 Task: Look for Airbnb properties in Pezinok, Slovakia from 6th December, 2023 to 15th December, 2023 for 6 adults.6 bedrooms having 6 beds and 6 bathrooms. Property type can be house. Amenities needed are: wifi, TV, free parkinig on premises, gym, breakfast. Booking option can be shelf check-in. Look for 3 properties as per requirement.
Action: Mouse moved to (405, 89)
Screenshot: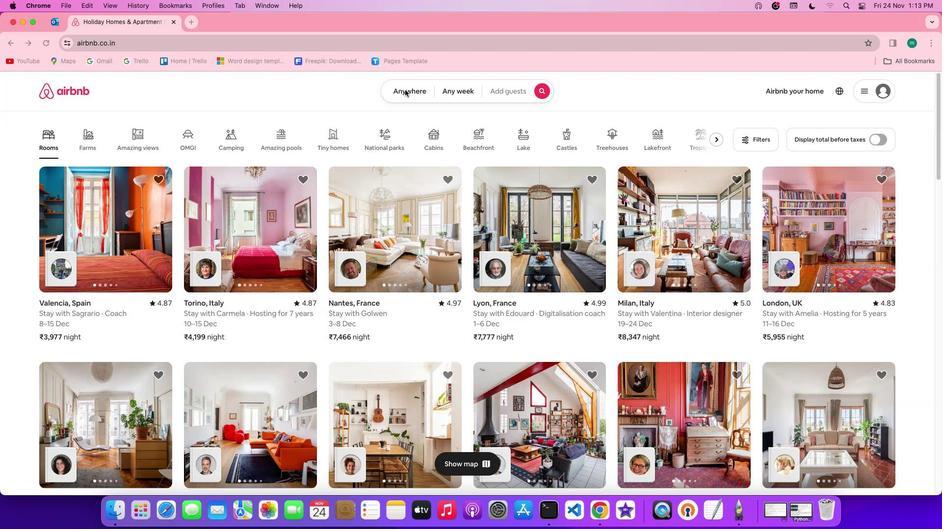 
Action: Mouse pressed left at (405, 89)
Screenshot: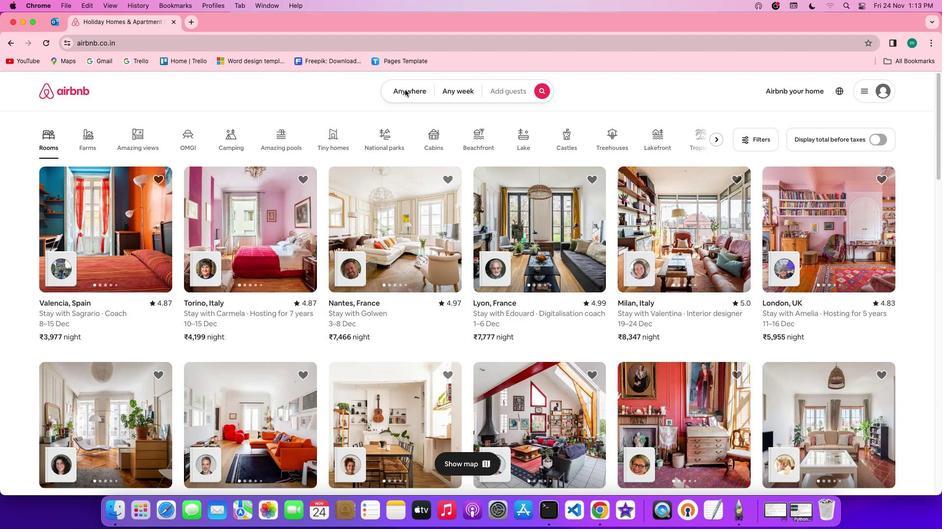 
Action: Mouse pressed left at (405, 89)
Screenshot: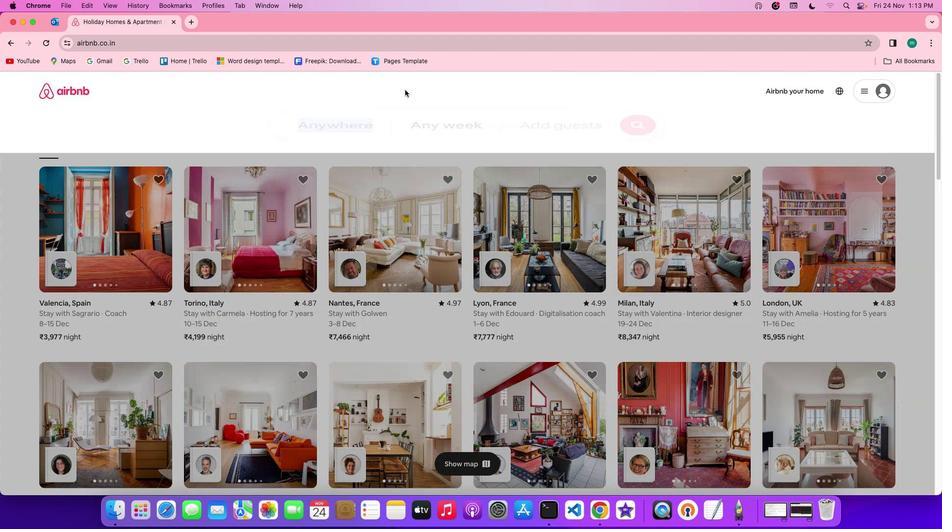 
Action: Mouse moved to (362, 133)
Screenshot: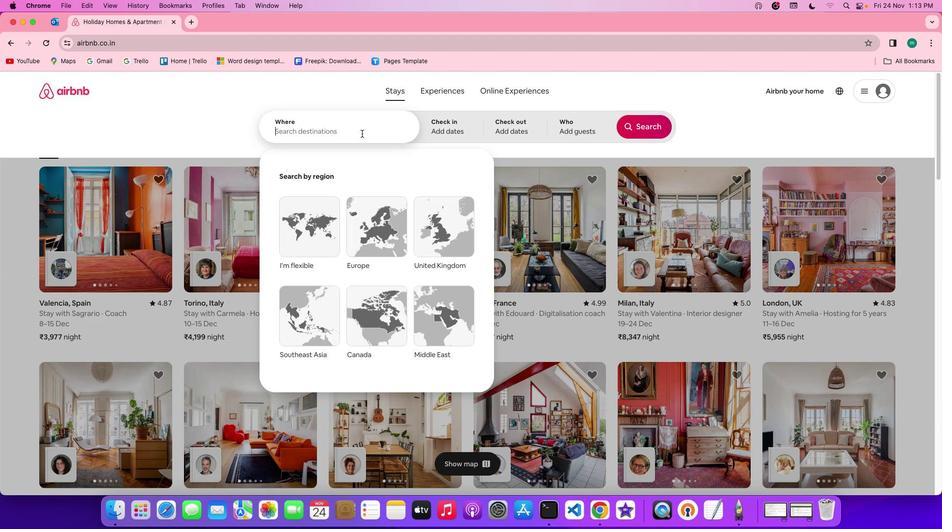 
Action: Mouse pressed left at (362, 133)
Screenshot: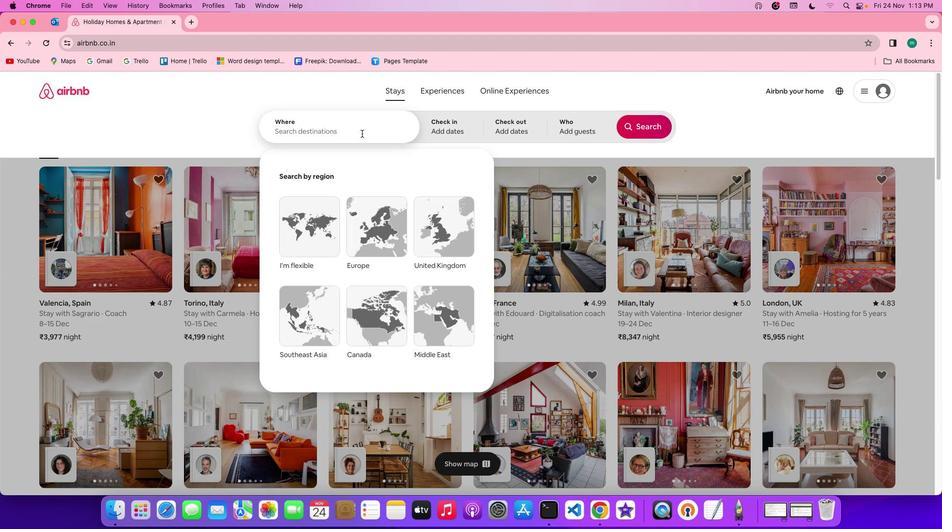 
Action: Mouse moved to (364, 134)
Screenshot: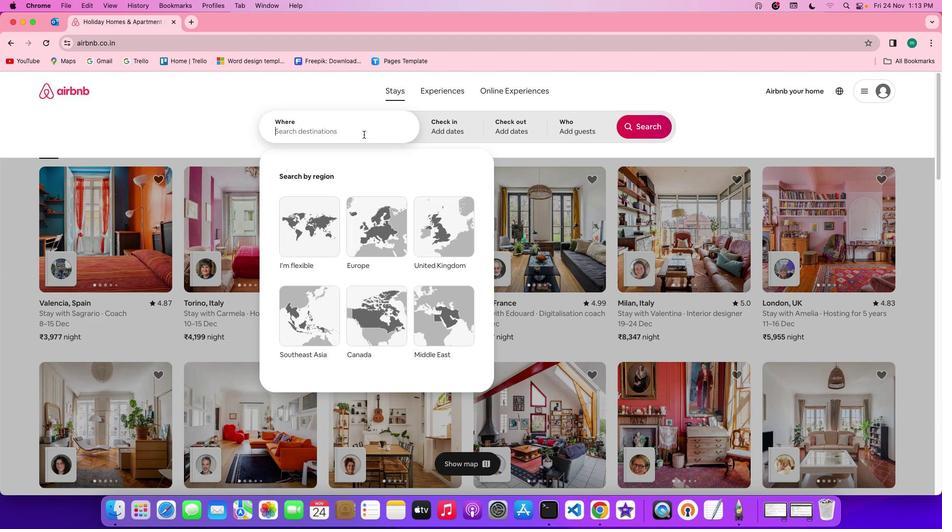 
Action: Key pressed Key.shift'P''e''z''i''n''o''k'','Key.spaceKey.shift's''z''l''o''v''a''k''i''a'
Screenshot: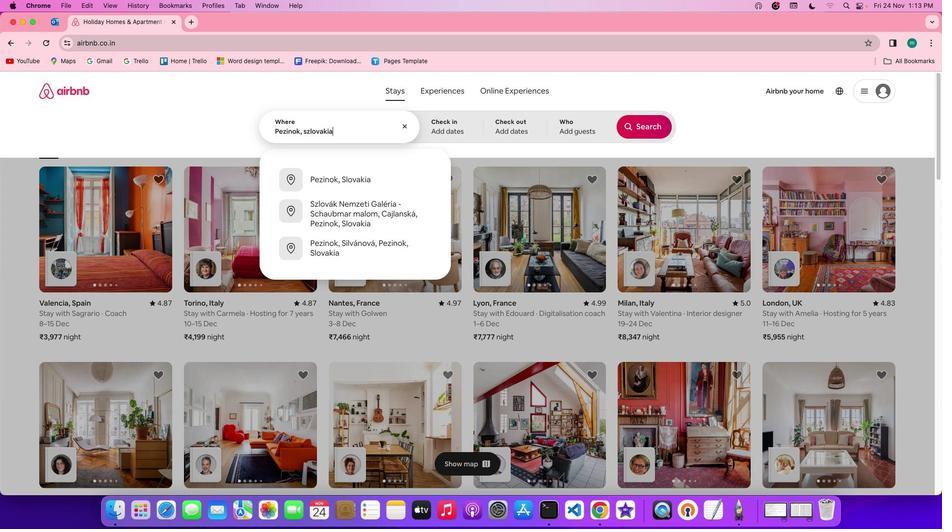 
Action: Mouse moved to (461, 130)
Screenshot: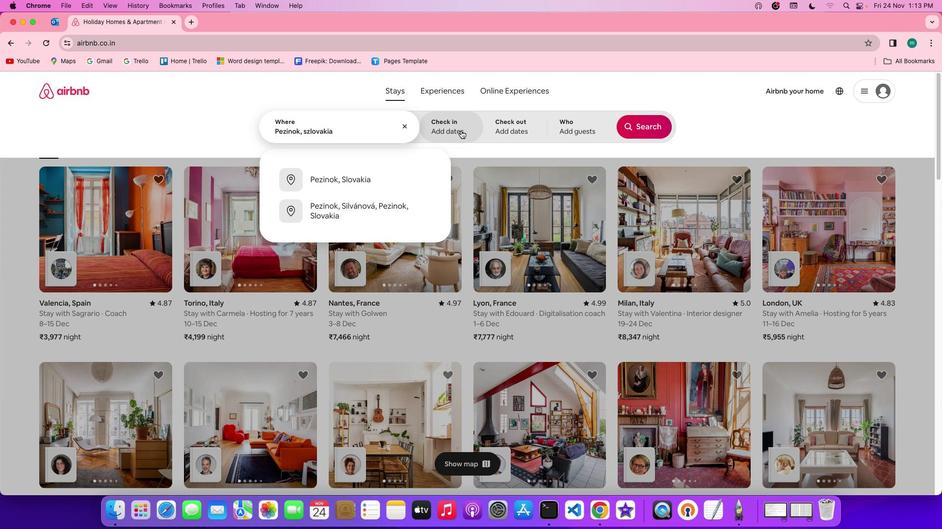 
Action: Mouse pressed left at (461, 130)
Screenshot: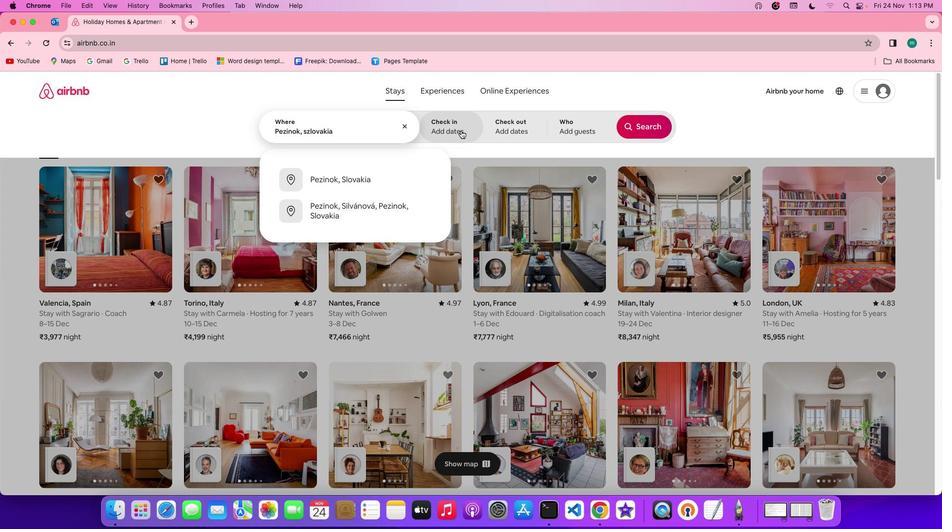 
Action: Mouse moved to (562, 275)
Screenshot: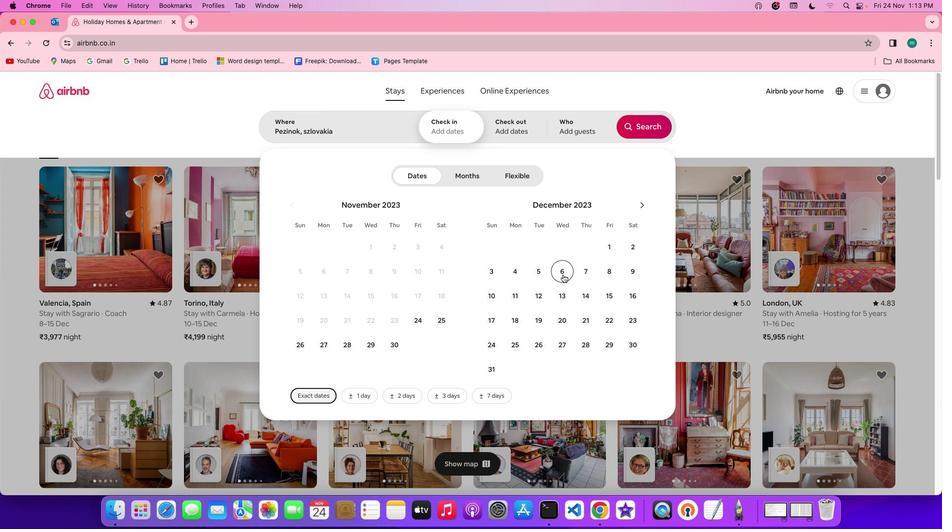 
Action: Mouse pressed left at (562, 275)
Screenshot: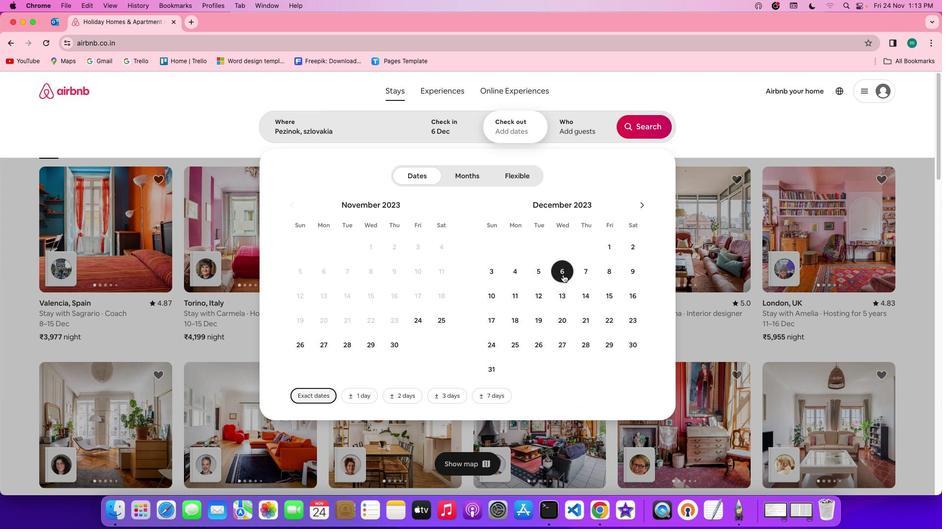 
Action: Mouse moved to (598, 299)
Screenshot: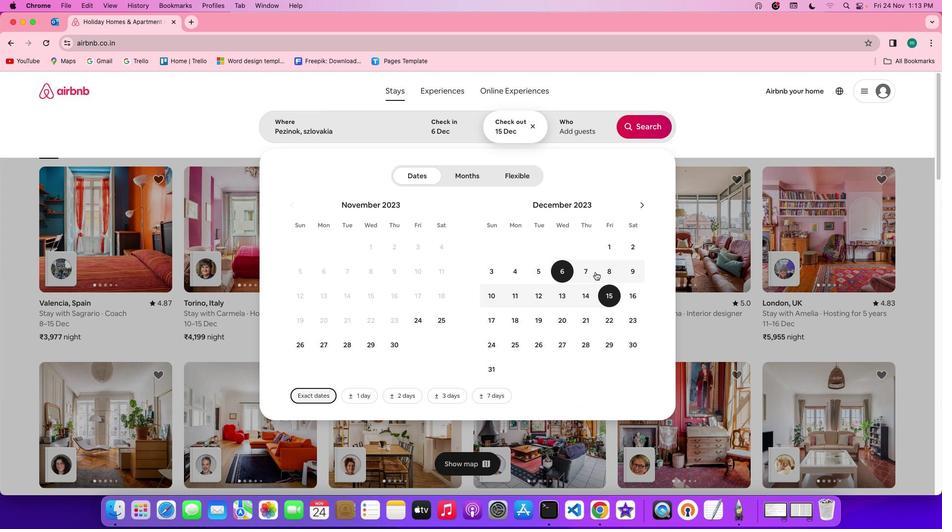 
Action: Mouse pressed left at (598, 299)
Screenshot: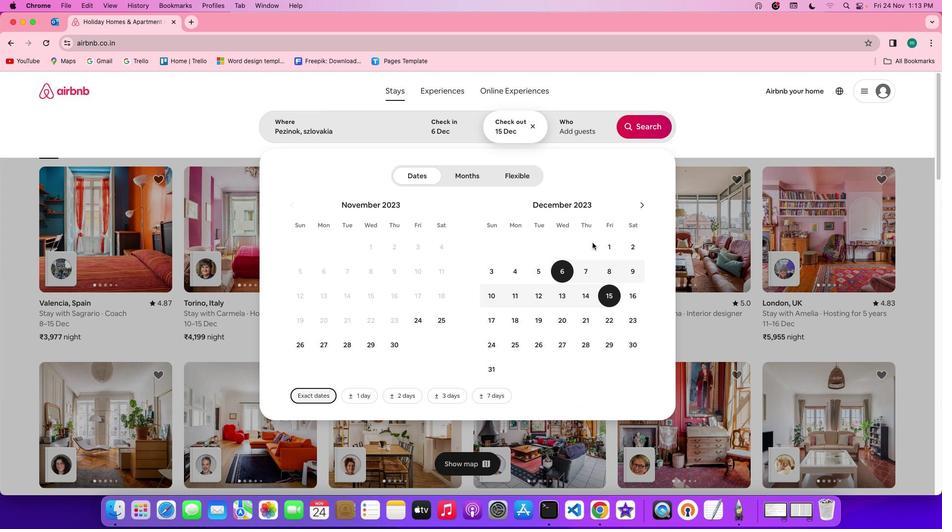 
Action: Mouse moved to (580, 121)
Screenshot: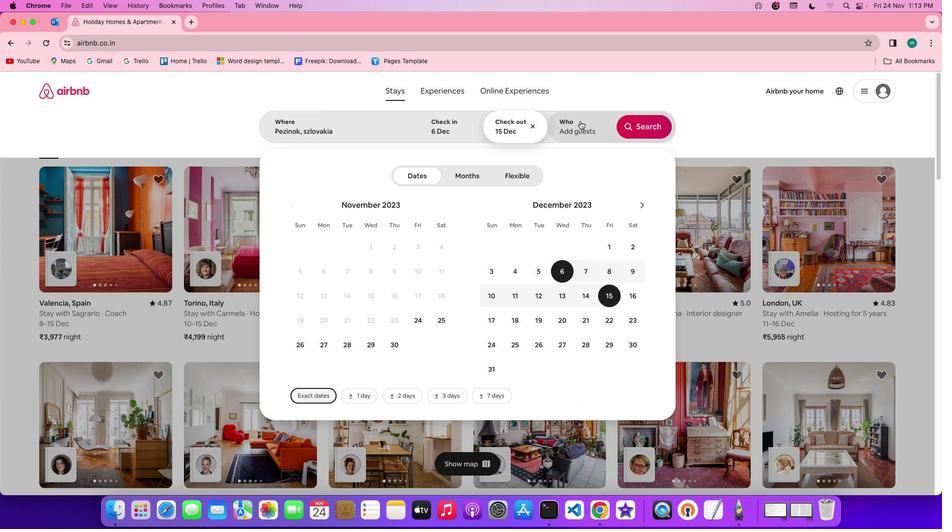 
Action: Mouse pressed left at (580, 121)
Screenshot: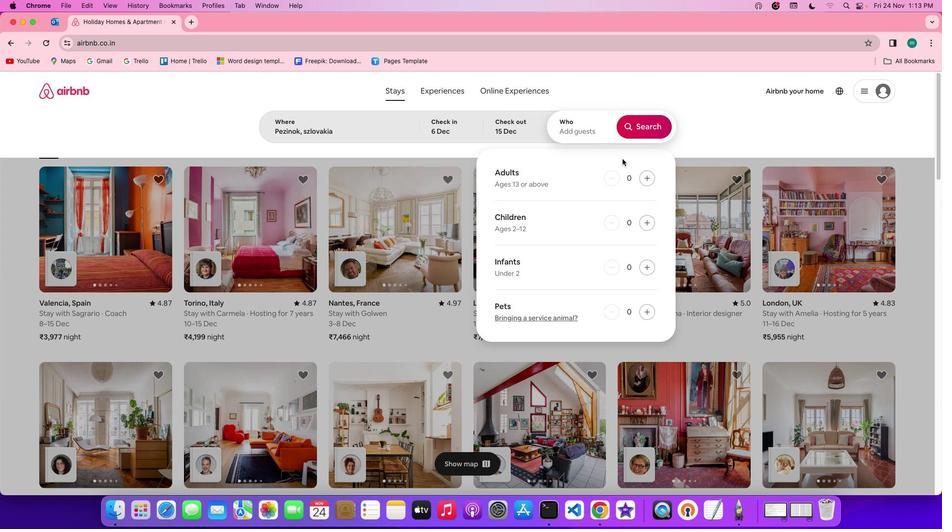
Action: Mouse moved to (648, 183)
Screenshot: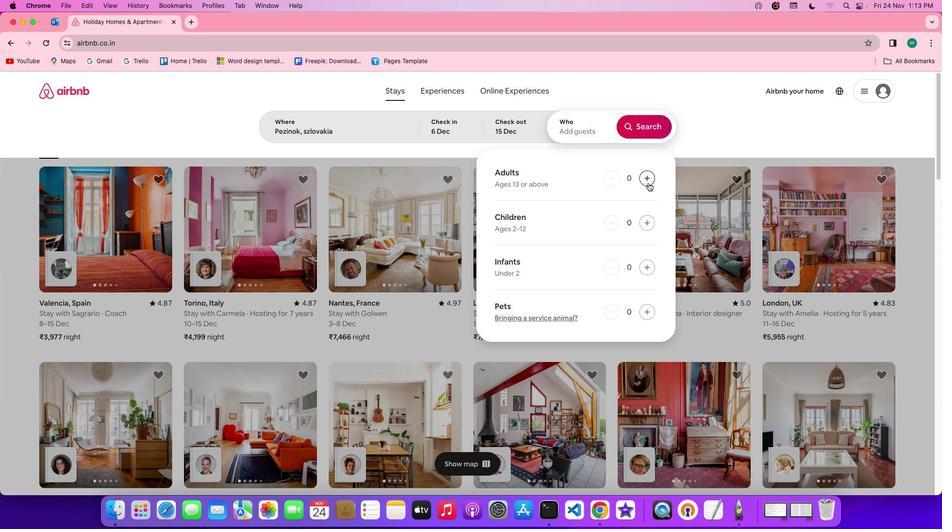 
Action: Mouse pressed left at (648, 183)
Screenshot: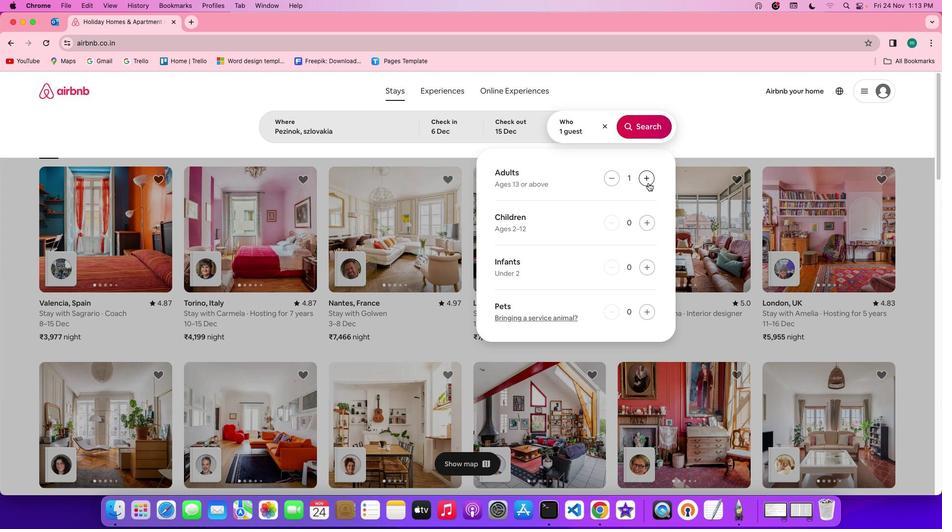 
Action: Mouse pressed left at (648, 183)
Screenshot: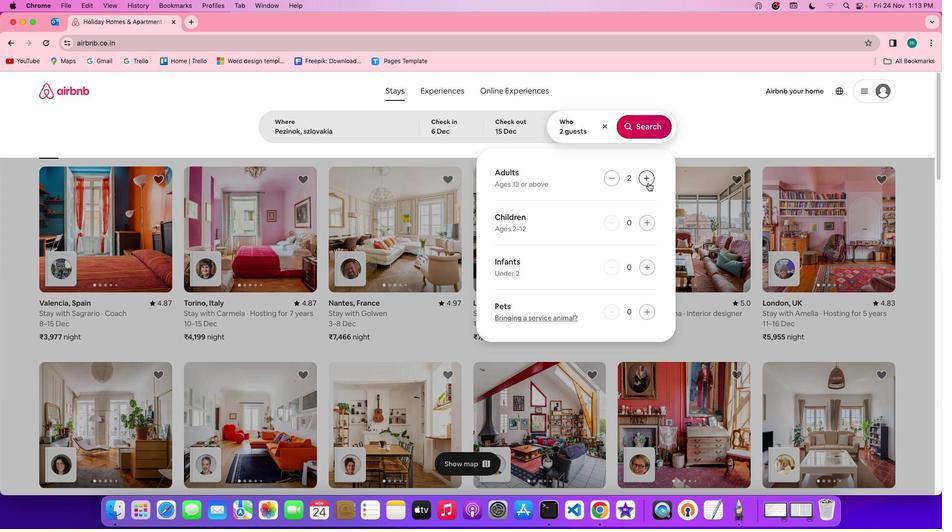 
Action: Mouse pressed left at (648, 183)
Screenshot: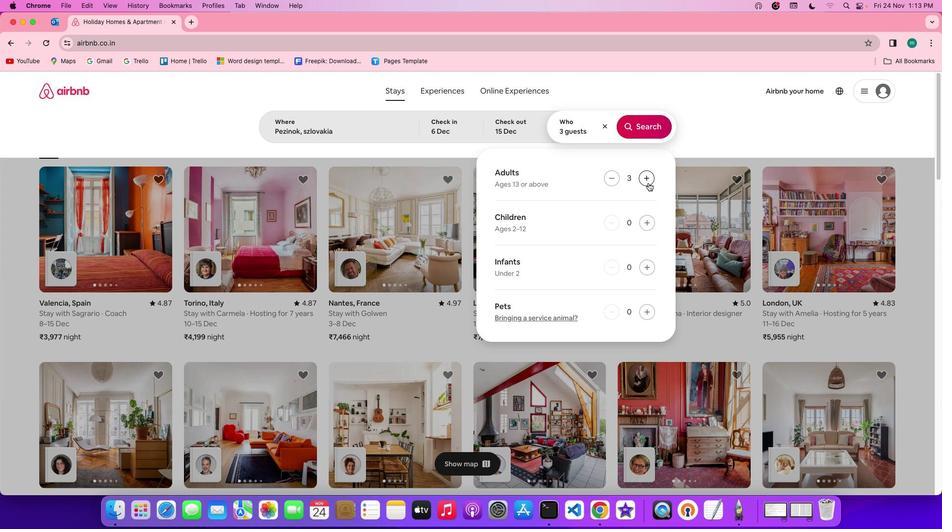 
Action: Mouse pressed left at (648, 183)
Screenshot: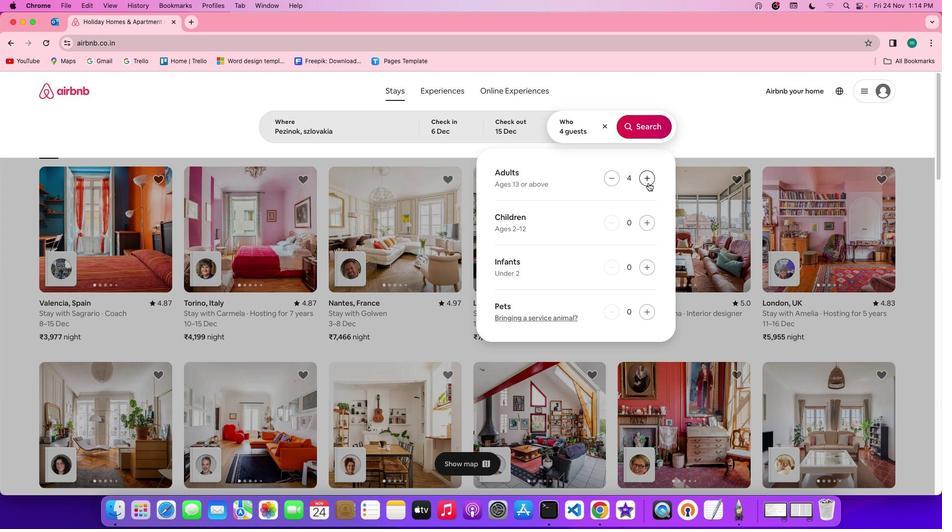 
Action: Mouse pressed left at (648, 183)
Screenshot: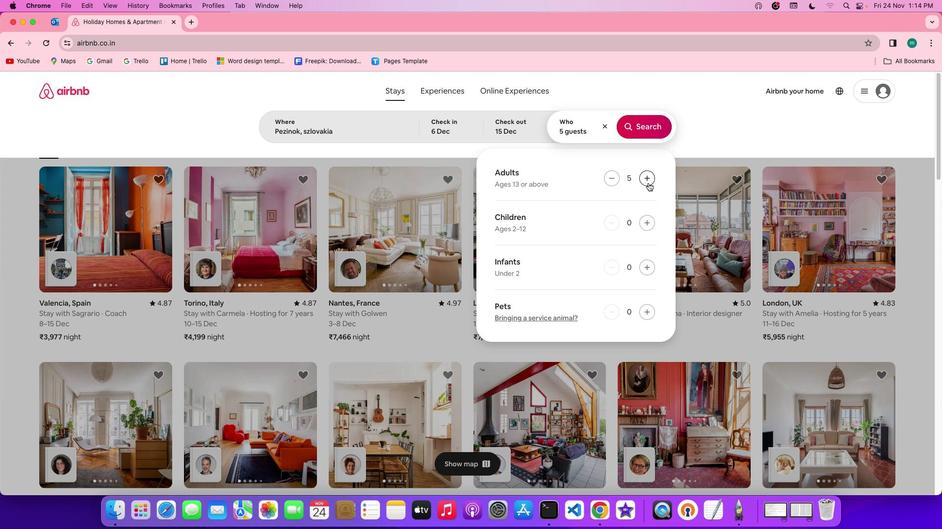
Action: Mouse pressed left at (648, 183)
Screenshot: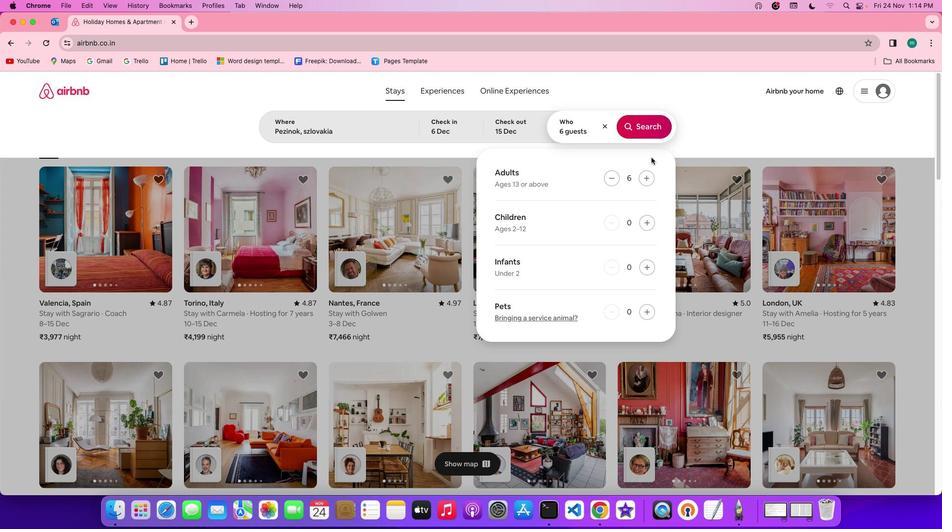 
Action: Mouse moved to (651, 127)
Screenshot: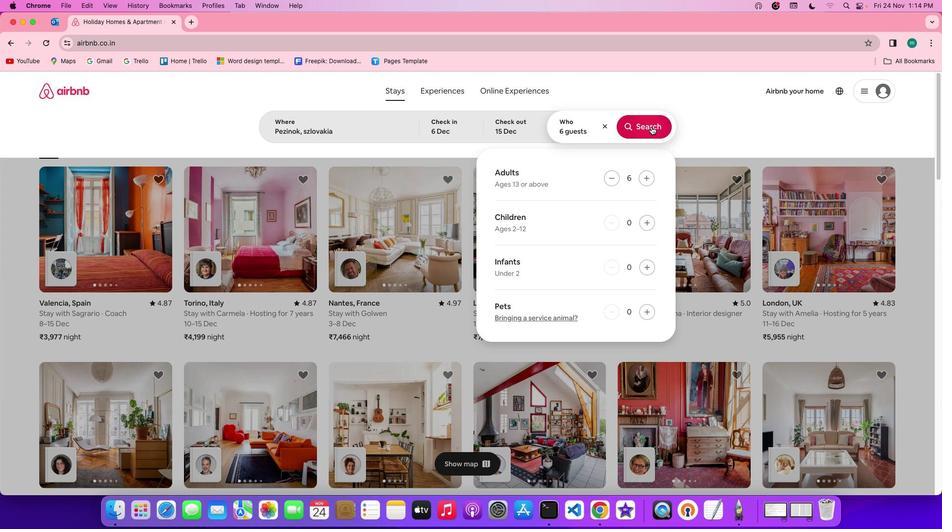 
Action: Mouse pressed left at (651, 127)
Screenshot: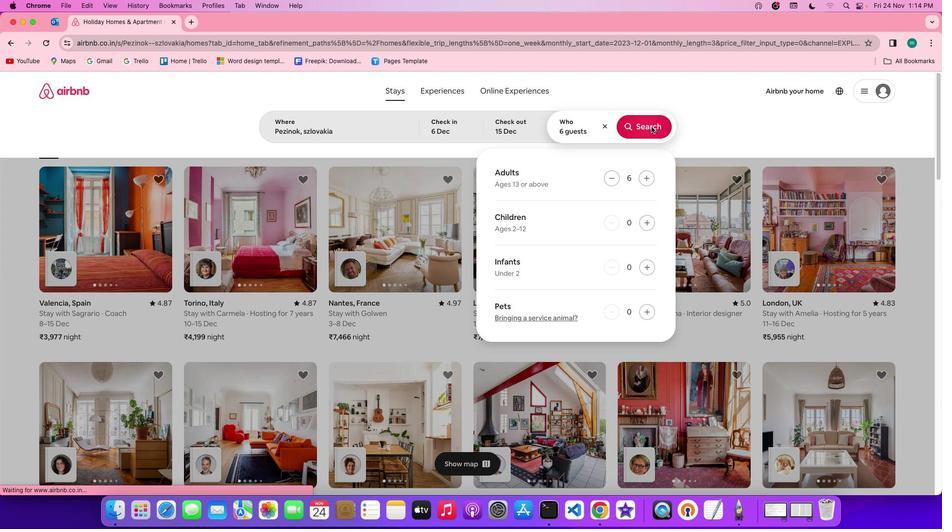 
Action: Mouse moved to (776, 131)
Screenshot: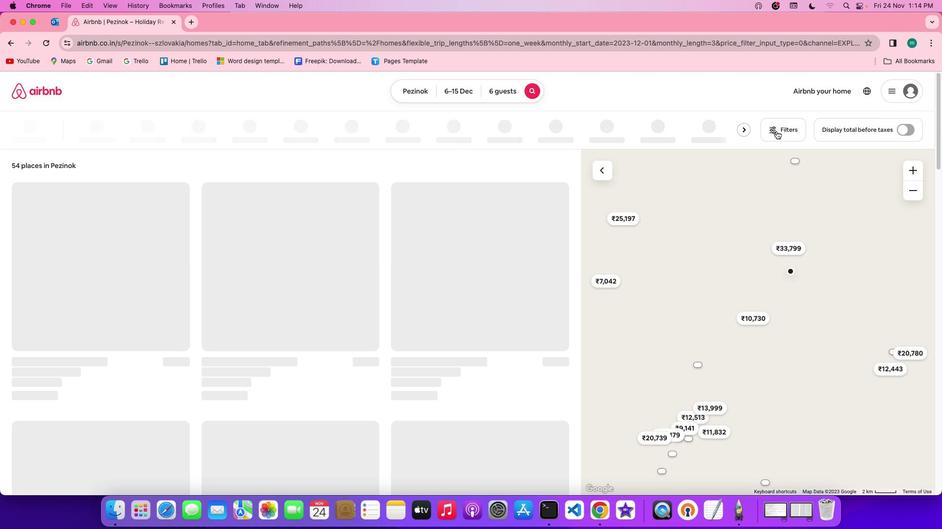 
Action: Mouse pressed left at (776, 131)
Screenshot: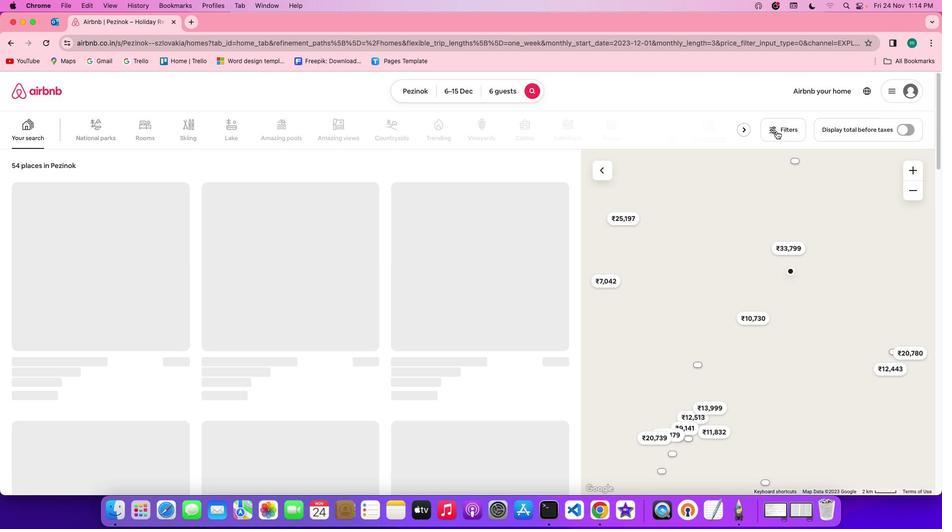 
Action: Mouse moved to (542, 265)
Screenshot: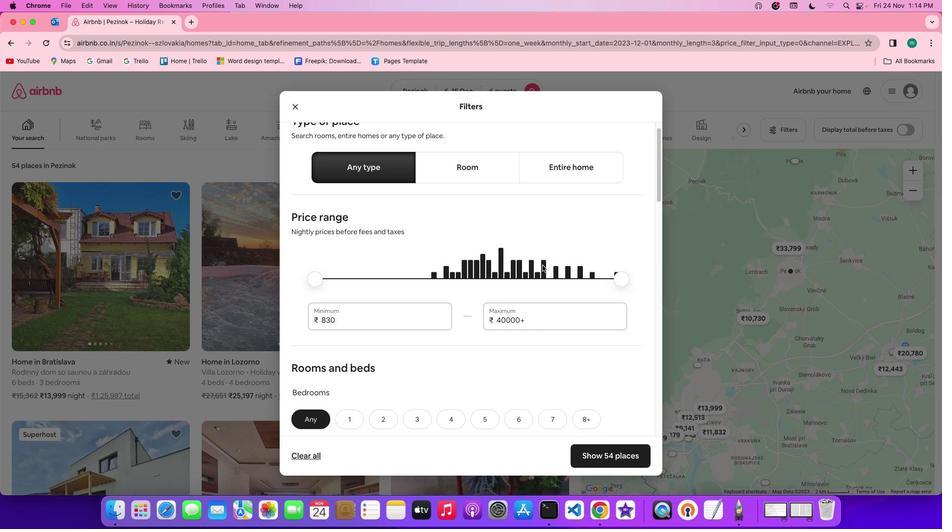 
Action: Mouse scrolled (542, 265) with delta (0, 0)
Screenshot: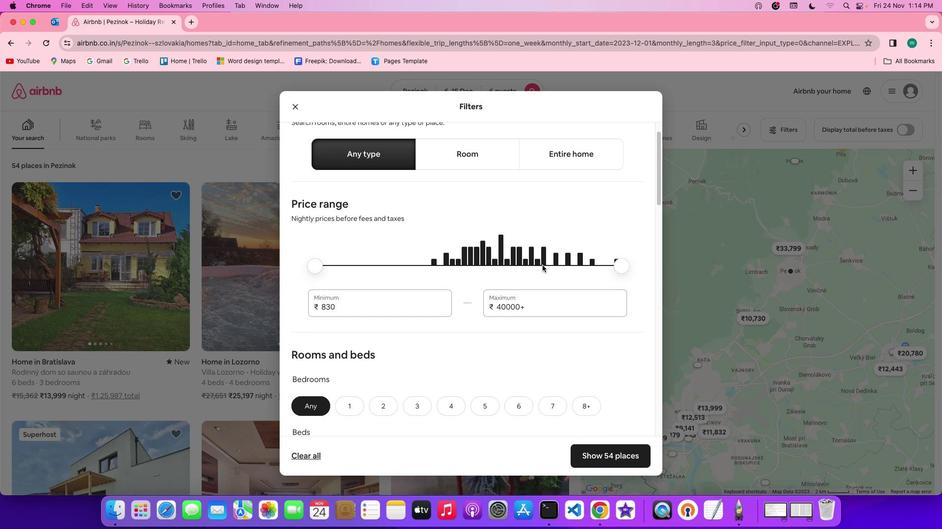 
Action: Mouse scrolled (542, 265) with delta (0, 0)
Screenshot: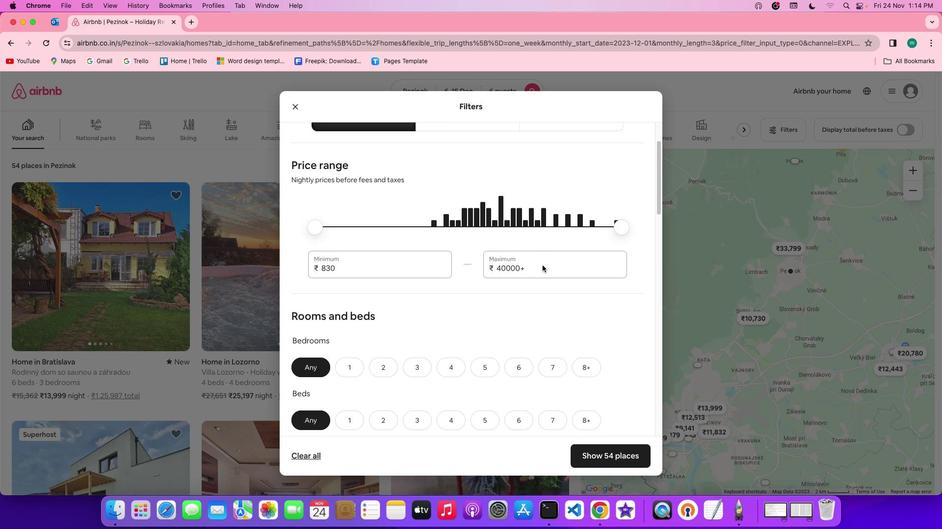 
Action: Mouse scrolled (542, 265) with delta (0, 0)
Screenshot: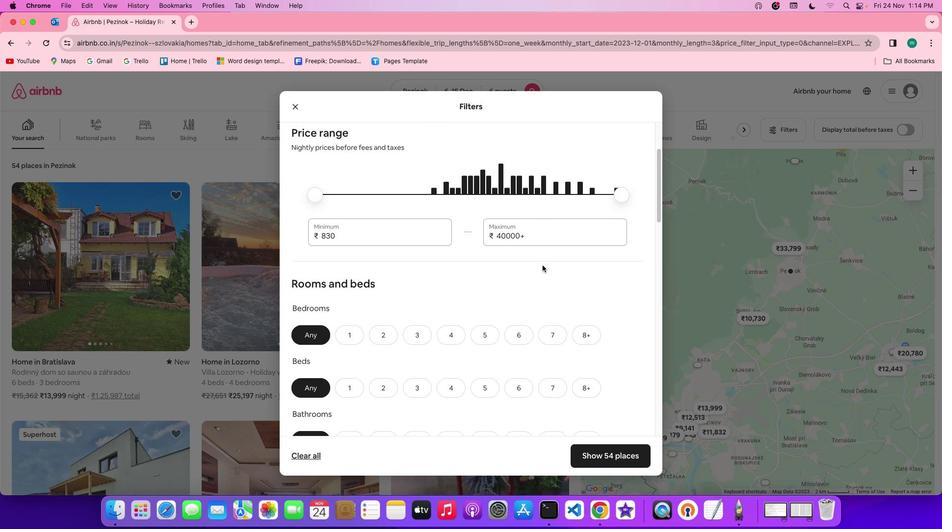 
Action: Mouse scrolled (542, 265) with delta (0, 0)
Screenshot: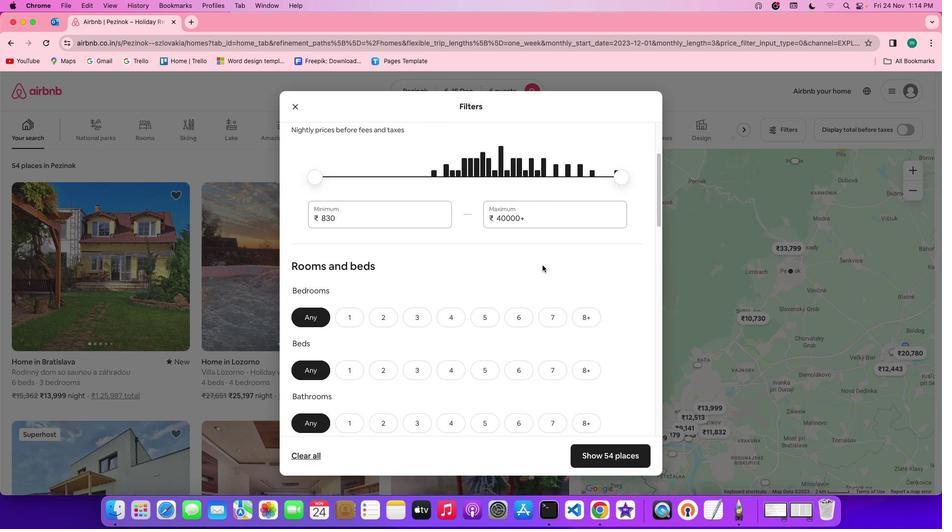 
Action: Mouse scrolled (542, 265) with delta (0, 0)
Screenshot: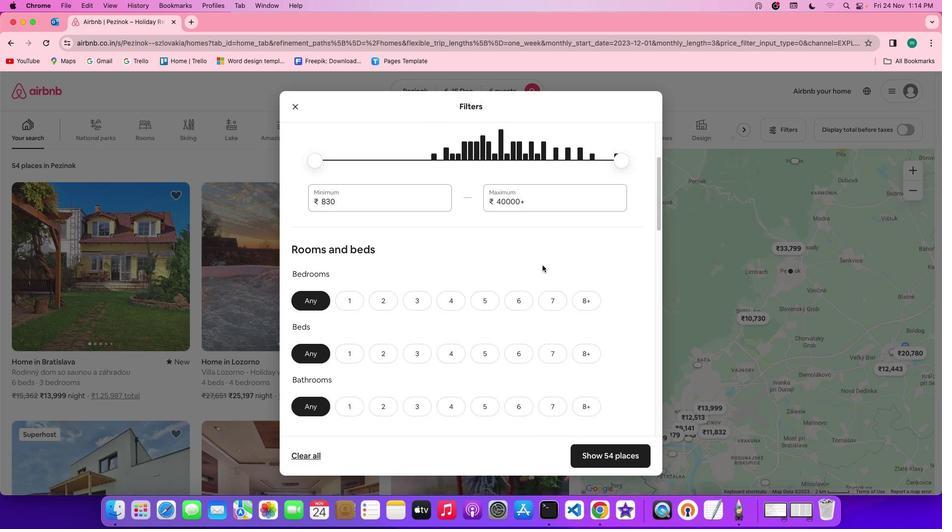 
Action: Mouse scrolled (542, 265) with delta (0, 0)
Screenshot: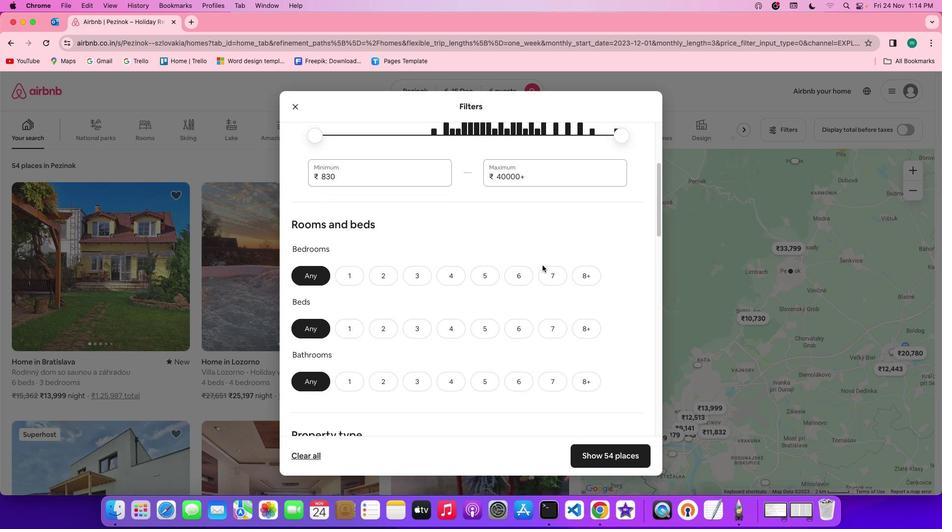 
Action: Mouse scrolled (542, 265) with delta (0, 0)
Screenshot: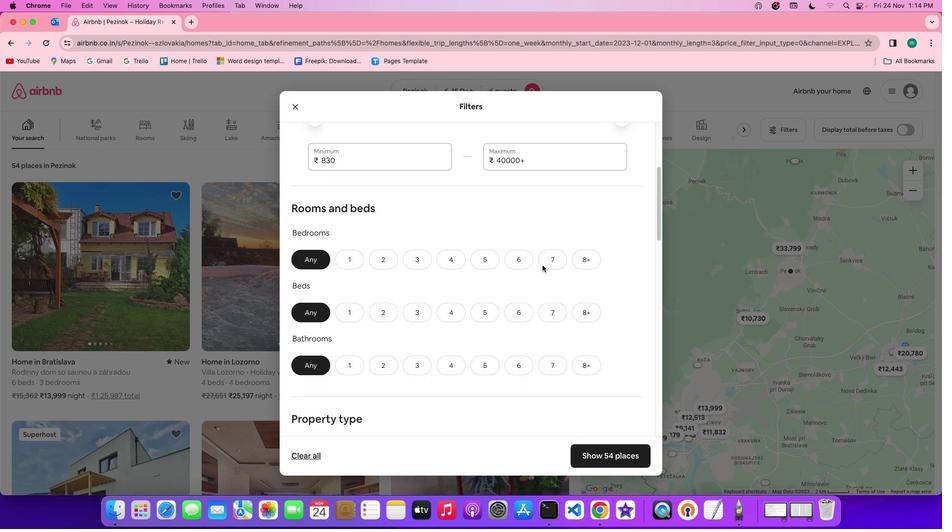 
Action: Mouse scrolled (542, 265) with delta (0, 0)
Screenshot: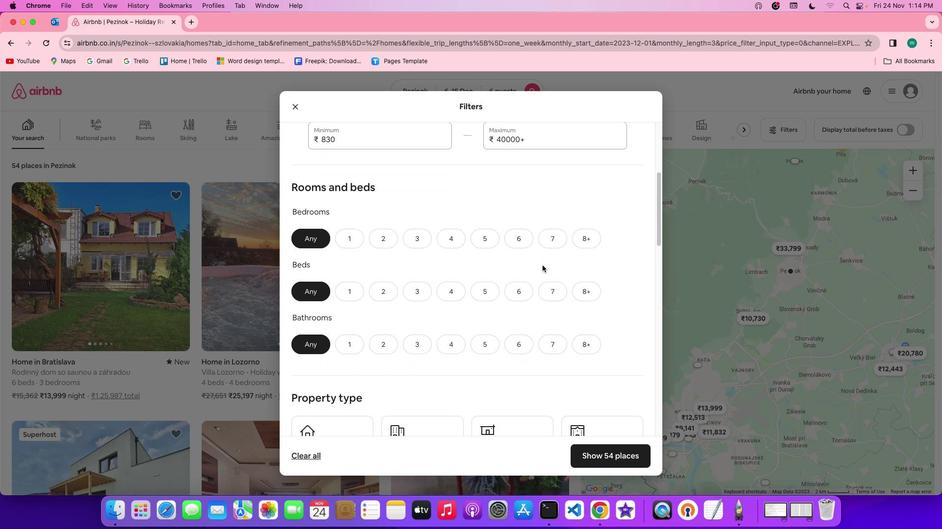 
Action: Mouse scrolled (542, 265) with delta (0, 0)
Screenshot: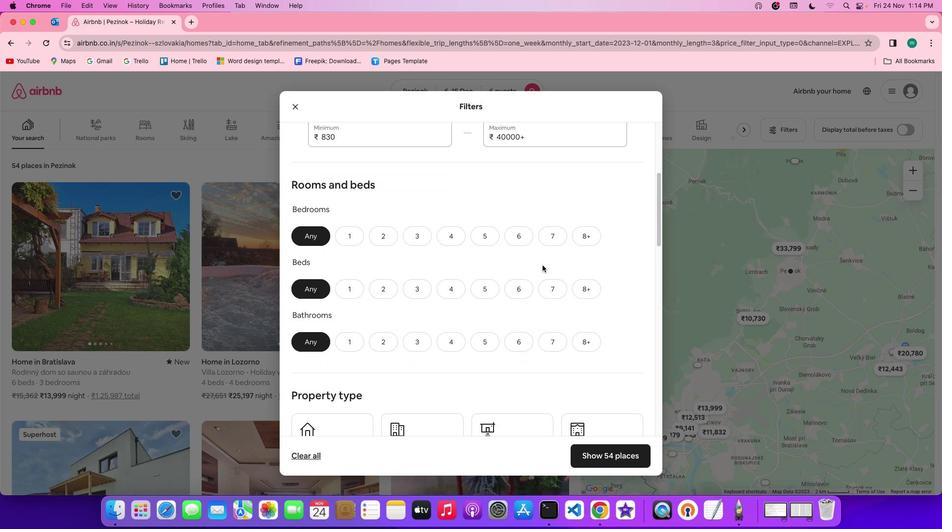 
Action: Mouse scrolled (542, 265) with delta (0, 0)
Screenshot: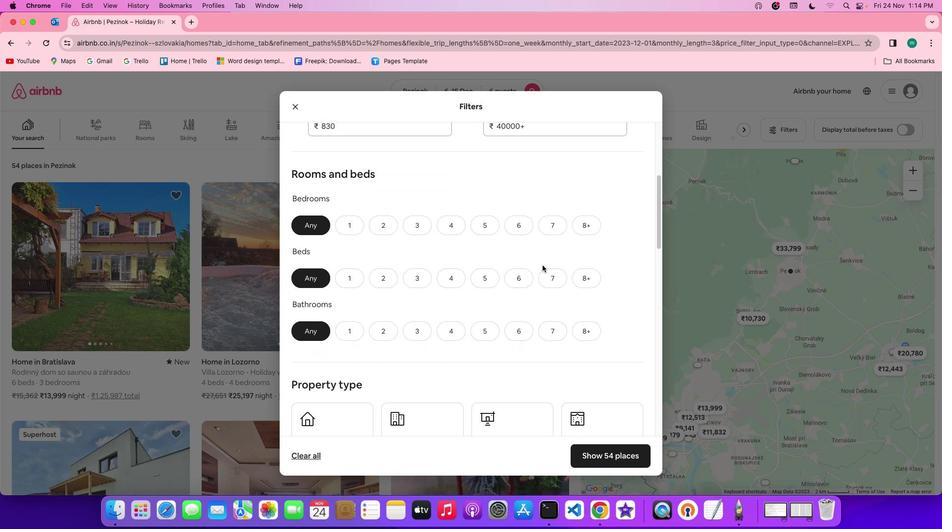 
Action: Mouse scrolled (542, 265) with delta (0, 0)
Screenshot: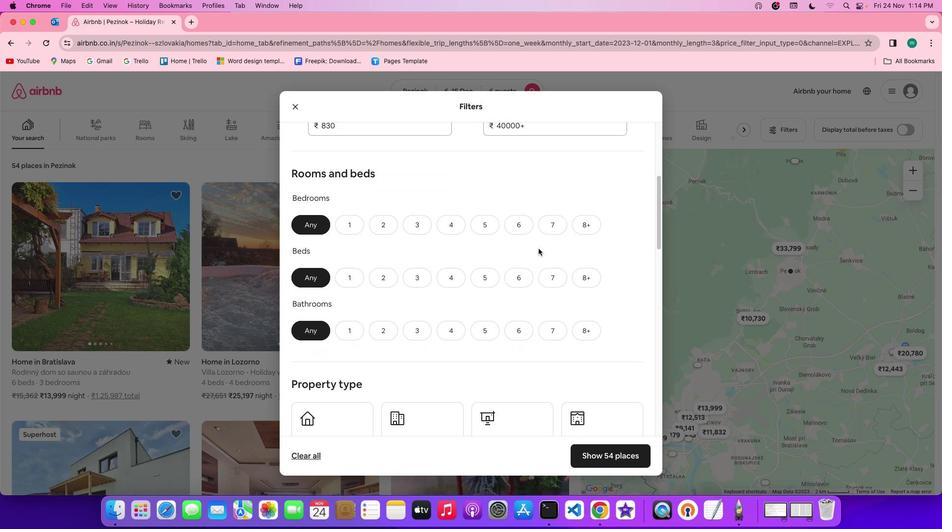 
Action: Mouse moved to (528, 224)
Screenshot: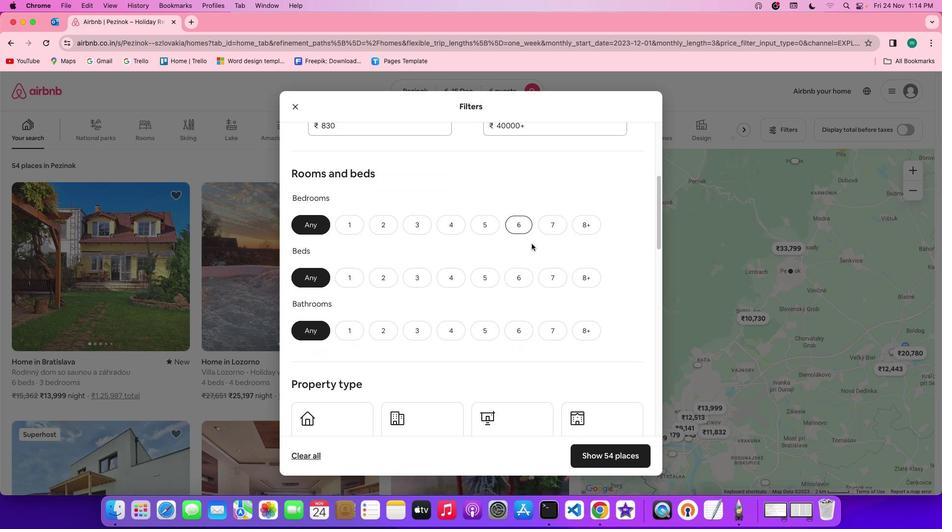 
Action: Mouse pressed left at (528, 224)
Screenshot: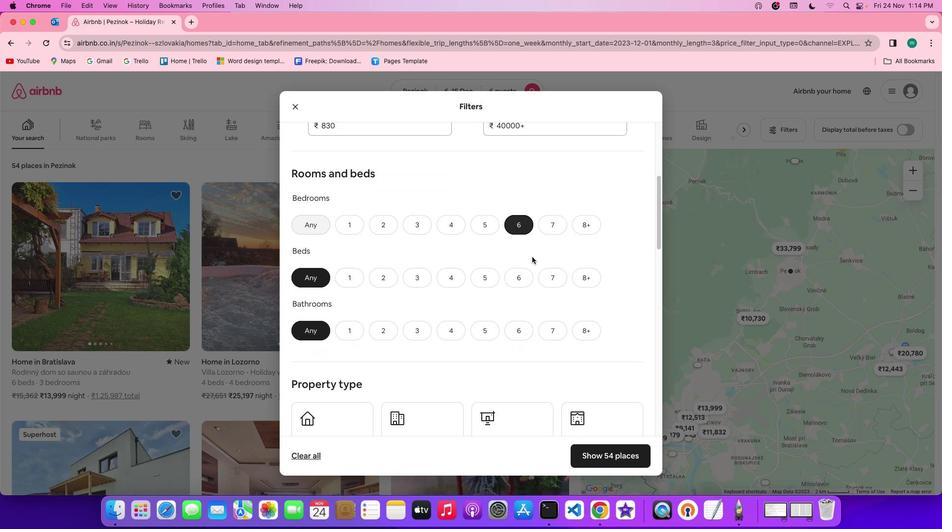 
Action: Mouse moved to (522, 280)
Screenshot: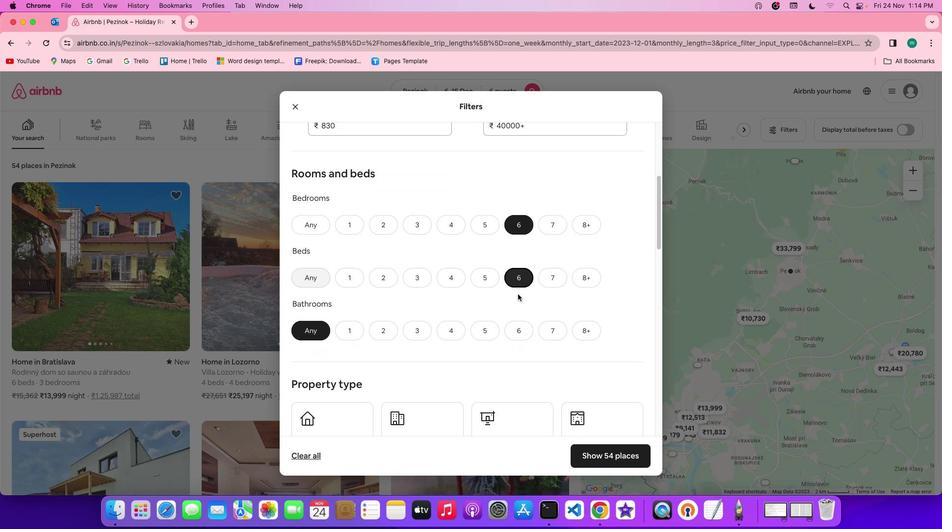 
Action: Mouse pressed left at (522, 280)
Screenshot: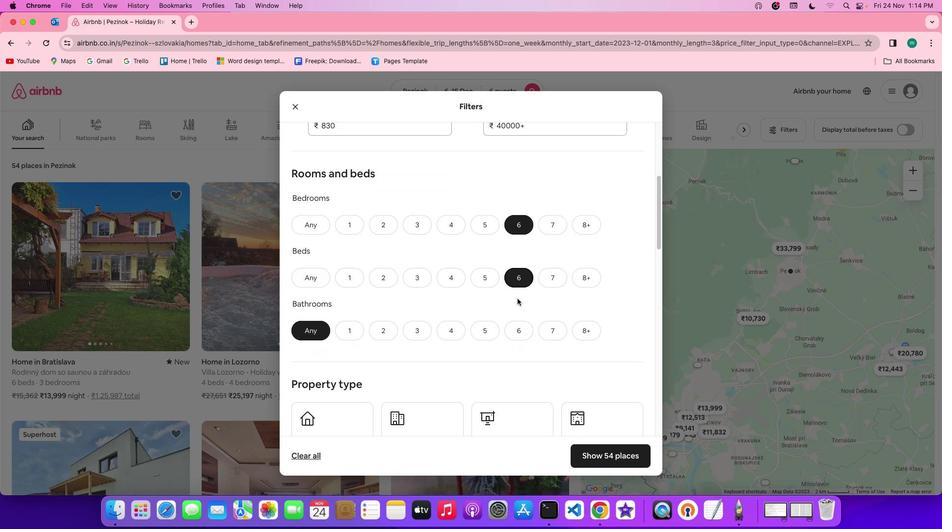 
Action: Mouse moved to (515, 327)
Screenshot: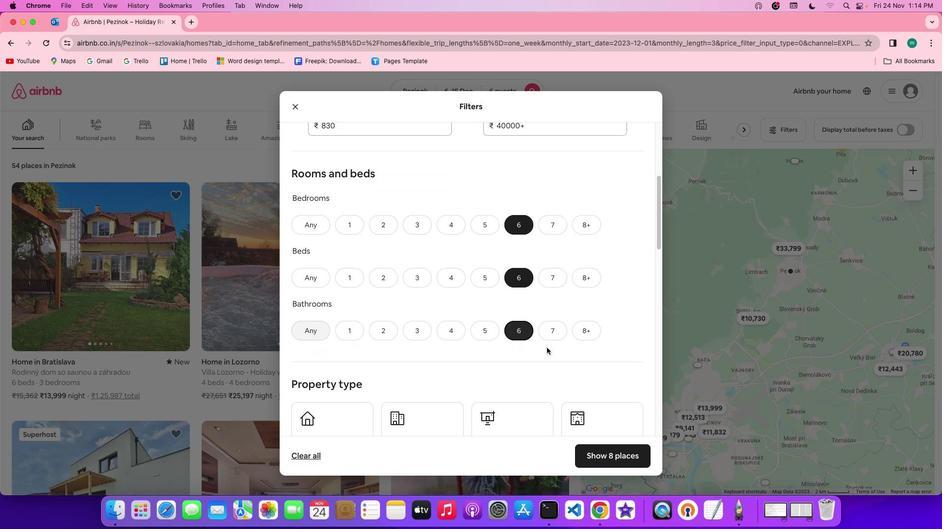 
Action: Mouse pressed left at (515, 327)
Screenshot: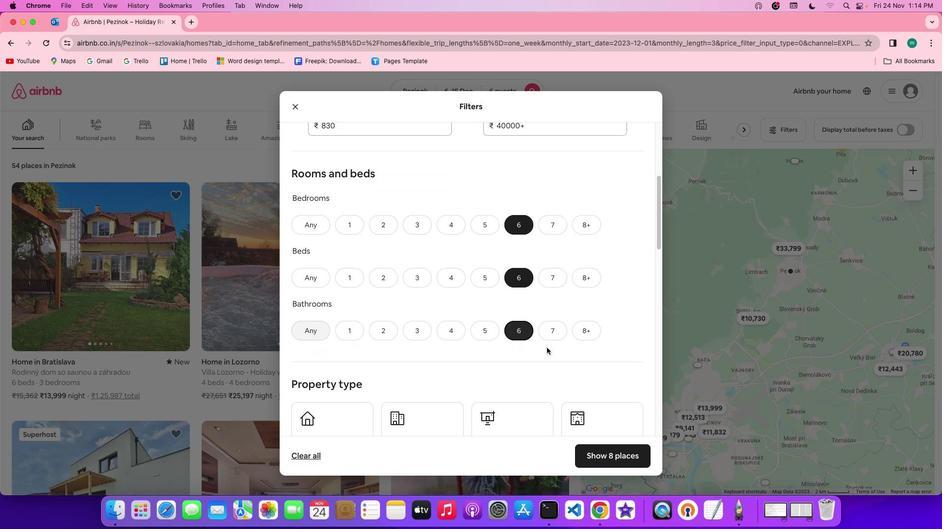 
Action: Mouse moved to (558, 347)
Screenshot: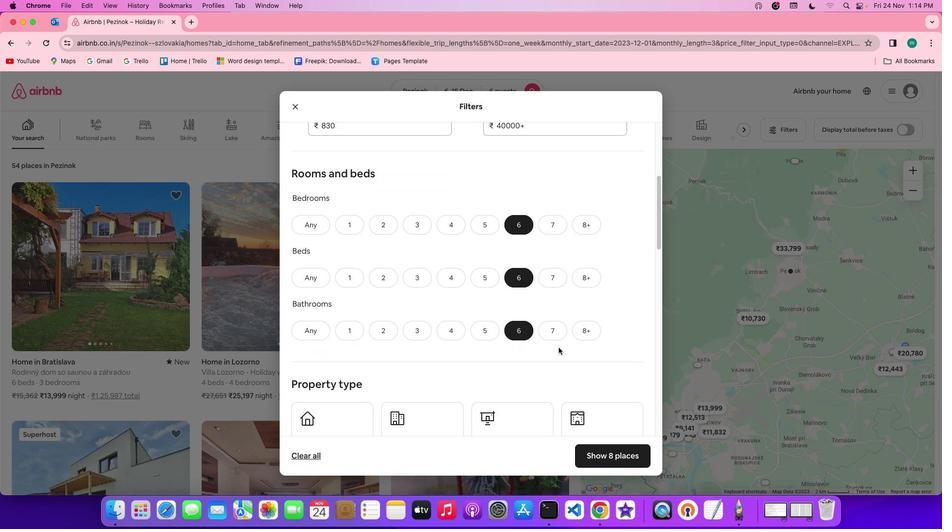 
Action: Mouse scrolled (558, 347) with delta (0, 0)
Screenshot: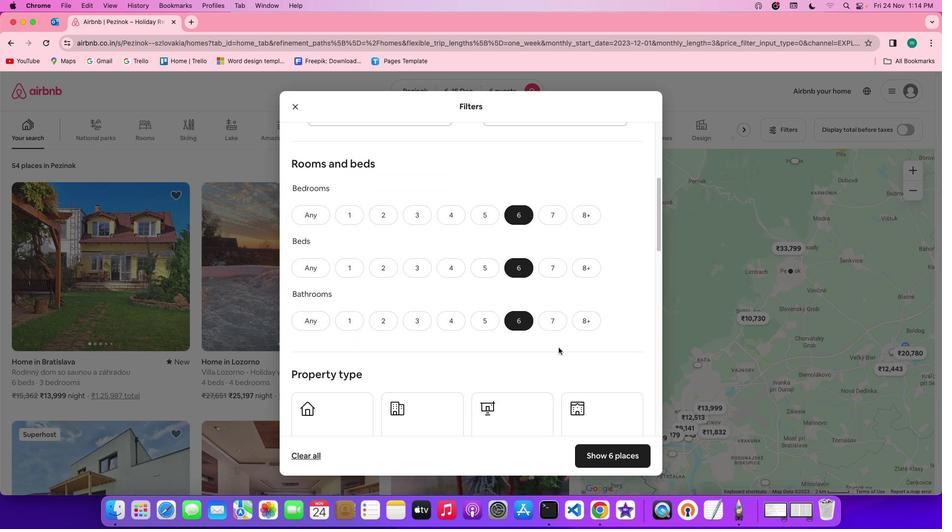
Action: Mouse scrolled (558, 347) with delta (0, 0)
Screenshot: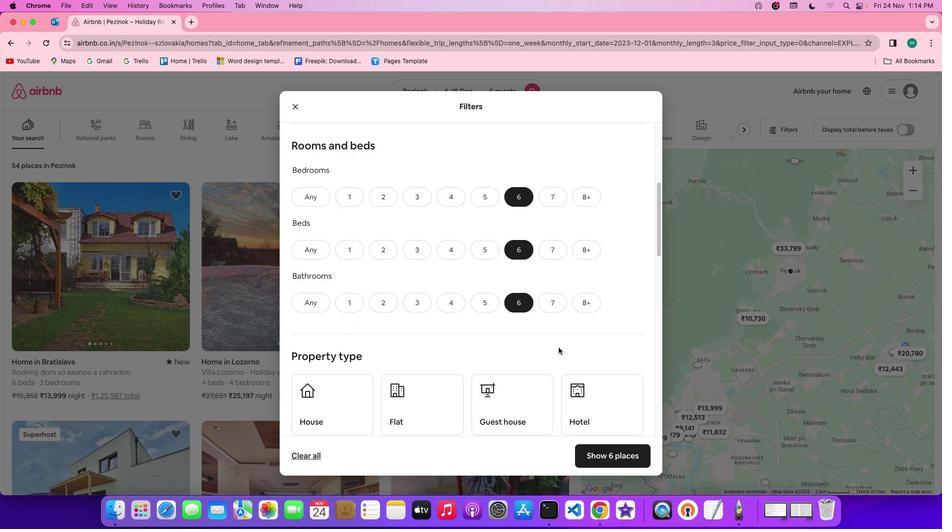 
Action: Mouse scrolled (558, 347) with delta (0, 0)
Screenshot: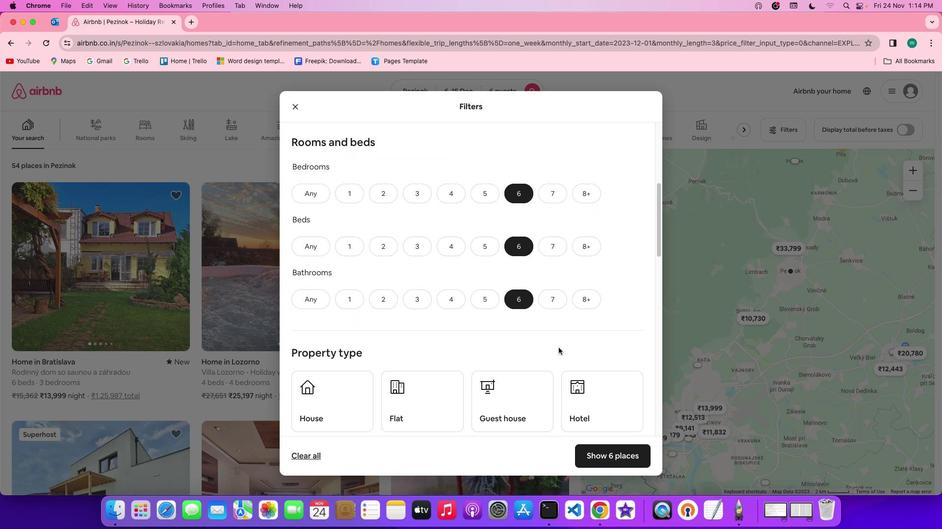 
Action: Mouse scrolled (558, 347) with delta (0, 0)
Screenshot: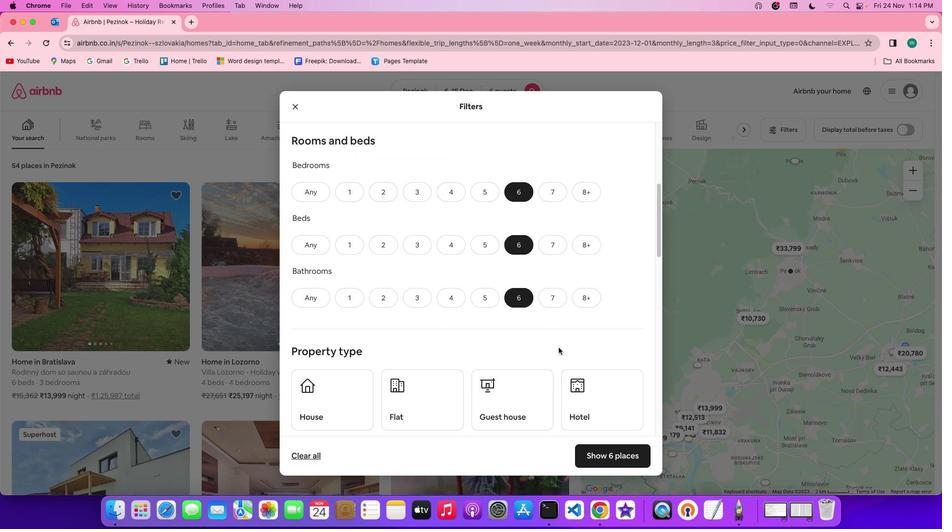 
Action: Mouse scrolled (558, 347) with delta (0, 0)
Screenshot: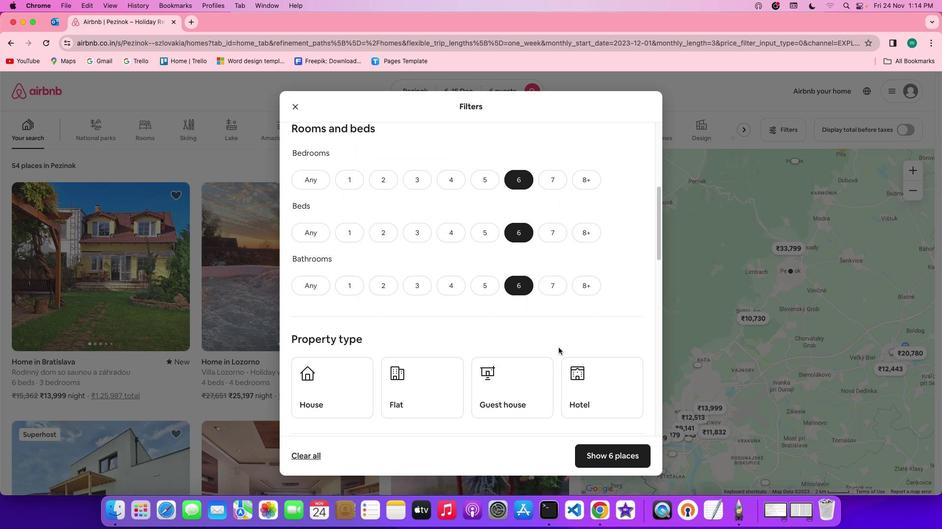 
Action: Mouse scrolled (558, 347) with delta (0, 0)
Screenshot: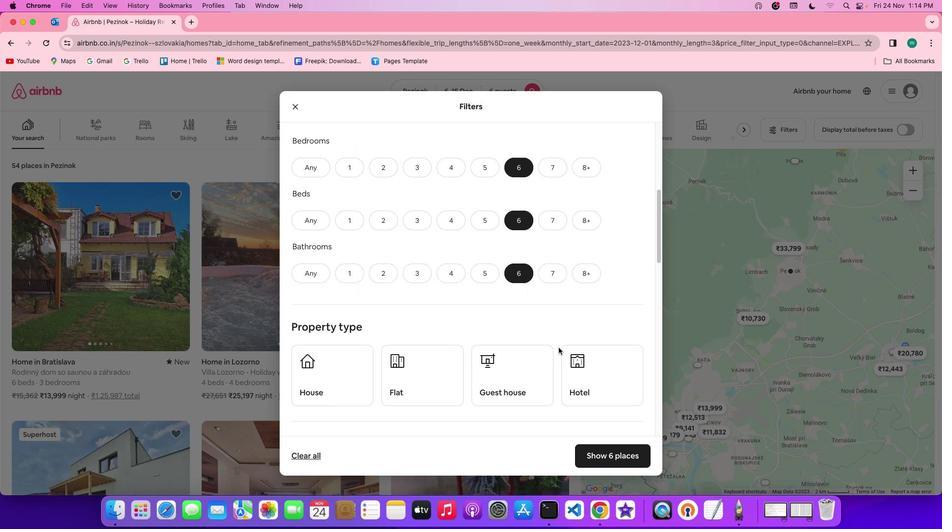 
Action: Mouse scrolled (558, 347) with delta (0, 0)
Screenshot: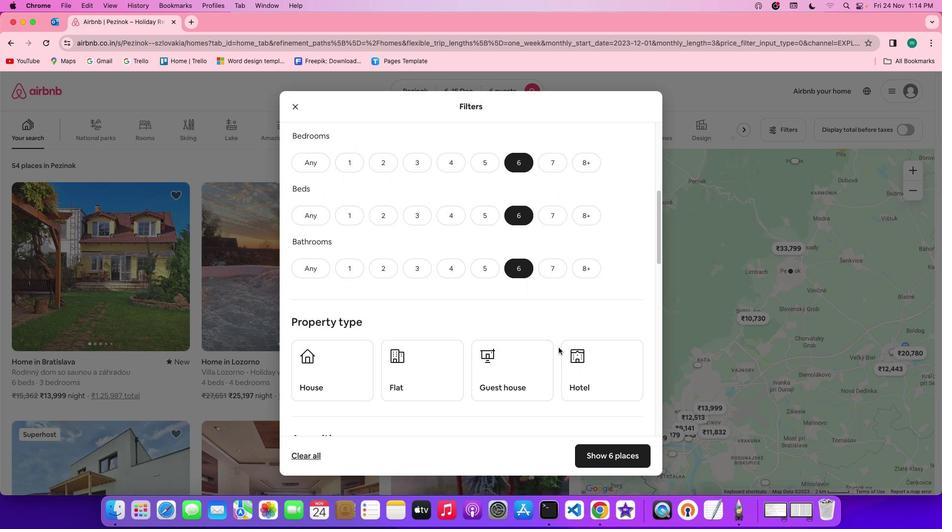 
Action: Mouse scrolled (558, 347) with delta (0, 0)
Screenshot: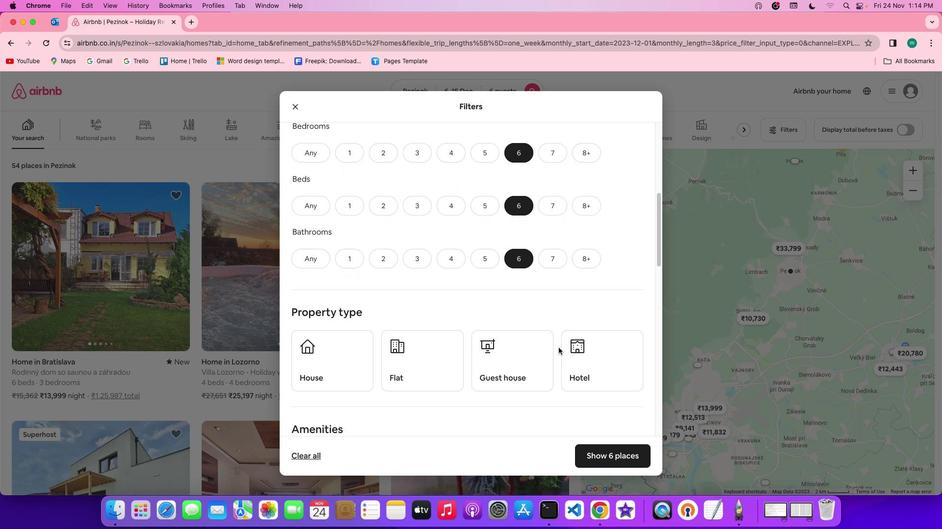 
Action: Mouse scrolled (558, 347) with delta (0, 0)
Screenshot: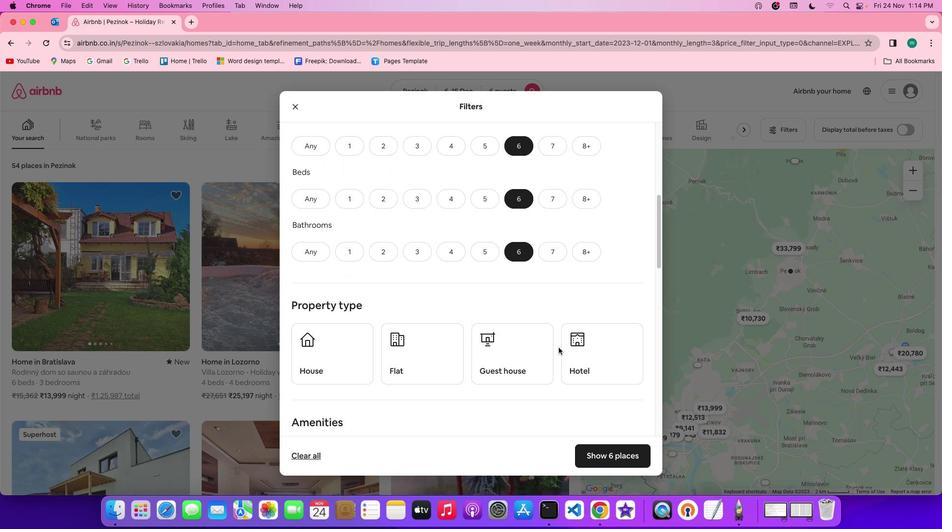 
Action: Mouse scrolled (558, 347) with delta (0, 0)
Screenshot: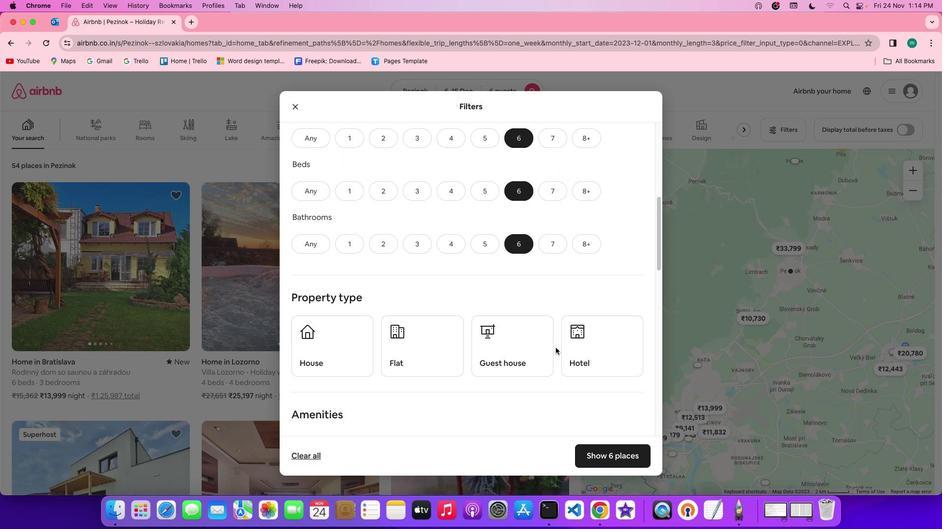 
Action: Mouse moved to (346, 346)
Screenshot: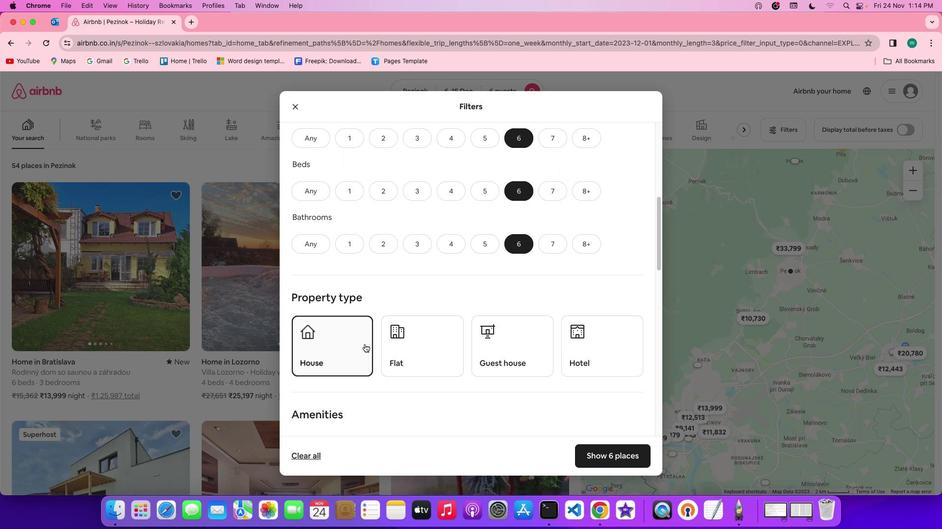 
Action: Mouse pressed left at (346, 346)
Screenshot: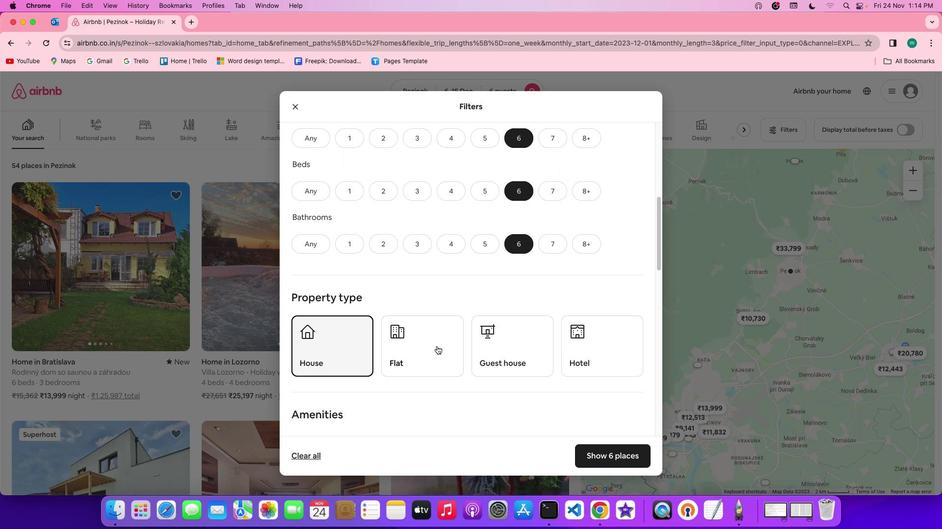 
Action: Mouse moved to (460, 347)
Screenshot: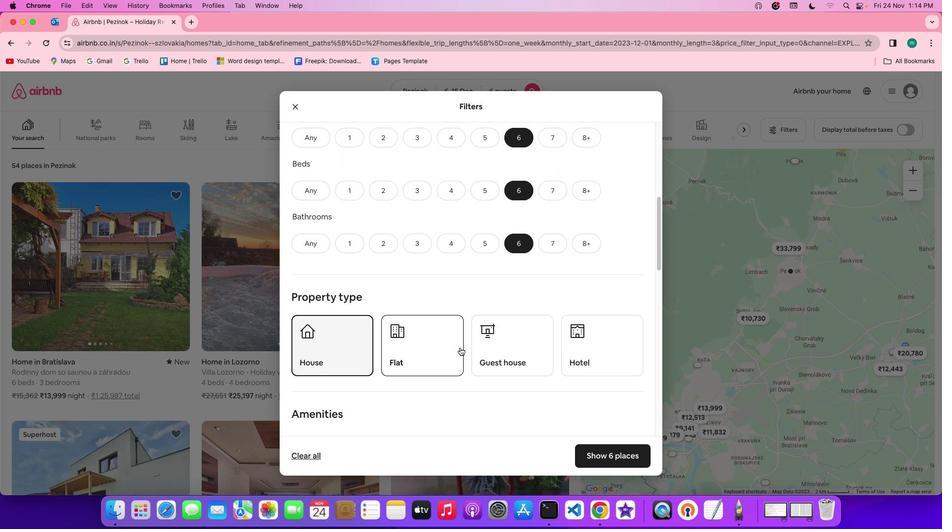 
Action: Mouse scrolled (460, 347) with delta (0, 0)
Screenshot: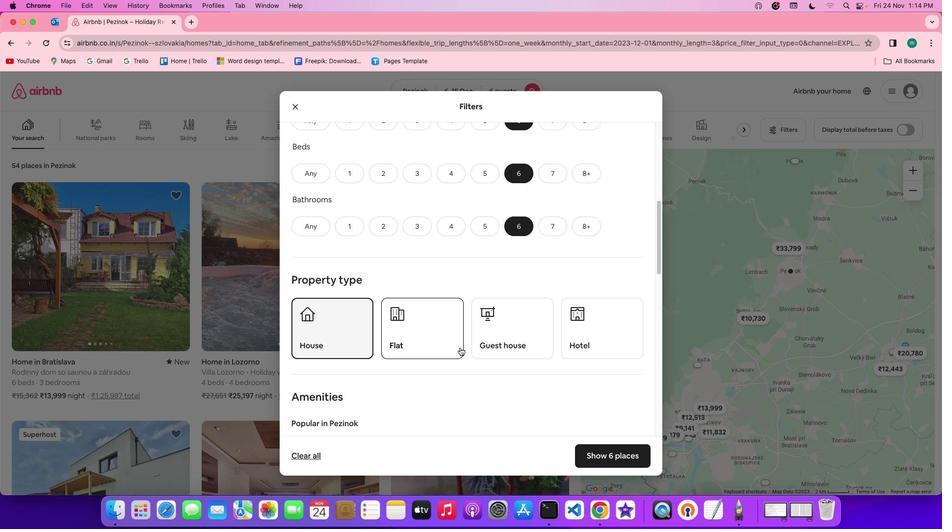 
Action: Mouse scrolled (460, 347) with delta (0, 0)
Screenshot: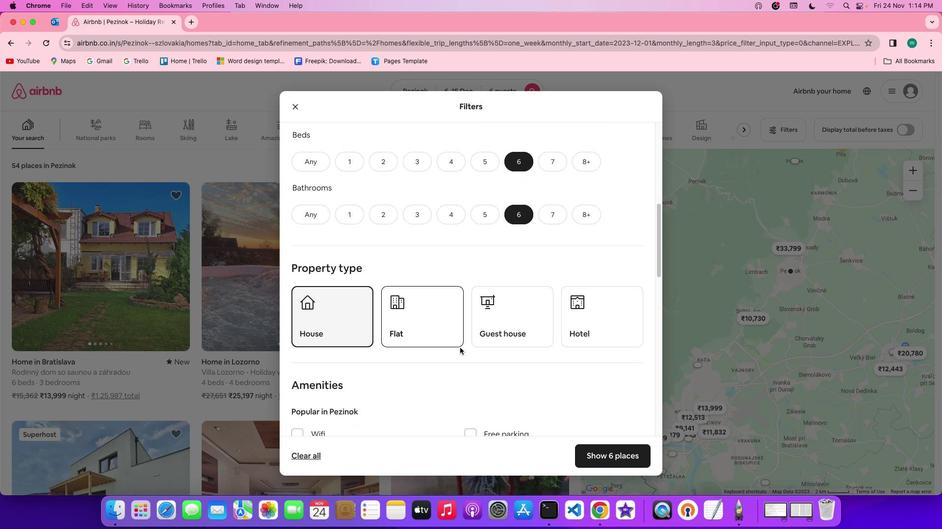 
Action: Mouse scrolled (460, 347) with delta (0, 0)
Screenshot: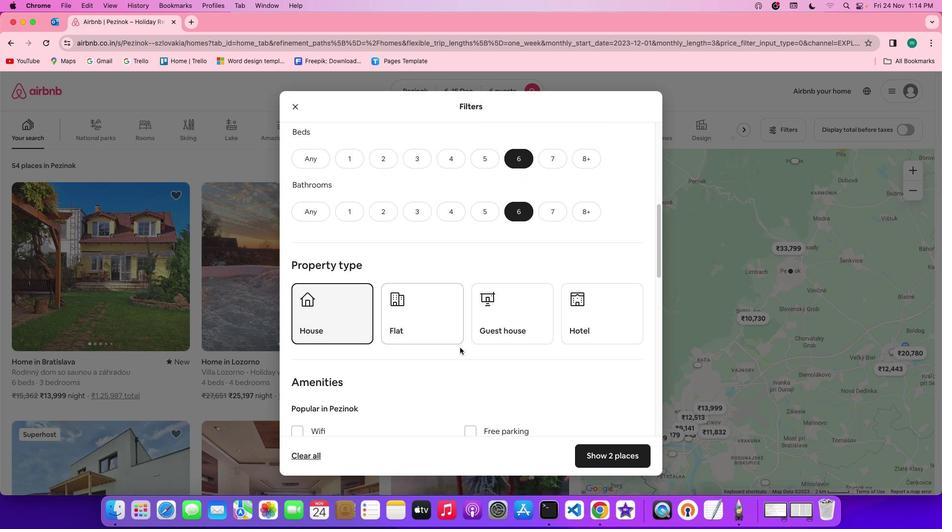 
Action: Mouse scrolled (460, 347) with delta (0, 0)
Screenshot: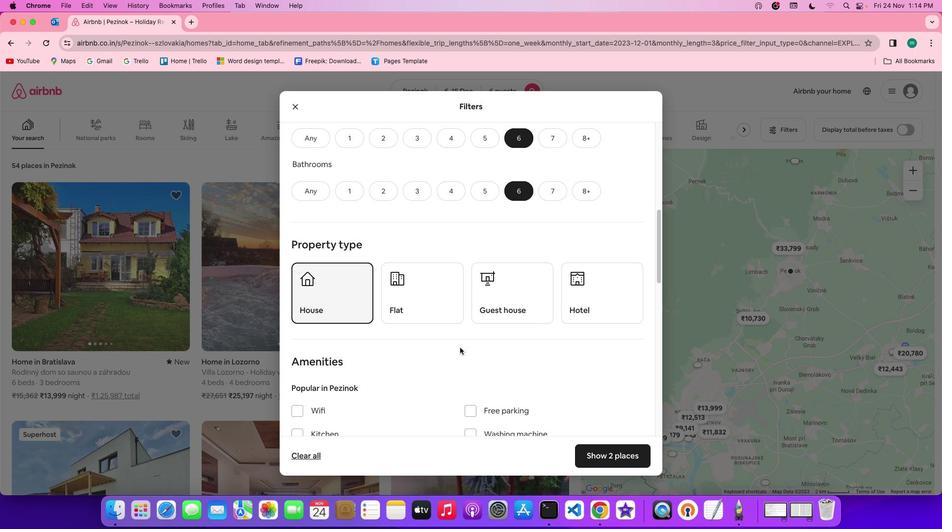
Action: Mouse scrolled (460, 347) with delta (0, 0)
Screenshot: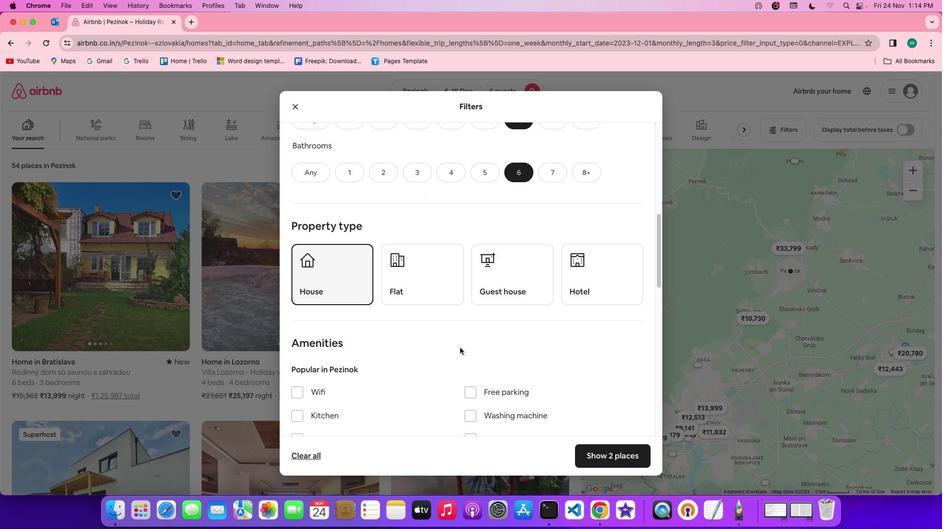 
Action: Mouse scrolled (460, 347) with delta (0, 0)
Screenshot: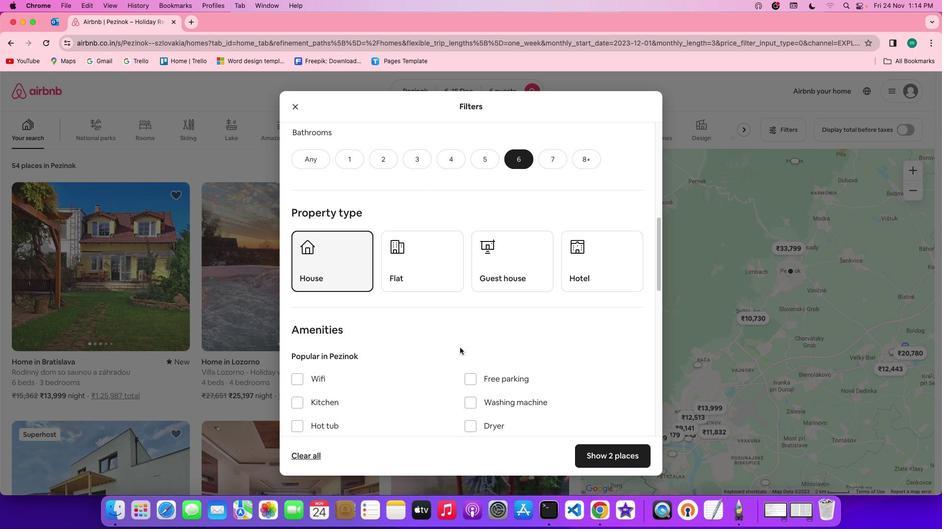 
Action: Mouse scrolled (460, 347) with delta (0, 0)
Screenshot: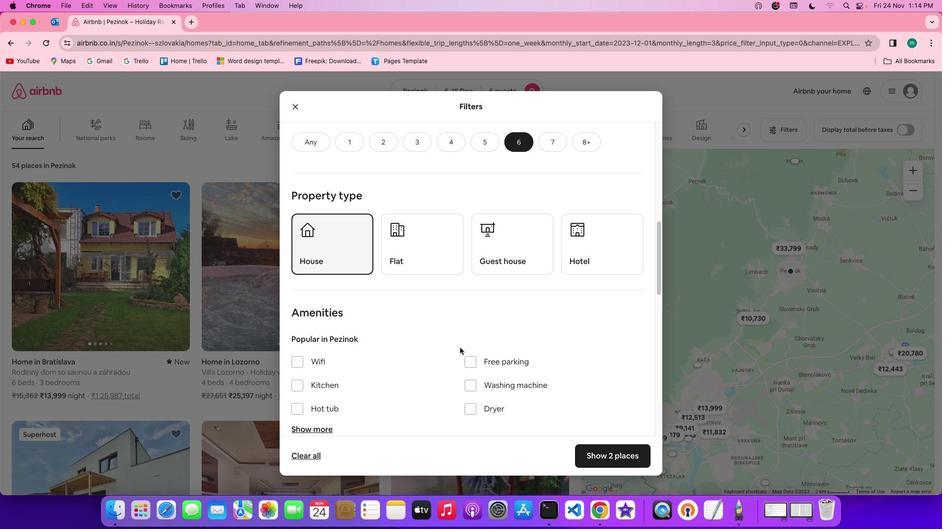 
Action: Mouse scrolled (460, 347) with delta (0, 0)
Screenshot: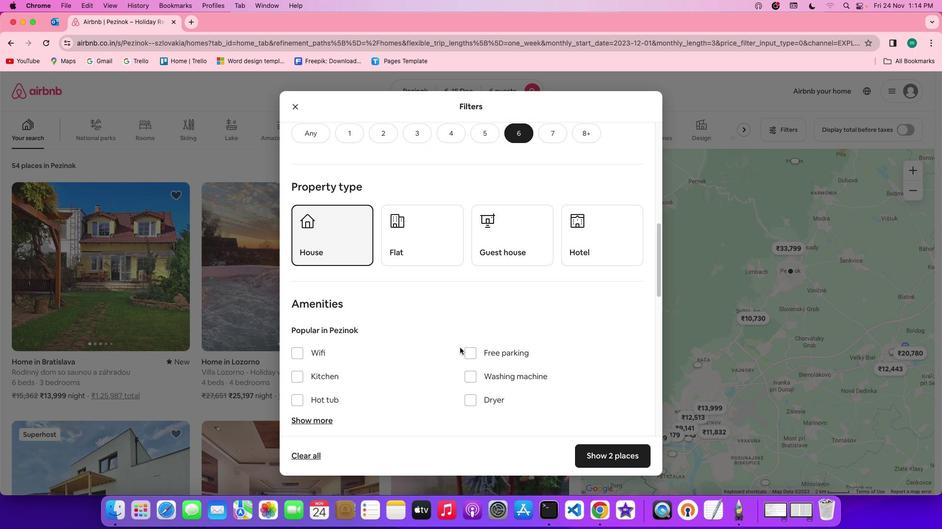 
Action: Mouse scrolled (460, 347) with delta (0, 0)
Screenshot: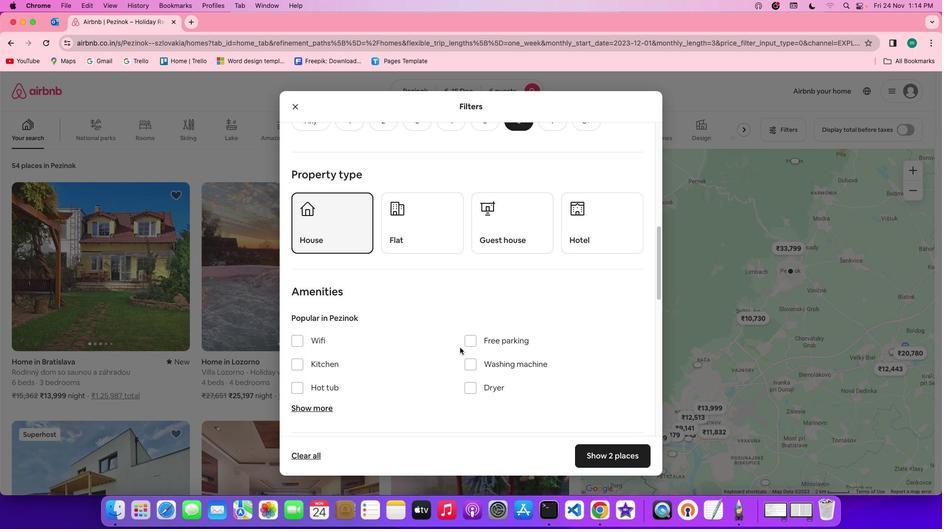 
Action: Mouse scrolled (460, 347) with delta (0, 0)
Screenshot: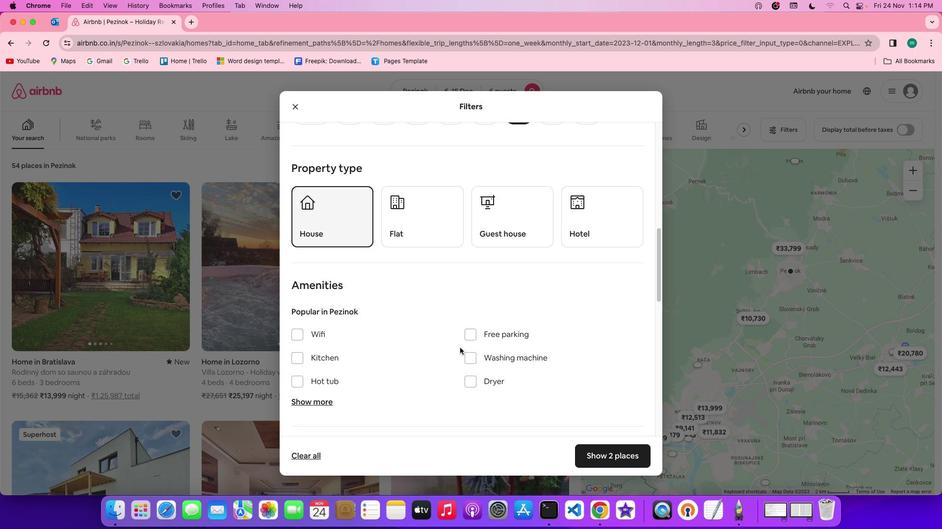 
Action: Mouse scrolled (460, 347) with delta (0, 0)
Screenshot: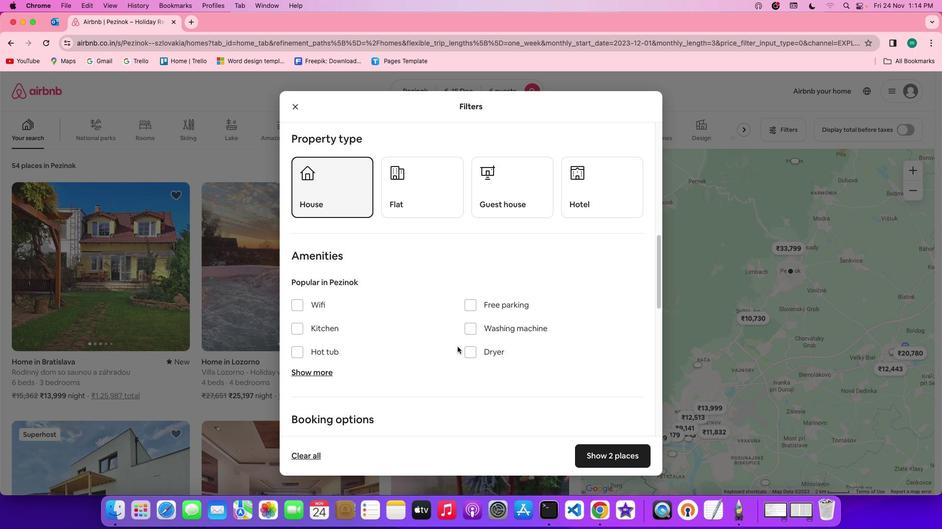 
Action: Mouse scrolled (460, 347) with delta (0, 0)
Screenshot: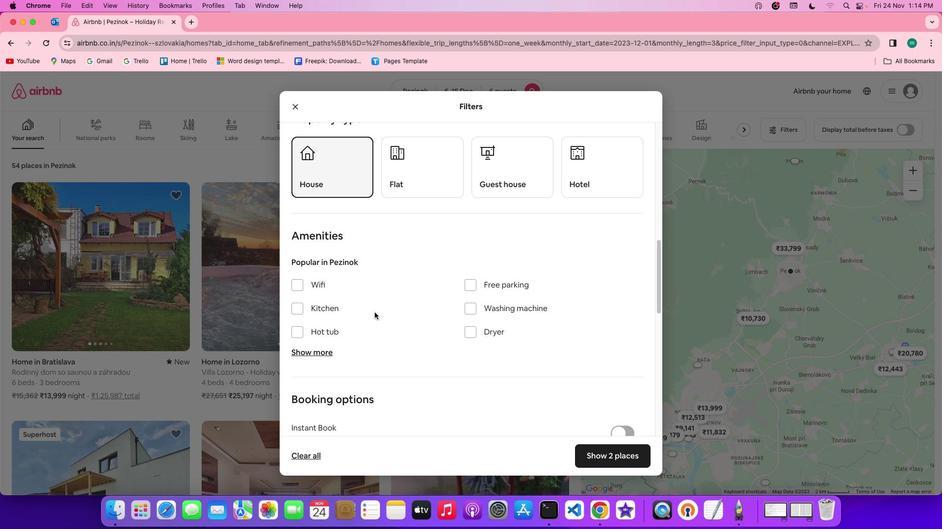 
Action: Mouse scrolled (460, 347) with delta (0, 0)
Screenshot: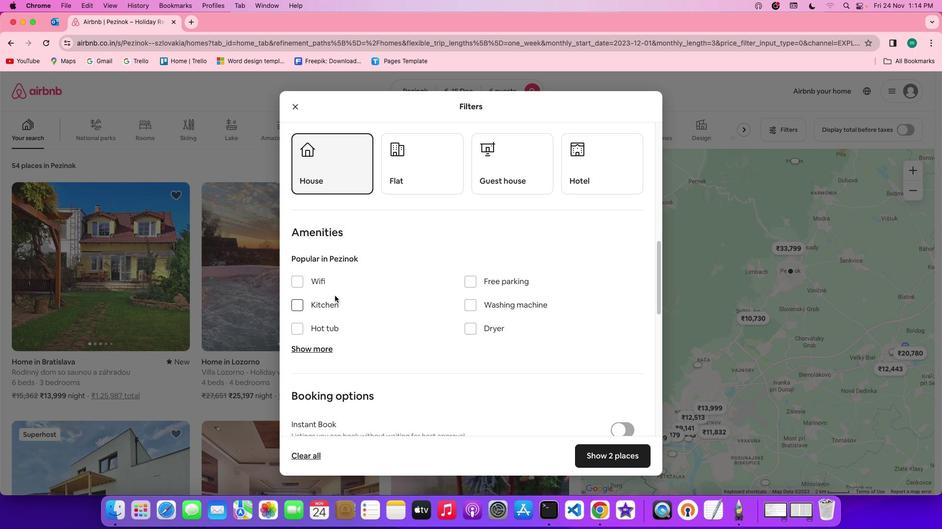 
Action: Mouse moved to (297, 278)
Screenshot: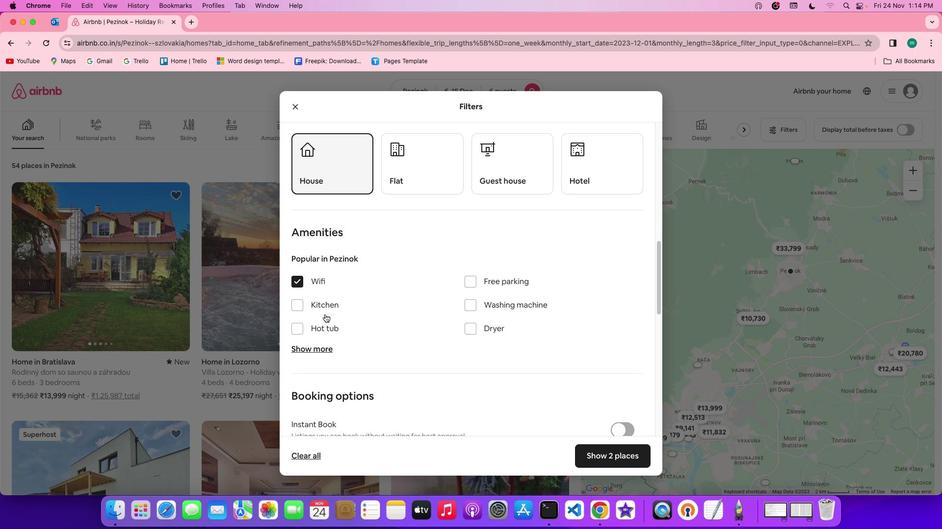 
Action: Mouse pressed left at (297, 278)
Screenshot: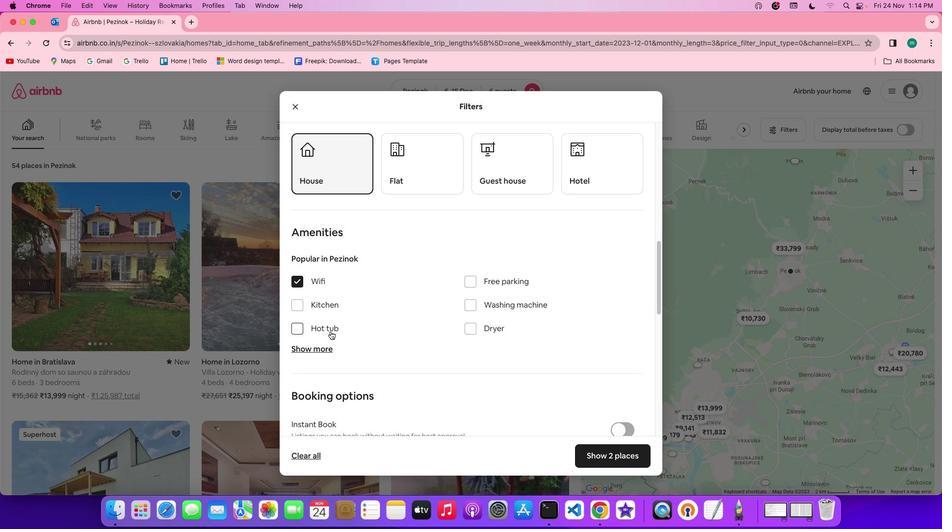 
Action: Mouse moved to (319, 350)
Screenshot: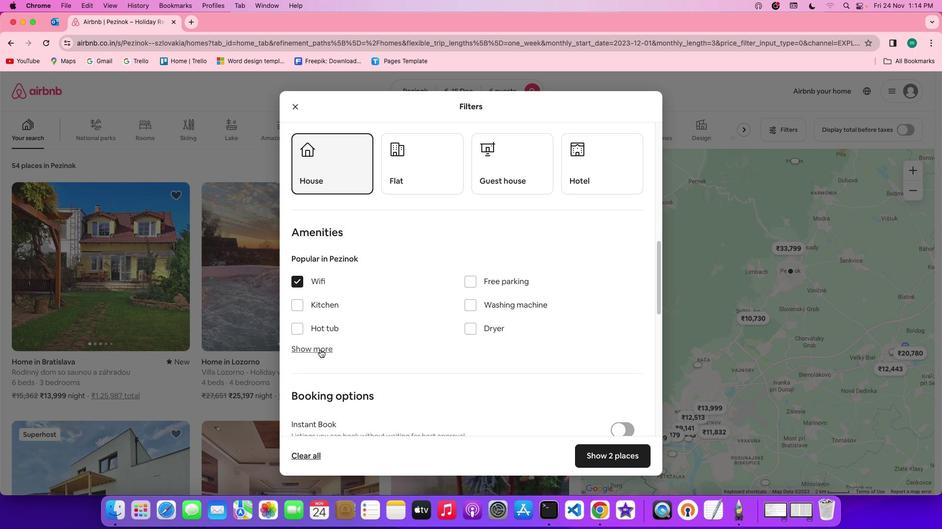
Action: Mouse pressed left at (319, 350)
Screenshot: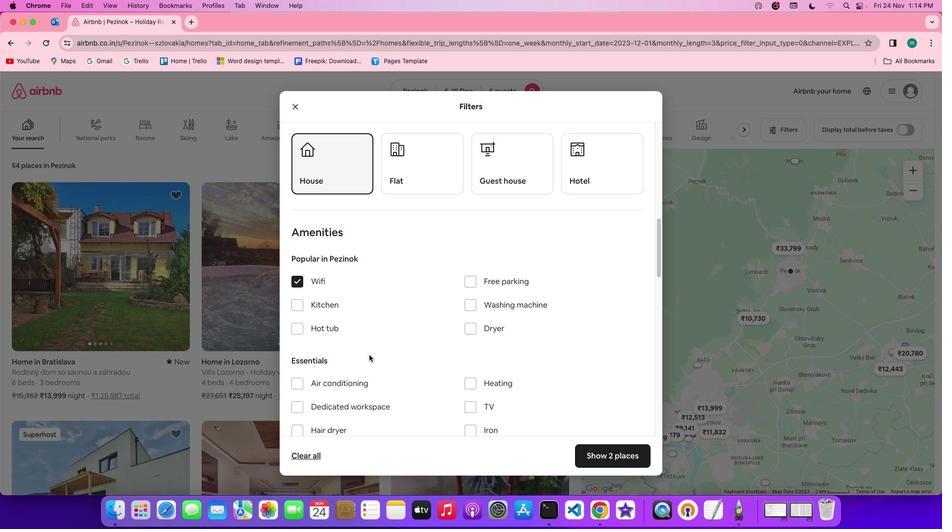 
Action: Mouse moved to (417, 358)
Screenshot: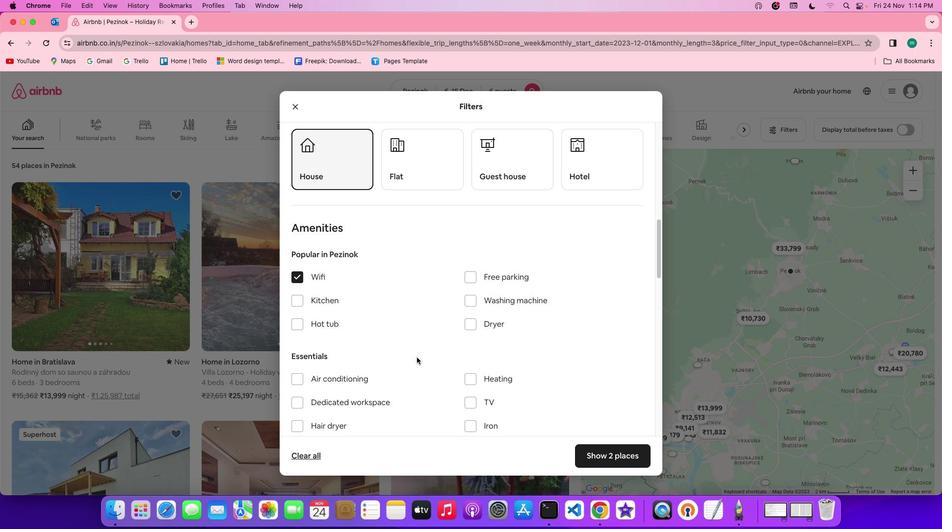 
Action: Mouse scrolled (417, 358) with delta (0, 0)
Screenshot: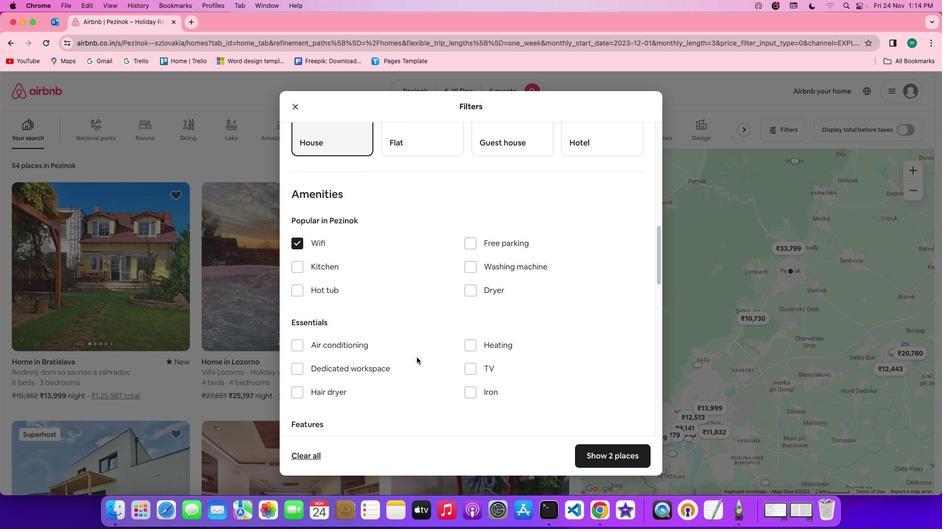 
Action: Mouse scrolled (417, 358) with delta (0, 0)
Screenshot: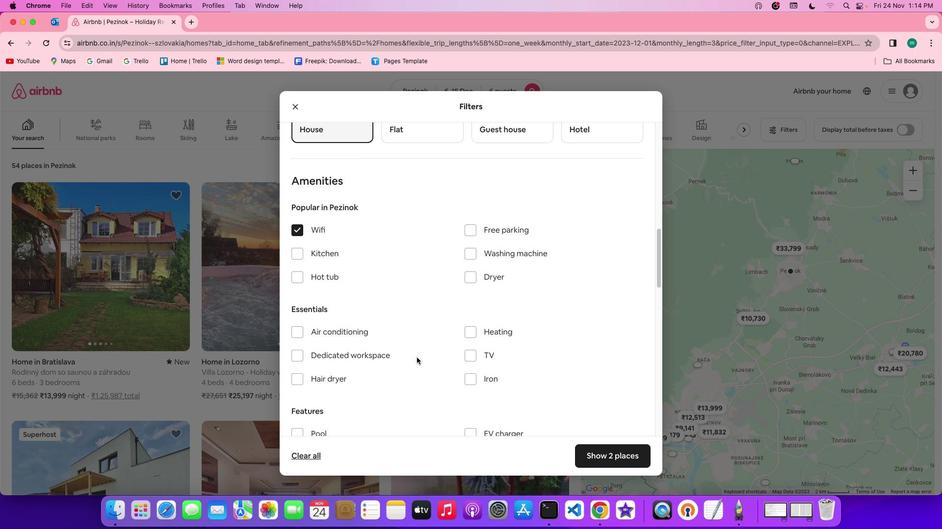 
Action: Mouse scrolled (417, 358) with delta (0, 0)
Screenshot: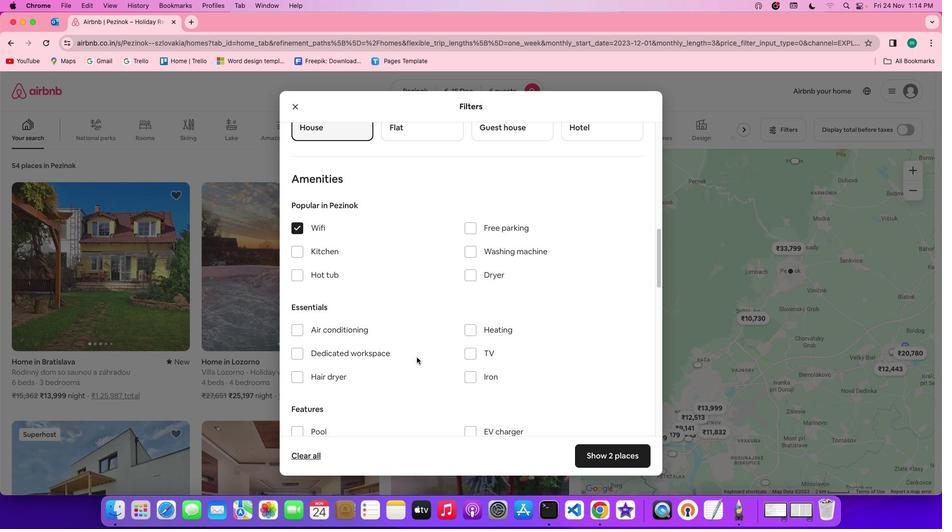 
Action: Mouse moved to (468, 355)
Screenshot: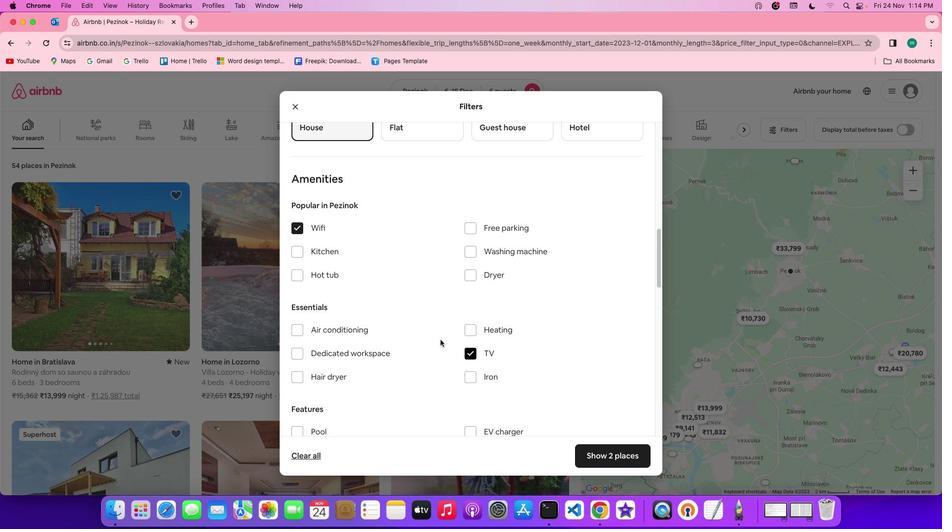 
Action: Mouse pressed left at (468, 355)
Screenshot: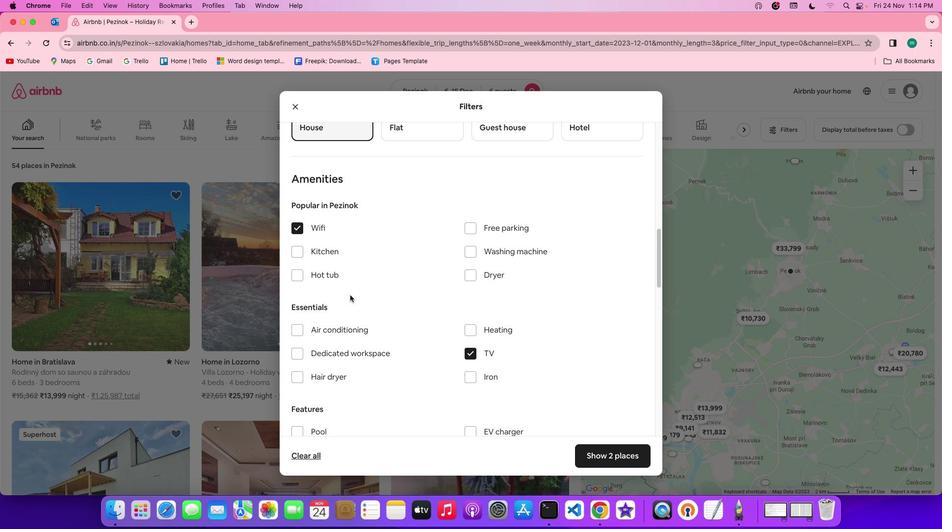 
Action: Mouse moved to (474, 224)
Screenshot: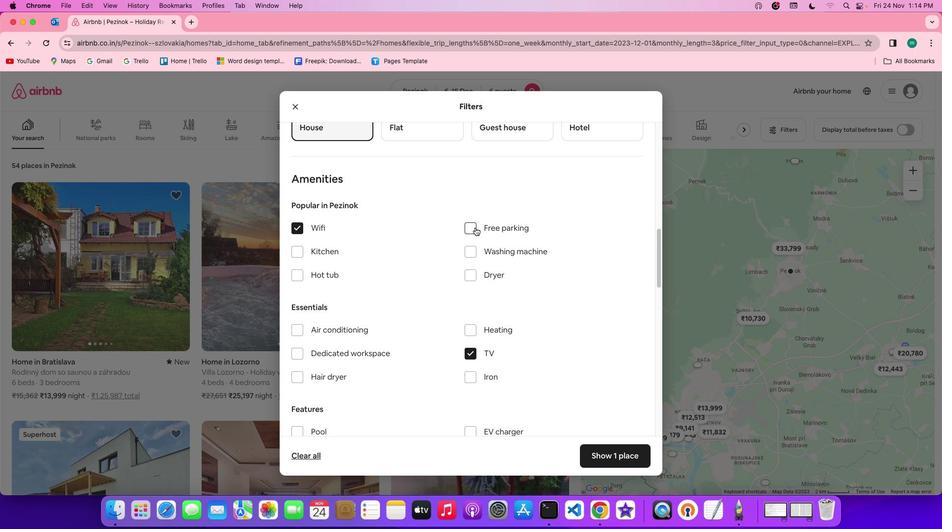 
Action: Mouse pressed left at (474, 224)
Screenshot: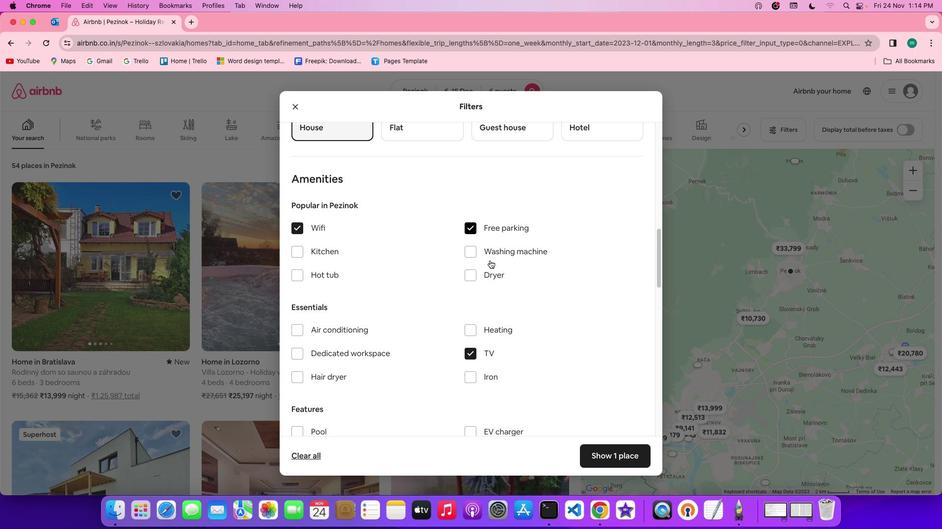 
Action: Mouse moved to (512, 321)
Screenshot: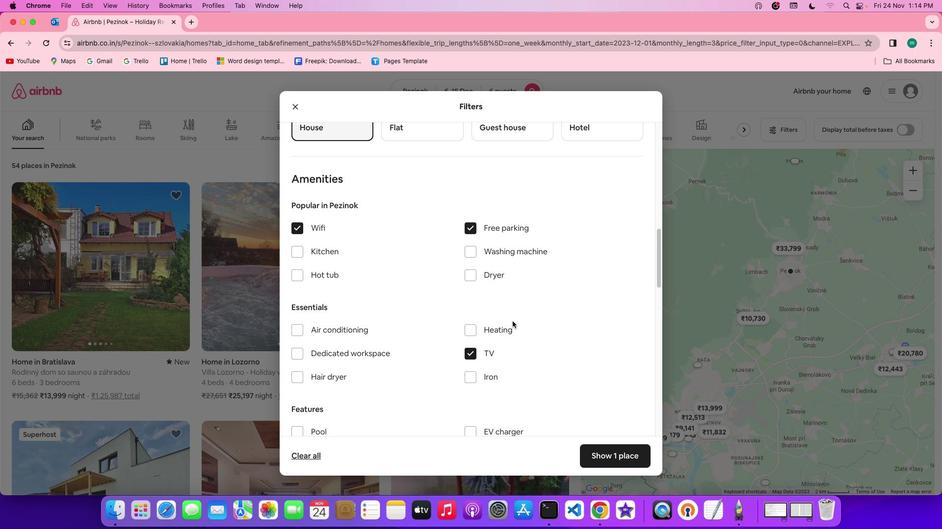 
Action: Mouse scrolled (512, 321) with delta (0, 0)
Screenshot: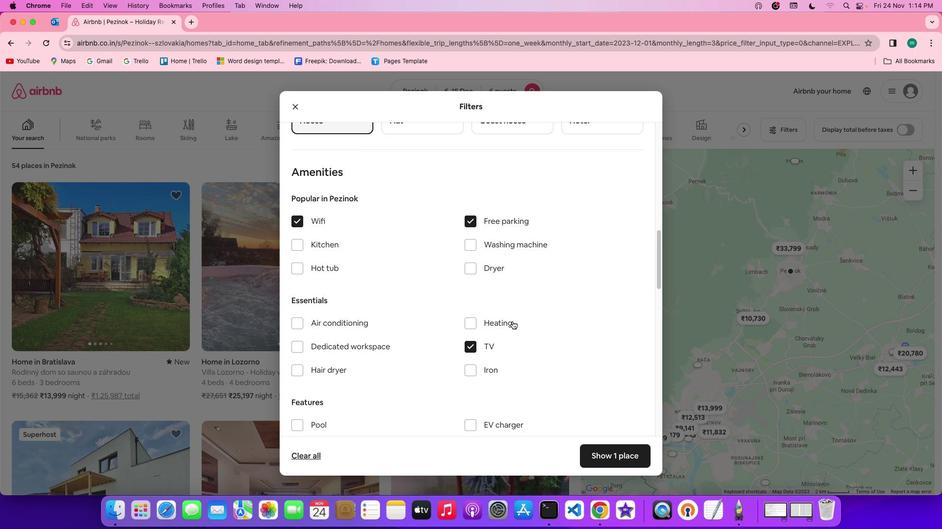 
Action: Mouse scrolled (512, 321) with delta (0, 0)
Screenshot: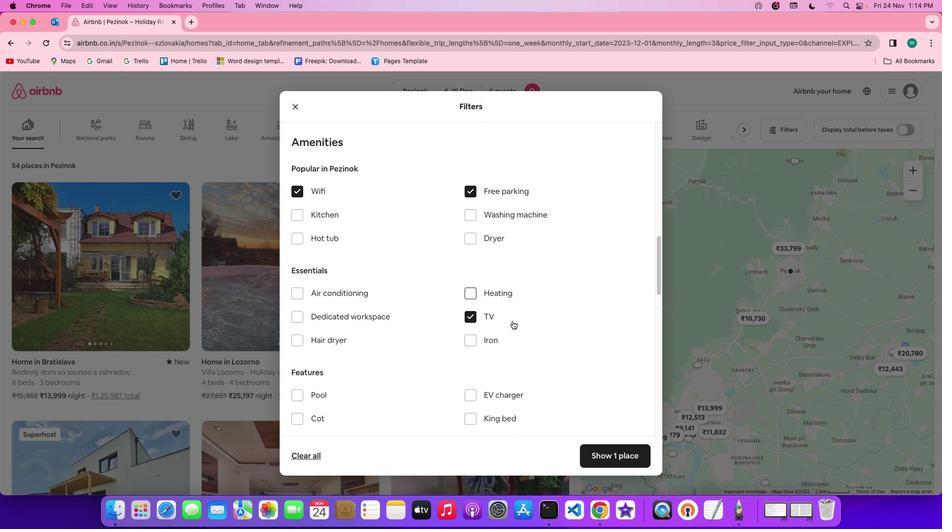 
Action: Mouse scrolled (512, 321) with delta (0, 0)
Screenshot: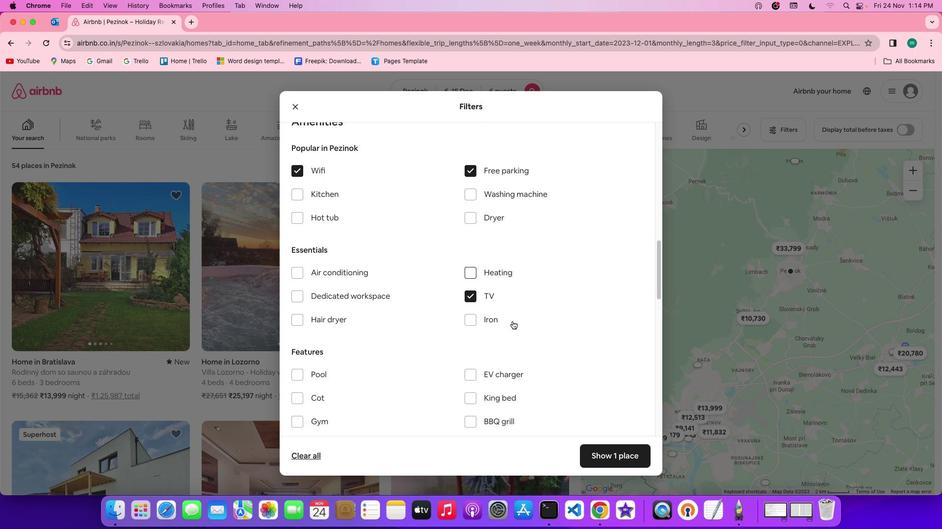 
Action: Mouse scrolled (512, 321) with delta (0, 0)
Screenshot: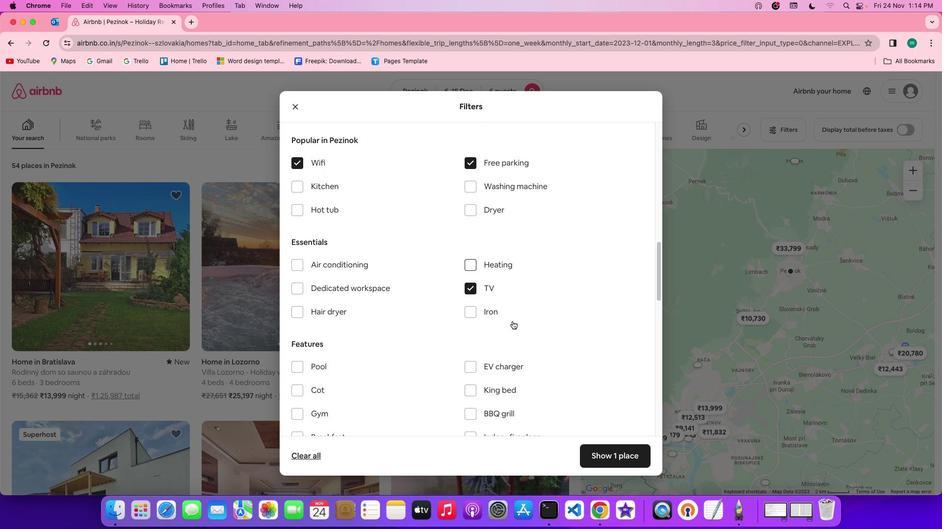 
Action: Mouse scrolled (512, 321) with delta (0, 0)
Screenshot: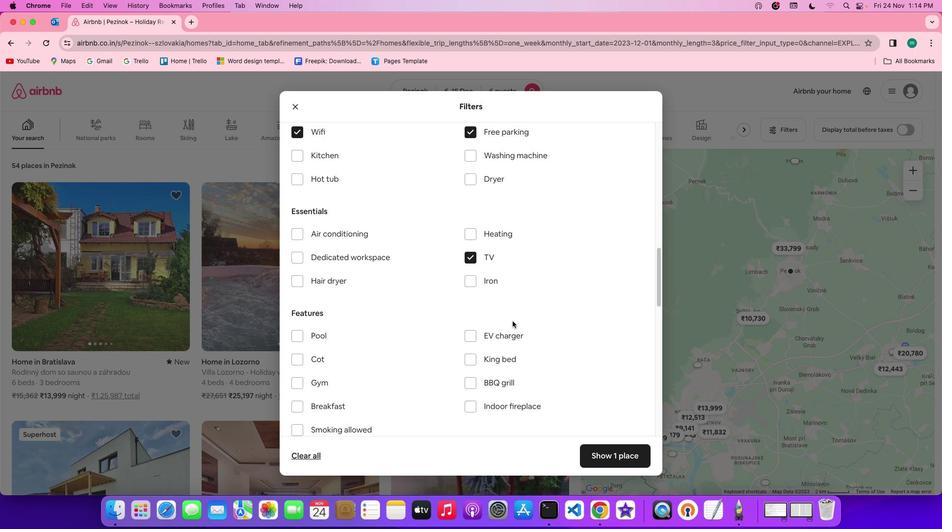 
Action: Mouse scrolled (512, 321) with delta (0, 0)
Screenshot: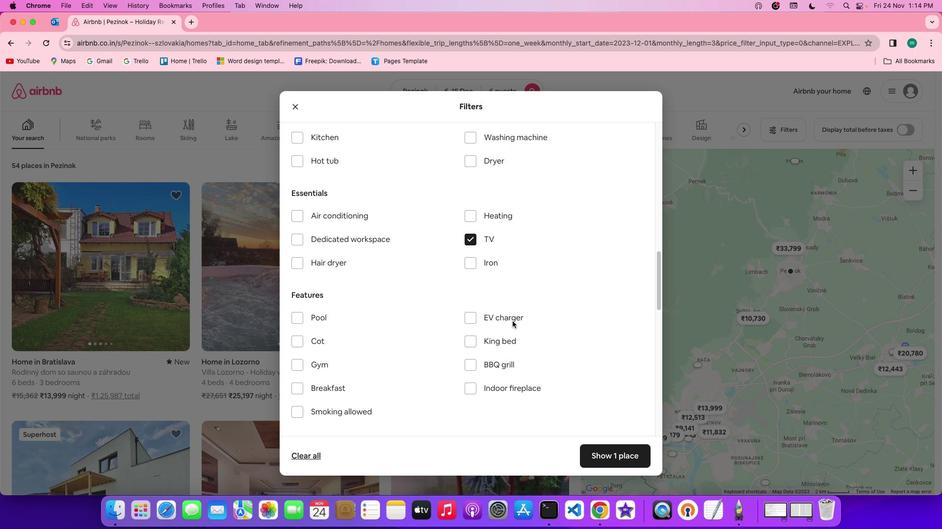 
Action: Mouse scrolled (512, 321) with delta (0, 0)
Screenshot: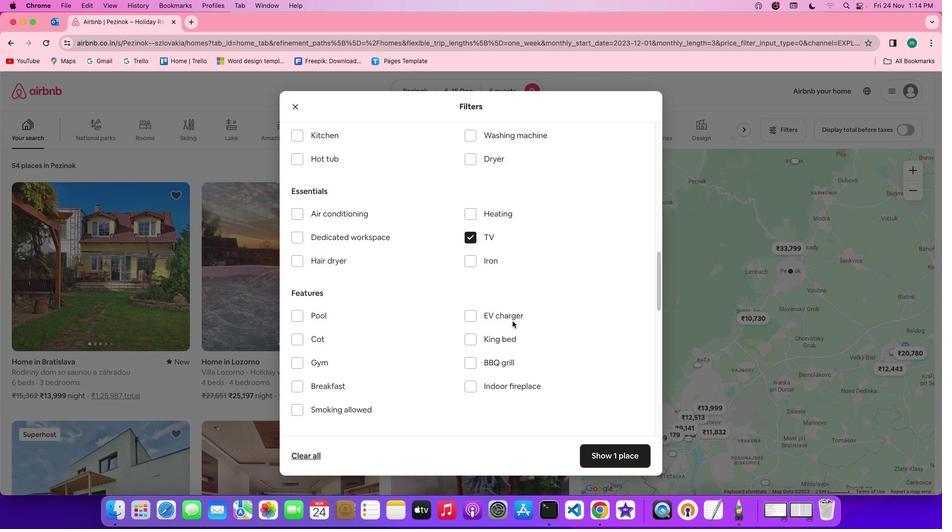 
Action: Mouse scrolled (512, 321) with delta (0, 0)
Screenshot: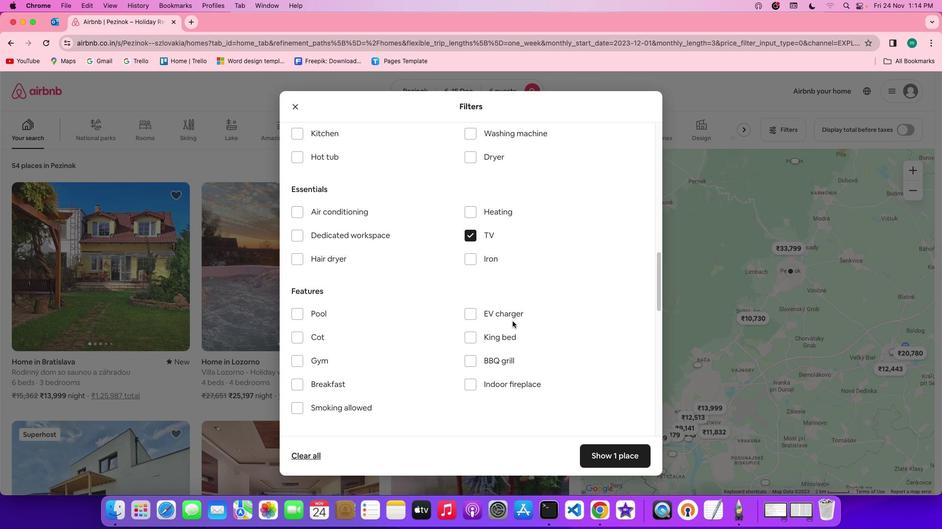 
Action: Mouse scrolled (512, 321) with delta (0, 0)
Screenshot: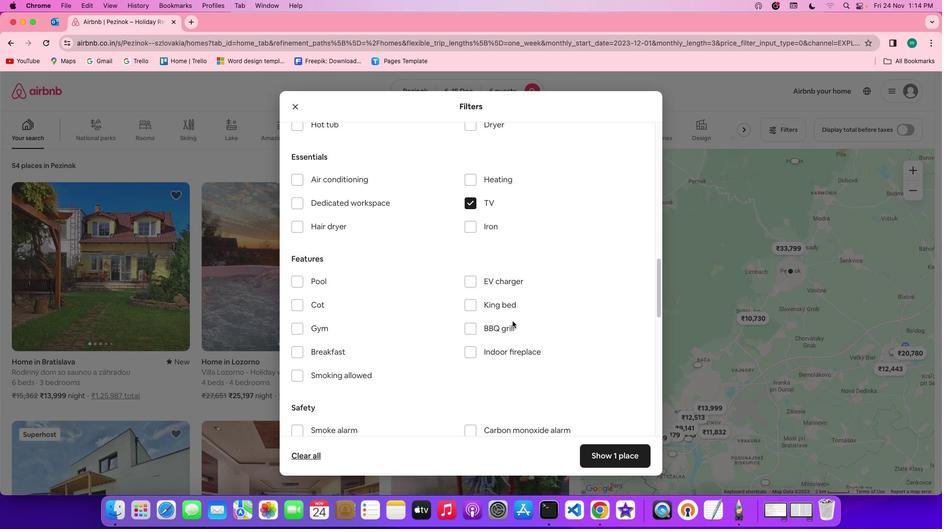 
Action: Mouse scrolled (512, 321) with delta (0, 0)
Screenshot: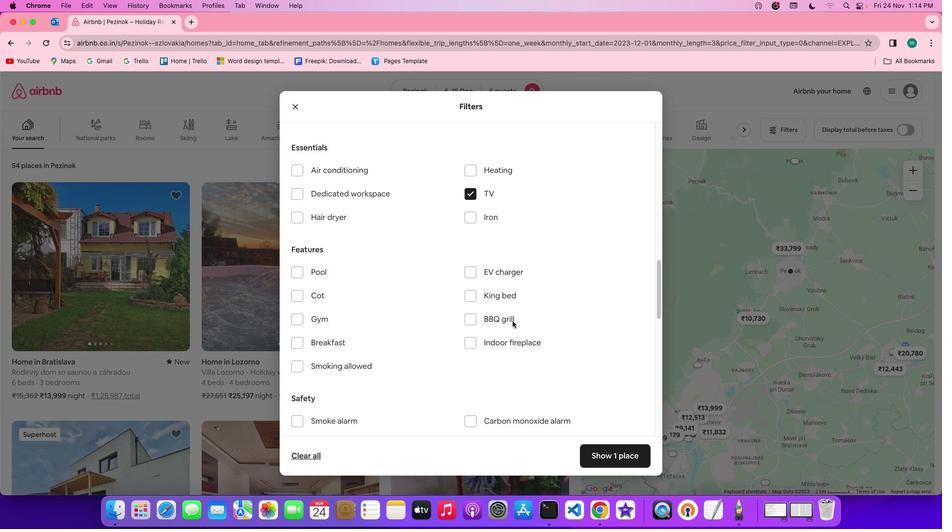
Action: Mouse scrolled (512, 321) with delta (0, 0)
Screenshot: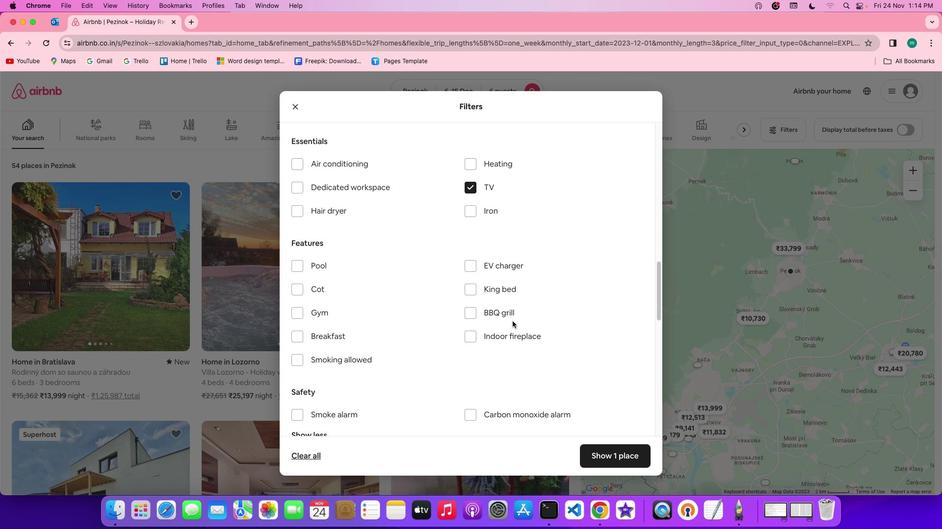 
Action: Mouse scrolled (512, 321) with delta (0, 0)
Screenshot: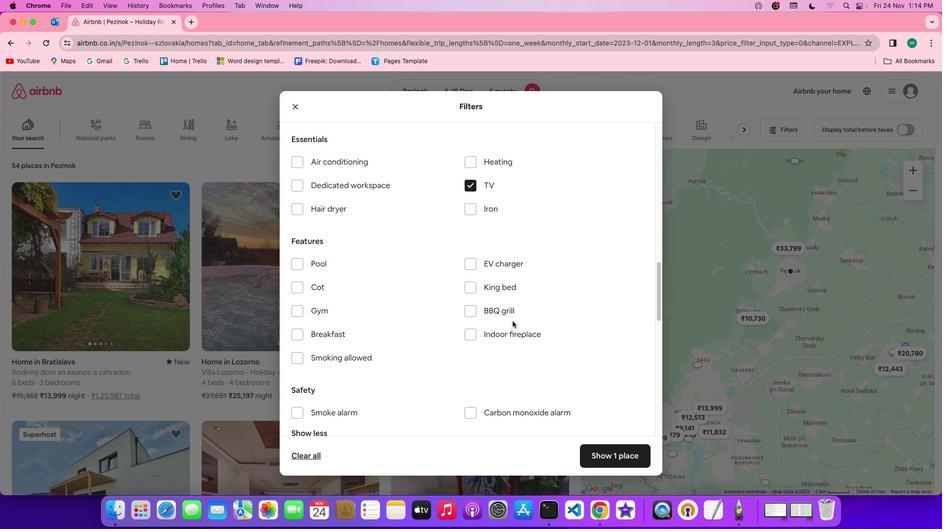 
Action: Mouse scrolled (512, 321) with delta (0, 0)
Screenshot: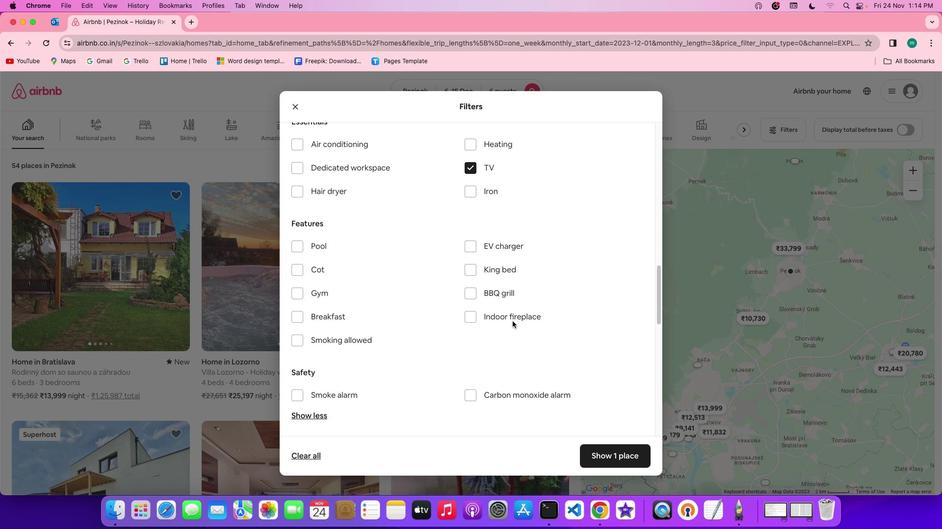 
Action: Mouse scrolled (512, 321) with delta (0, 0)
Screenshot: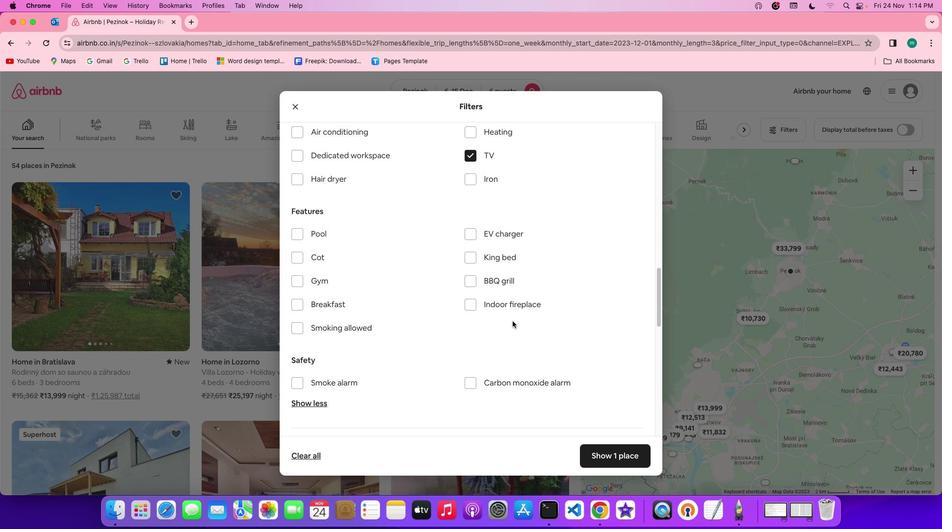 
Action: Mouse scrolled (512, 321) with delta (0, 0)
Screenshot: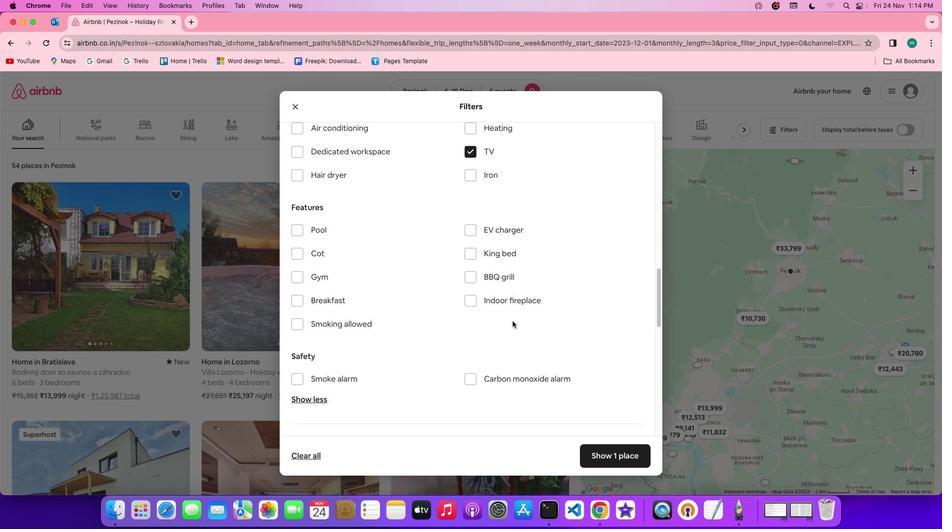 
Action: Mouse scrolled (512, 321) with delta (0, 0)
Screenshot: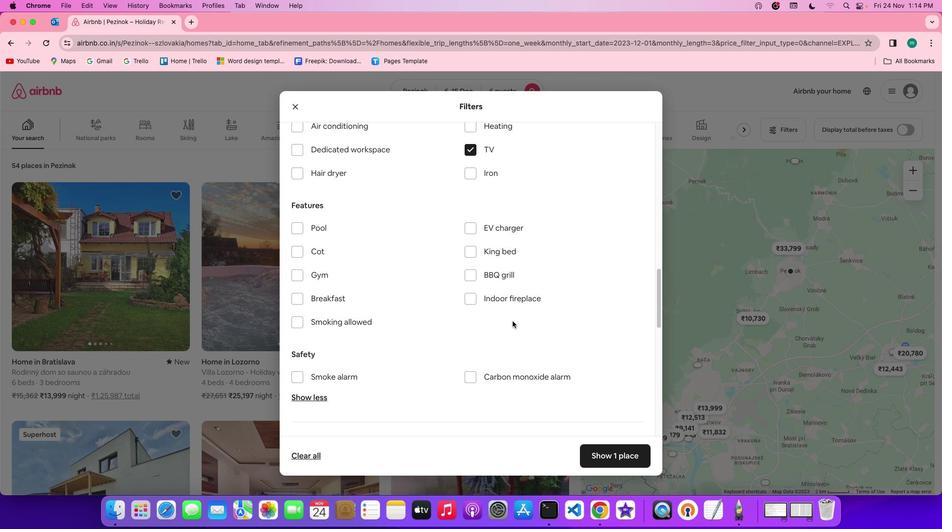 
Action: Mouse scrolled (512, 321) with delta (0, 0)
Screenshot: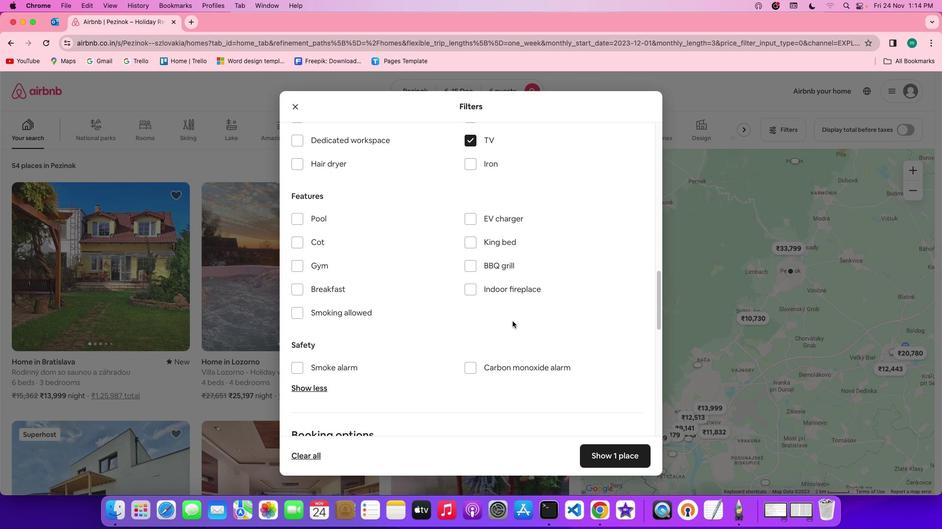 
Action: Mouse scrolled (512, 321) with delta (0, 0)
Screenshot: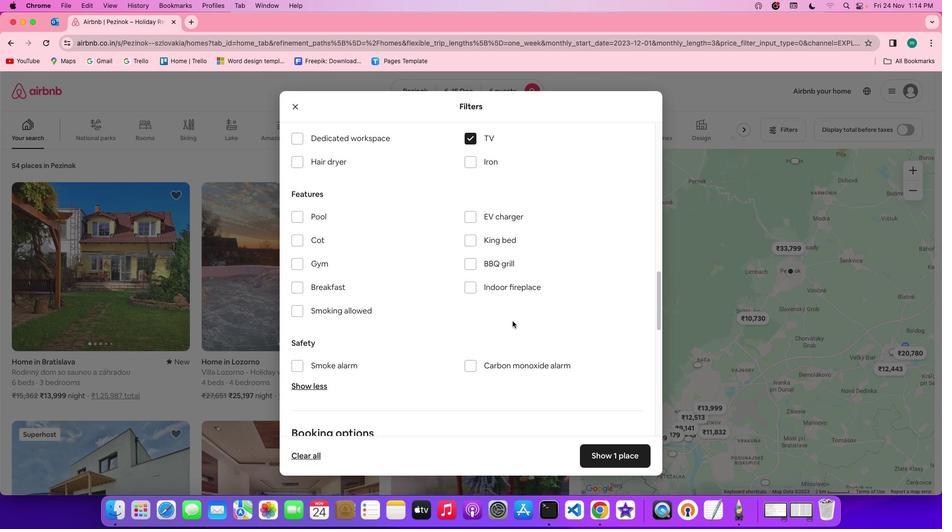 
Action: Mouse moved to (319, 264)
Screenshot: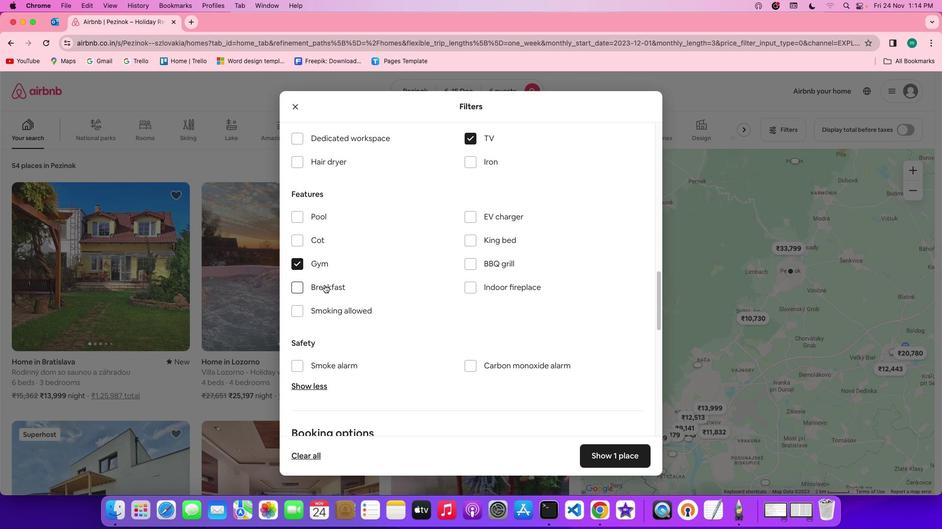 
Action: Mouse pressed left at (319, 264)
Screenshot: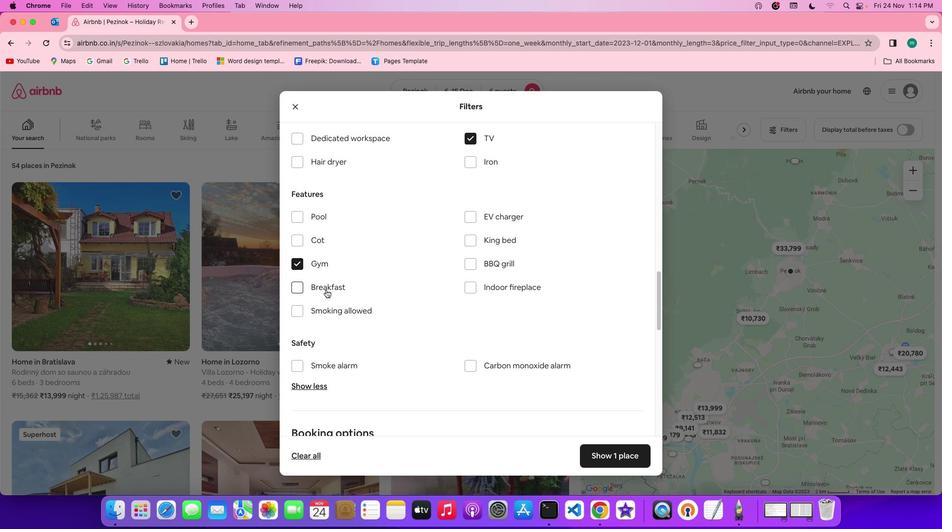 
Action: Mouse moved to (325, 290)
Screenshot: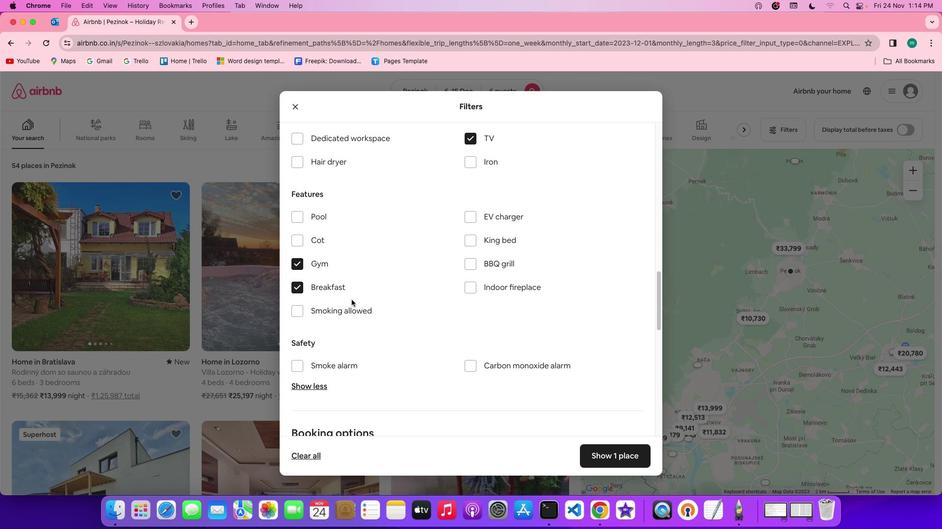 
Action: Mouse pressed left at (325, 290)
Screenshot: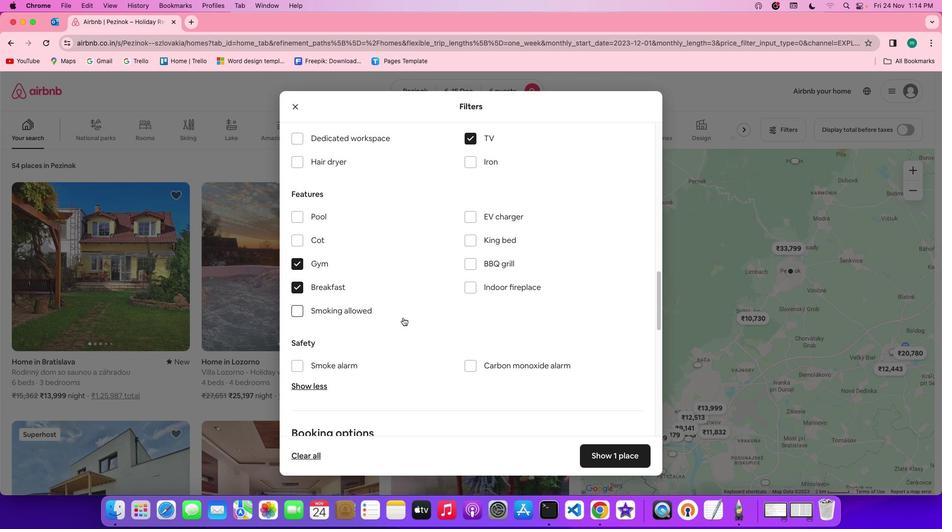 
Action: Mouse moved to (462, 348)
Screenshot: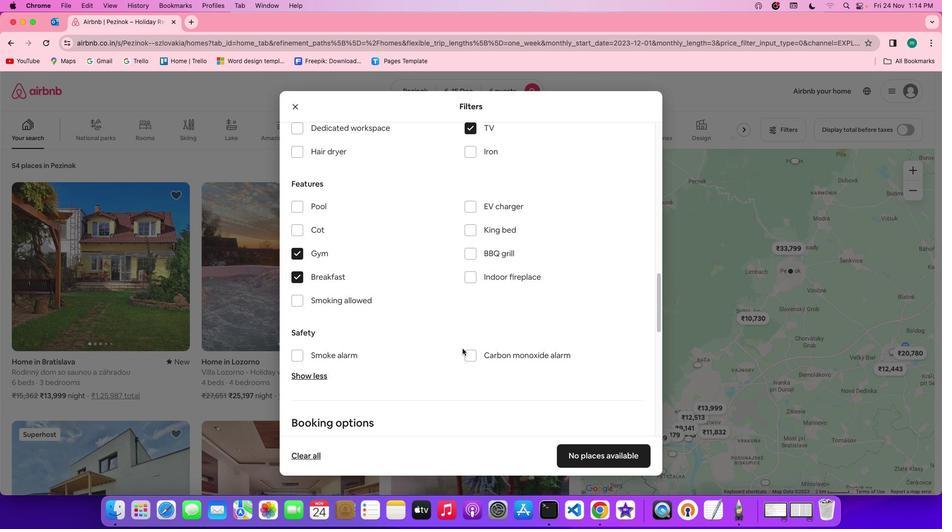 
Action: Mouse scrolled (462, 348) with delta (0, 0)
Screenshot: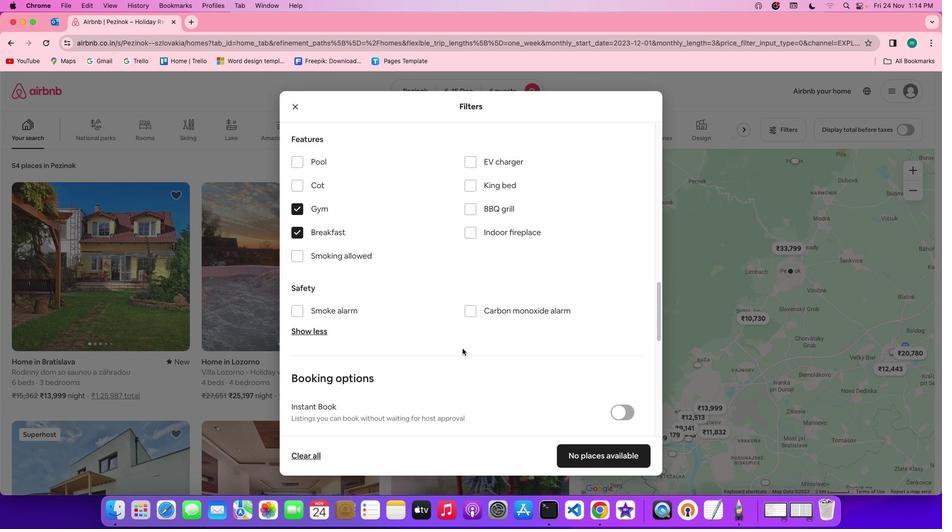 
Action: Mouse scrolled (462, 348) with delta (0, 0)
Screenshot: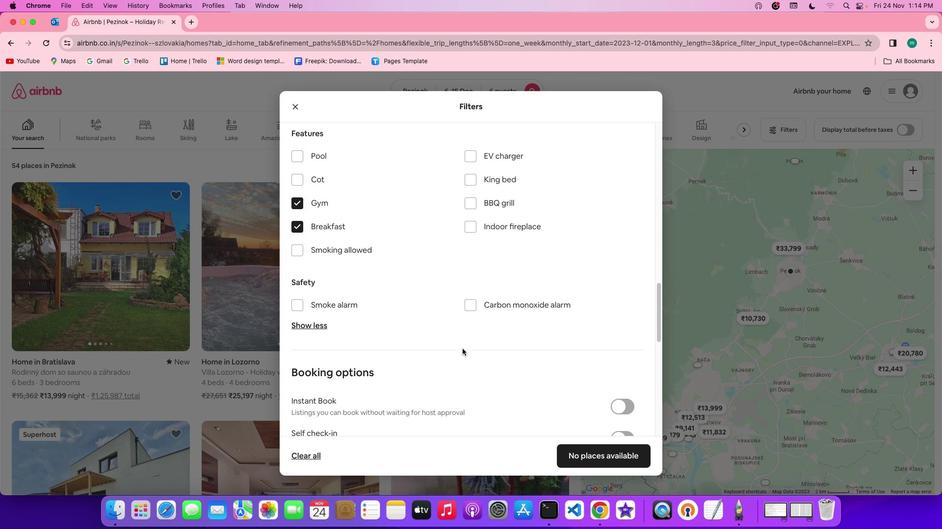
Action: Mouse scrolled (462, 348) with delta (0, 0)
Screenshot: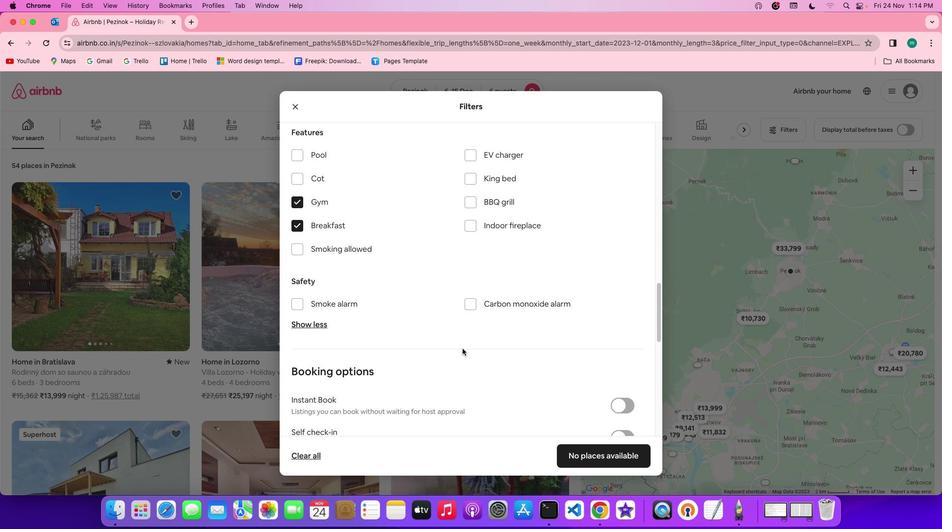 
Action: Mouse scrolled (462, 348) with delta (0, 0)
Screenshot: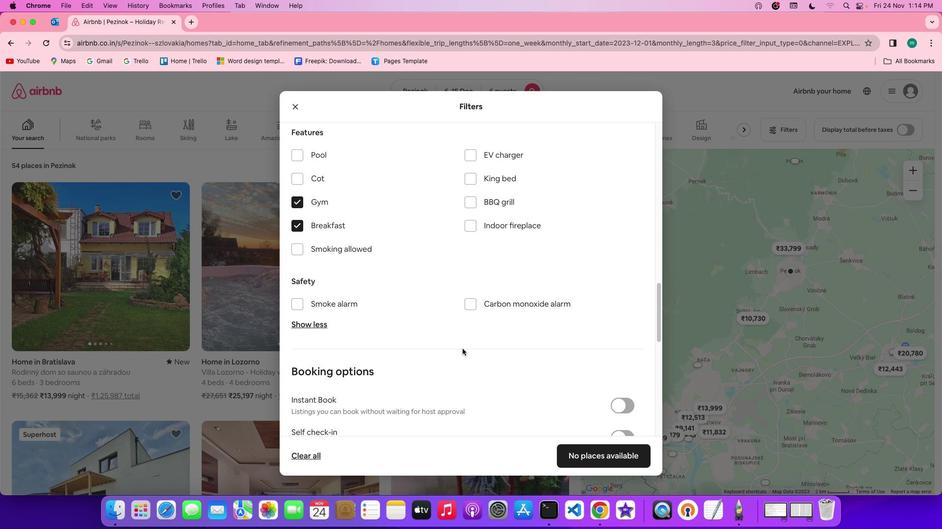 
Action: Mouse scrolled (462, 348) with delta (0, 0)
Screenshot: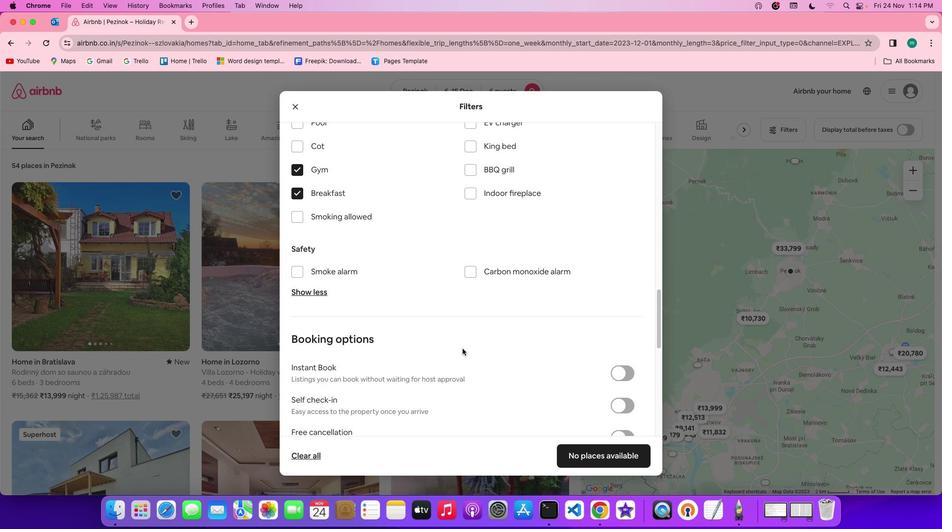 
Action: Mouse scrolled (462, 348) with delta (0, 0)
Screenshot: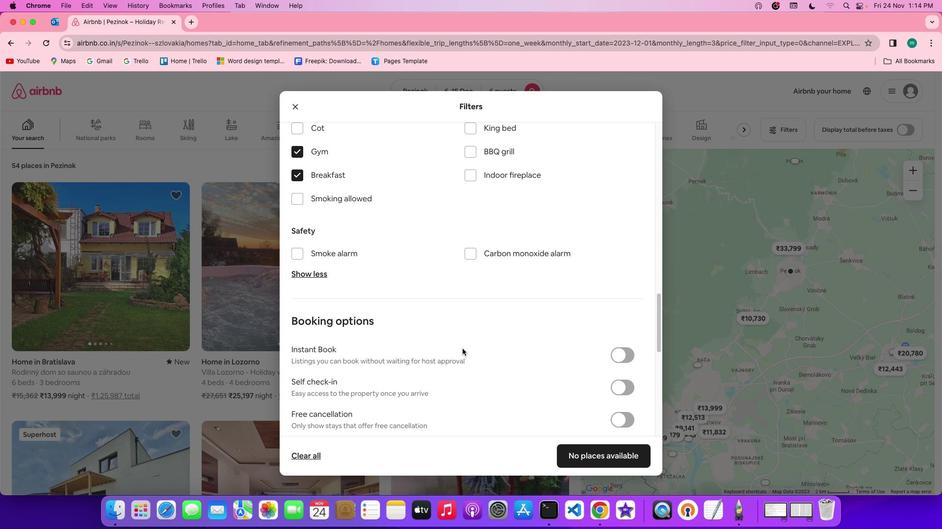 
Action: Mouse scrolled (462, 348) with delta (0, 0)
Screenshot: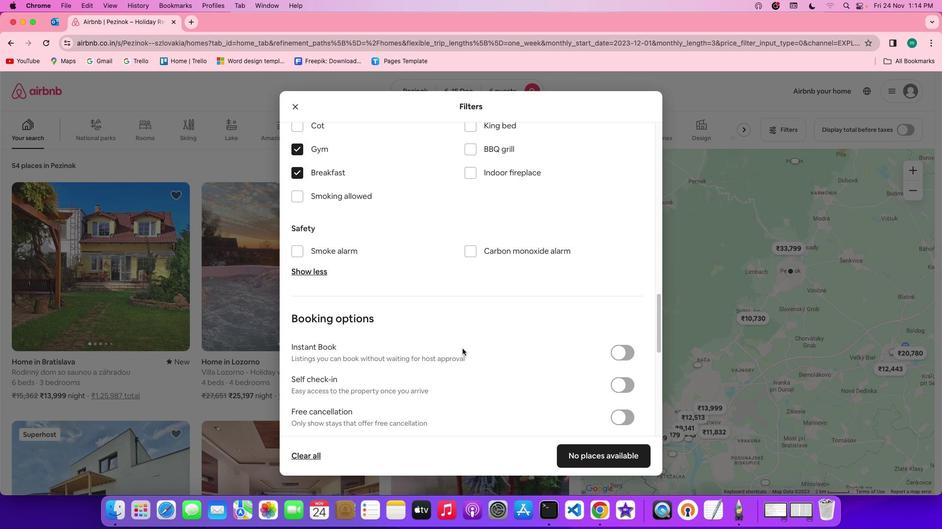 
Action: Mouse scrolled (462, 348) with delta (0, 0)
Screenshot: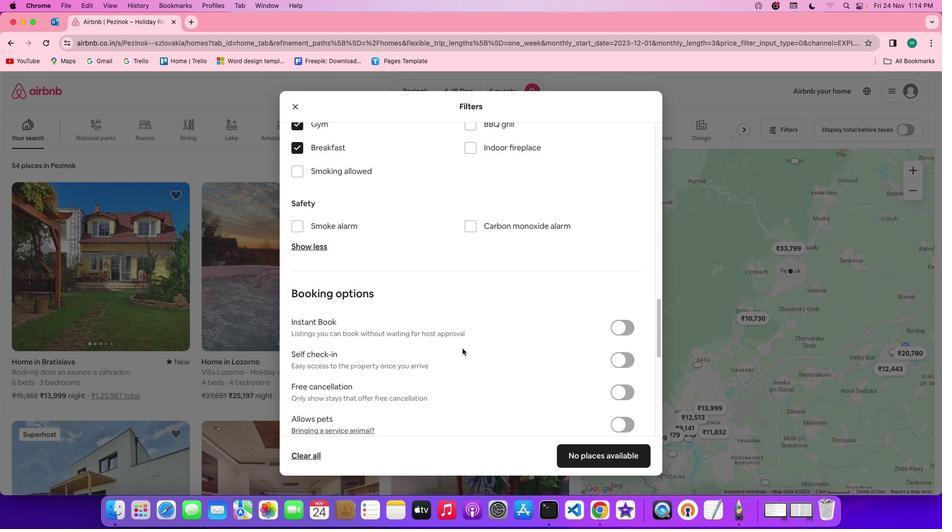 
Action: Mouse scrolled (462, 348) with delta (0, 0)
Screenshot: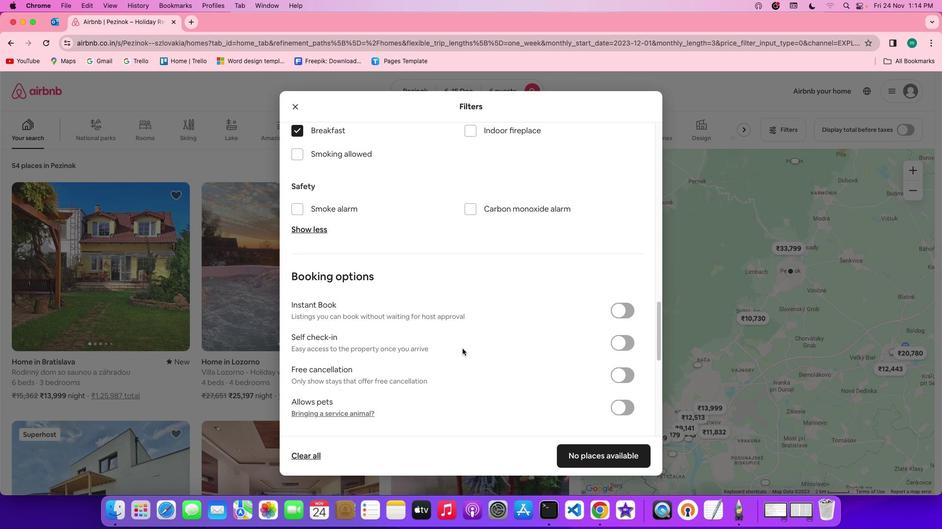 
Action: Mouse scrolled (462, 348) with delta (0, 0)
Screenshot: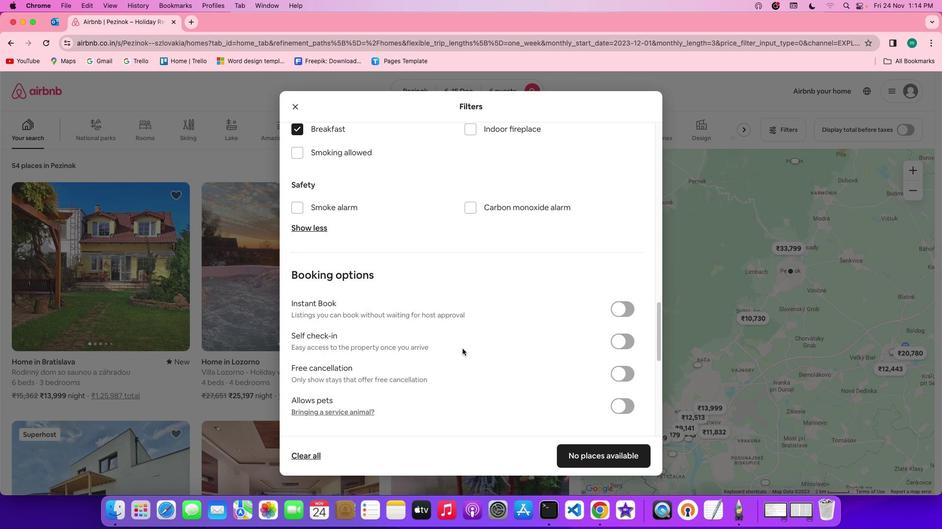 
Action: Mouse scrolled (462, 348) with delta (0, 0)
Screenshot: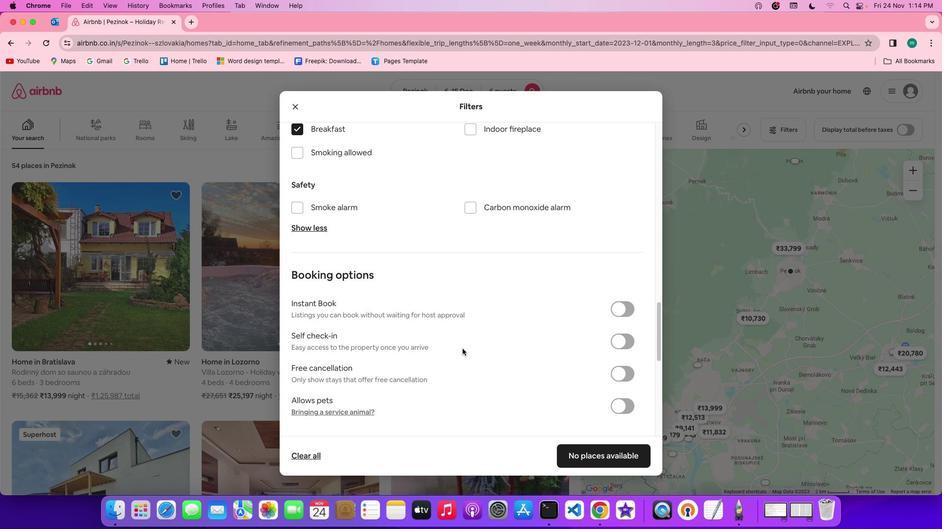 
Action: Mouse scrolled (462, 348) with delta (0, 0)
Screenshot: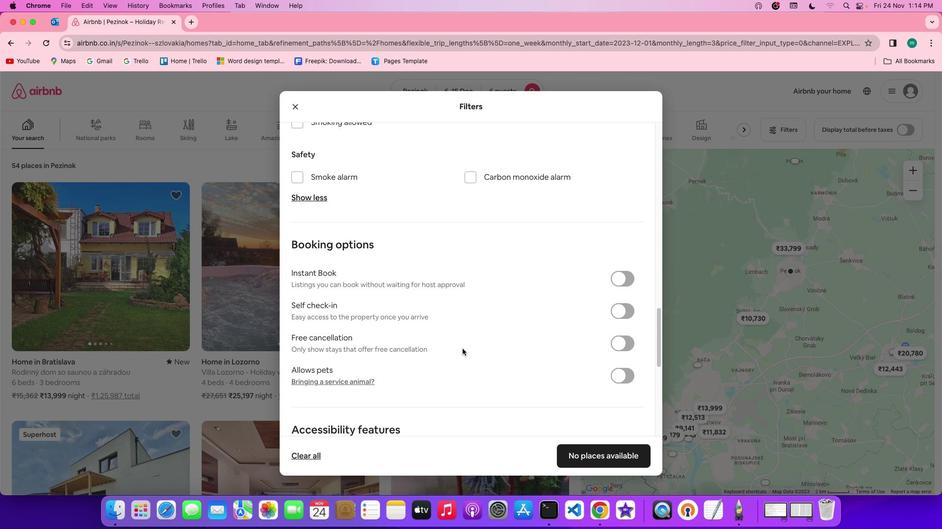 
Action: Mouse scrolled (462, 348) with delta (0, 0)
Screenshot: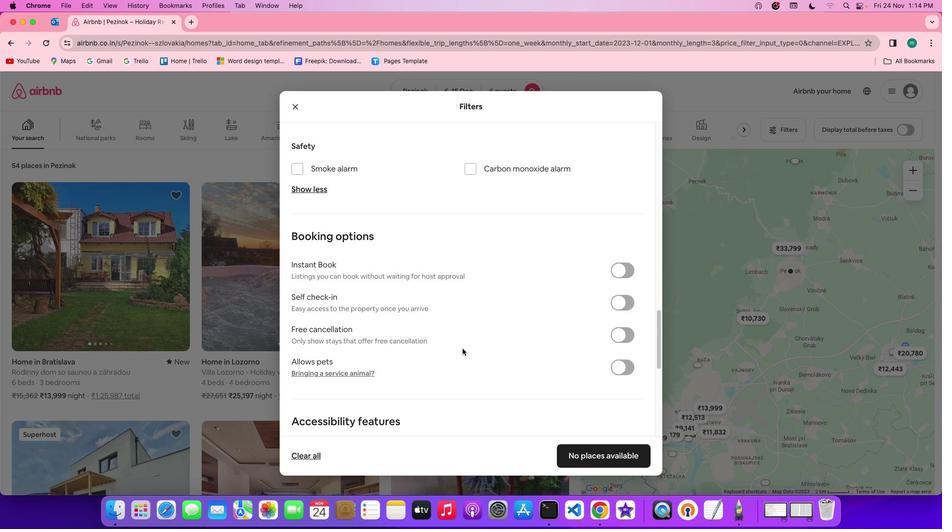 
Action: Mouse scrolled (462, 348) with delta (0, 0)
Screenshot: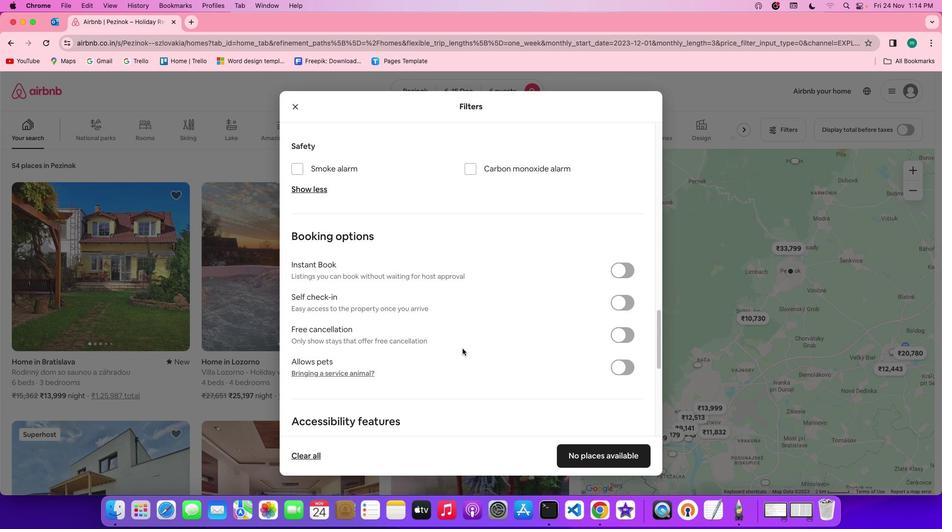
Action: Mouse scrolled (462, 348) with delta (0, 0)
Screenshot: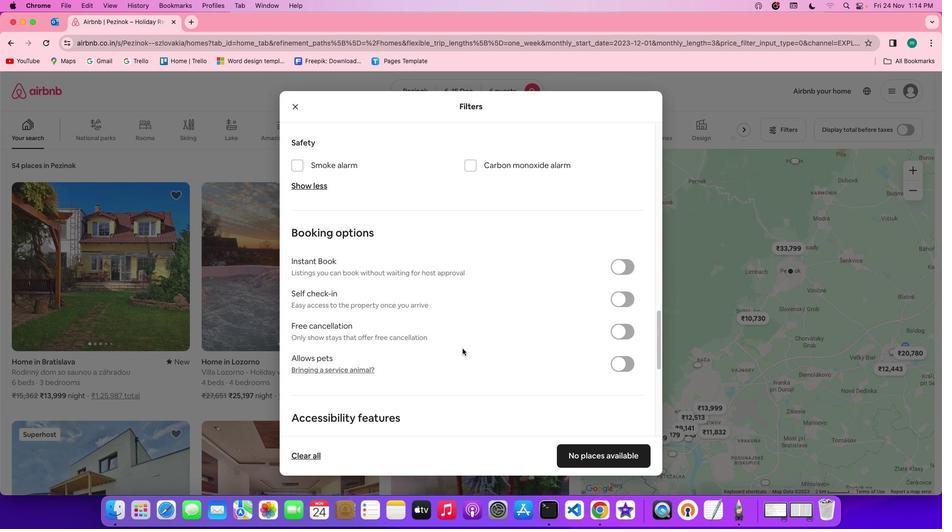 
Action: Mouse scrolled (462, 348) with delta (0, 0)
Screenshot: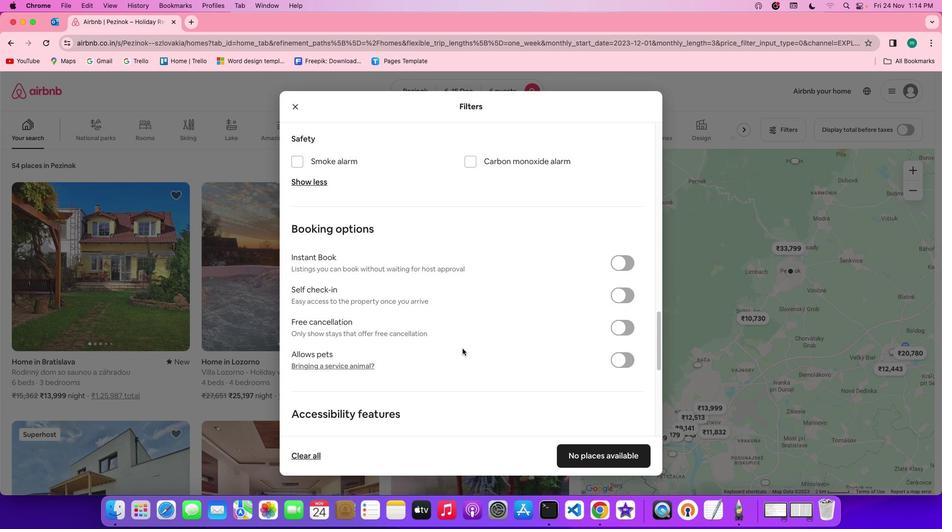 
Action: Mouse scrolled (462, 348) with delta (0, 0)
Screenshot: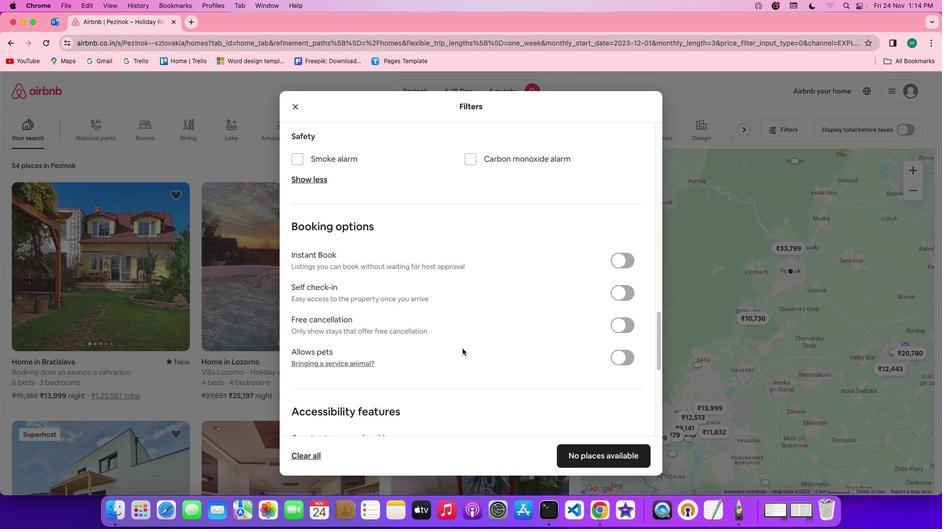
Action: Mouse scrolled (462, 348) with delta (0, 0)
Screenshot: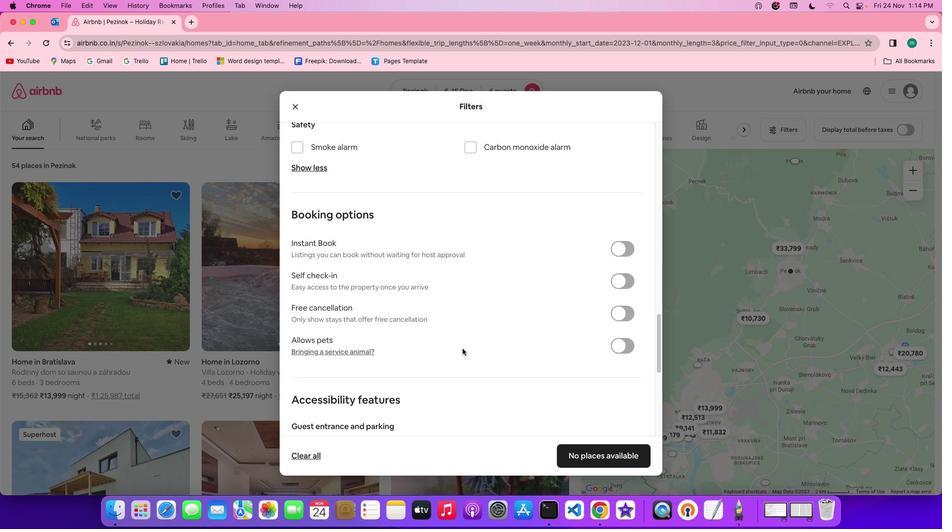 
Action: Mouse scrolled (462, 348) with delta (0, 0)
Screenshot: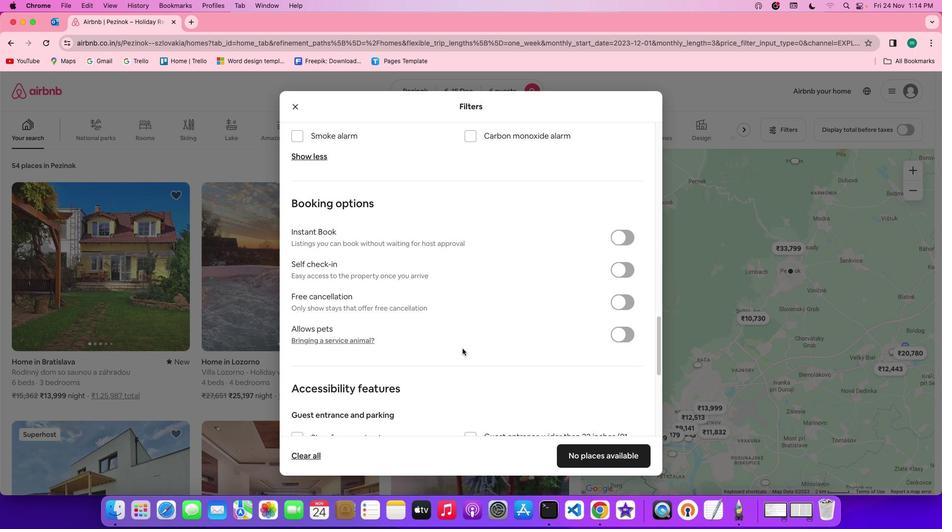 
Action: Mouse scrolled (462, 348) with delta (0, 0)
Screenshot: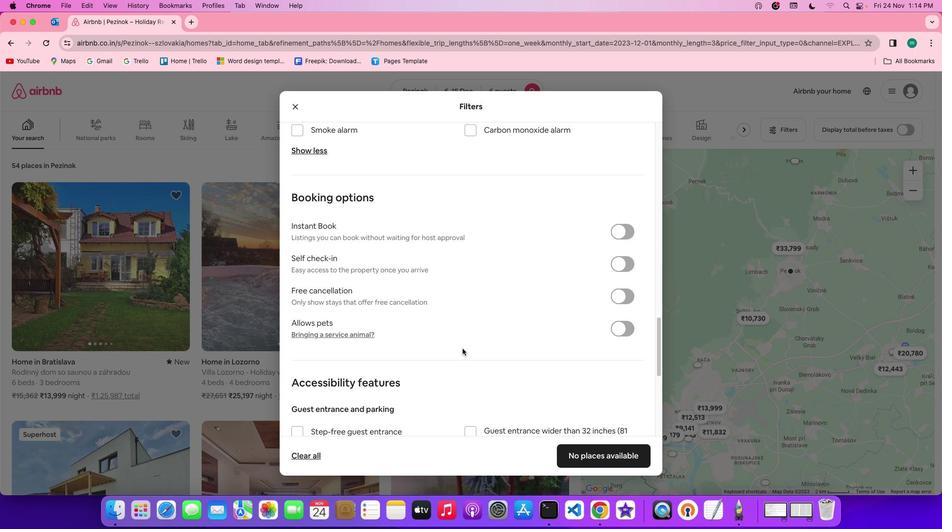 
Action: Mouse moved to (612, 265)
Screenshot: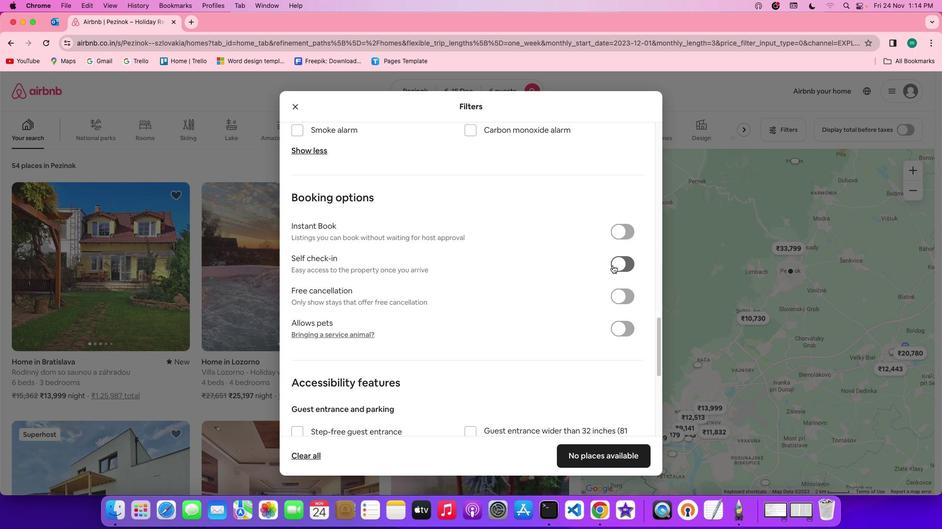 
Action: Mouse pressed left at (612, 265)
Screenshot: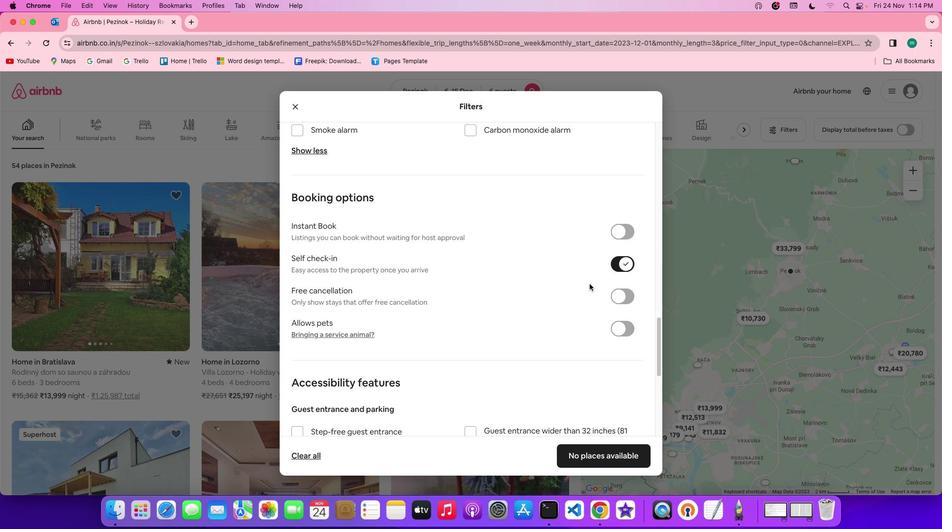 
Action: Mouse moved to (505, 332)
Screenshot: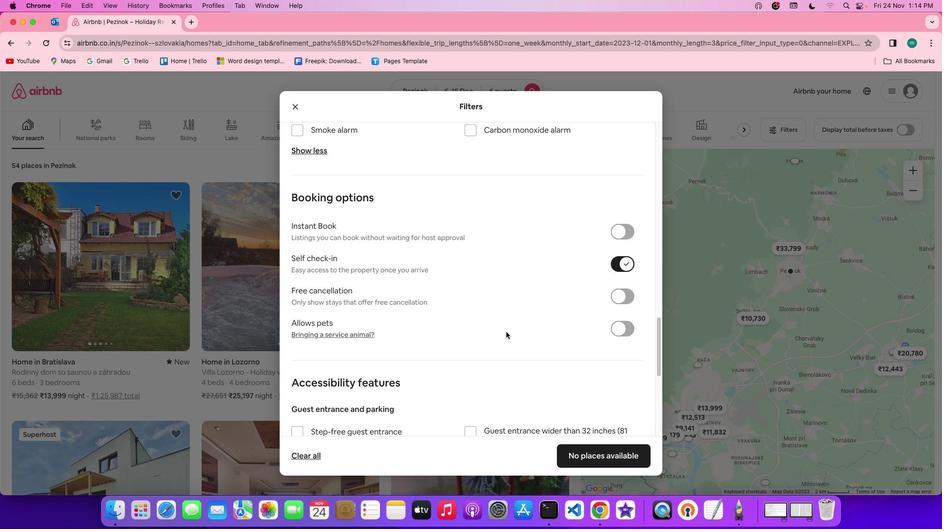 
Action: Mouse scrolled (505, 332) with delta (0, 0)
Screenshot: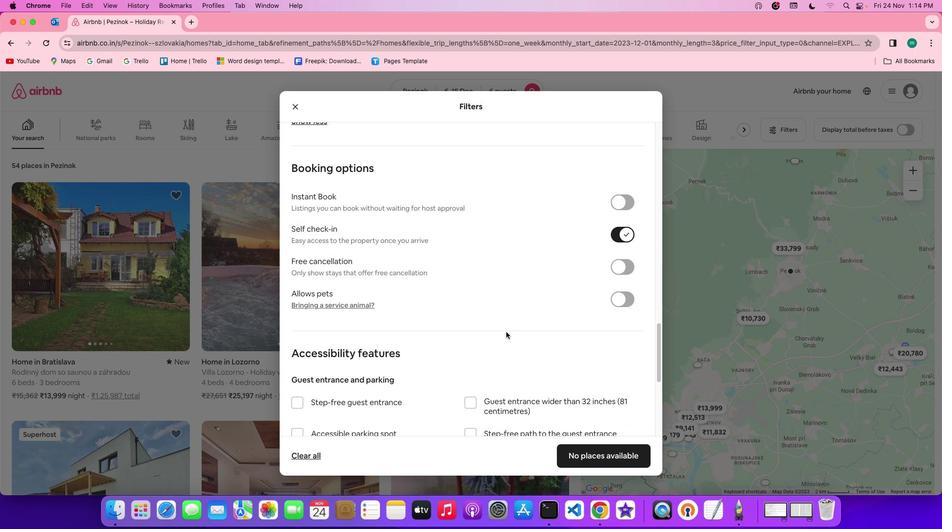 
Action: Mouse scrolled (505, 332) with delta (0, 0)
Screenshot: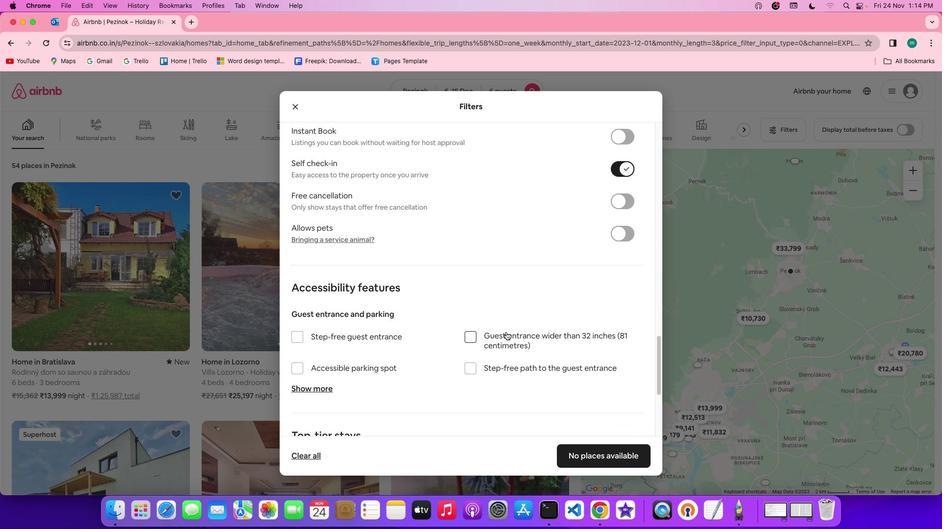 
Action: Mouse scrolled (505, 332) with delta (0, 0)
Screenshot: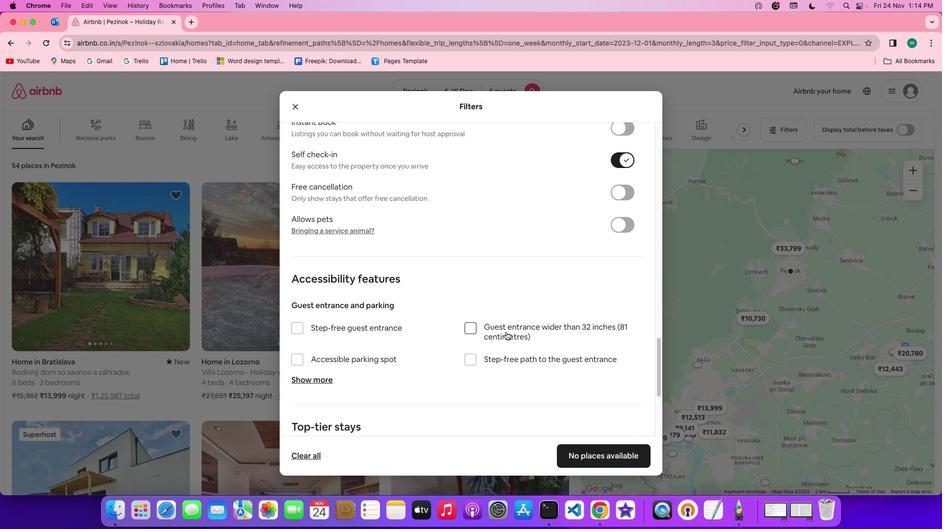 
Action: Mouse scrolled (505, 332) with delta (0, 0)
Screenshot: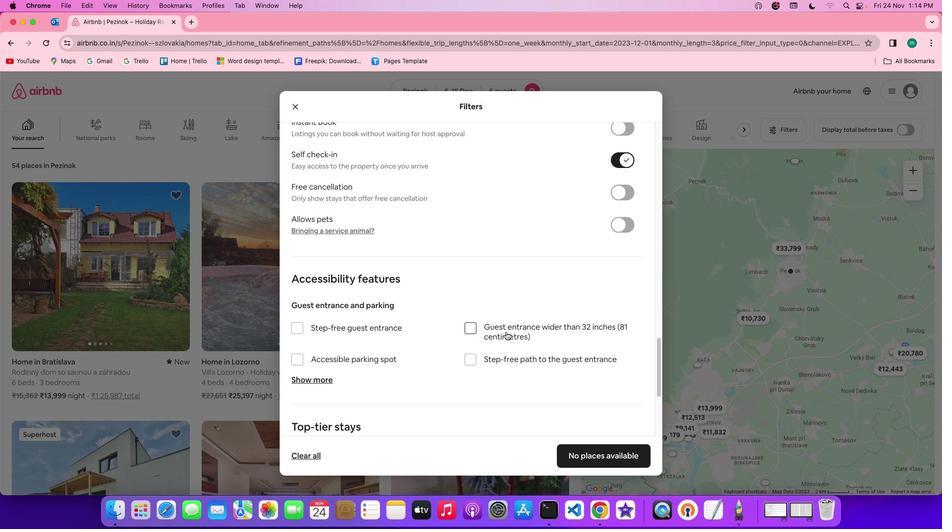 
Action: Mouse moved to (505, 332)
Screenshot: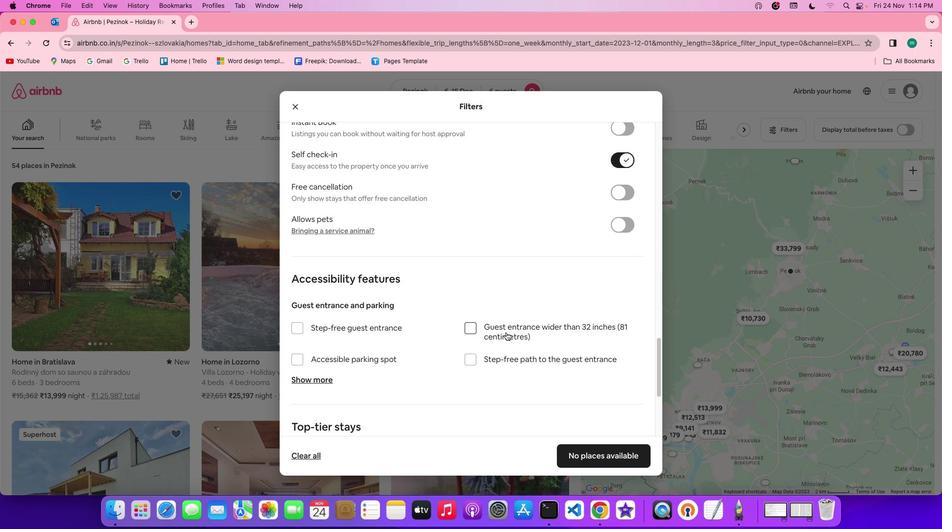 
Action: Mouse scrolled (505, 332) with delta (0, 0)
Screenshot: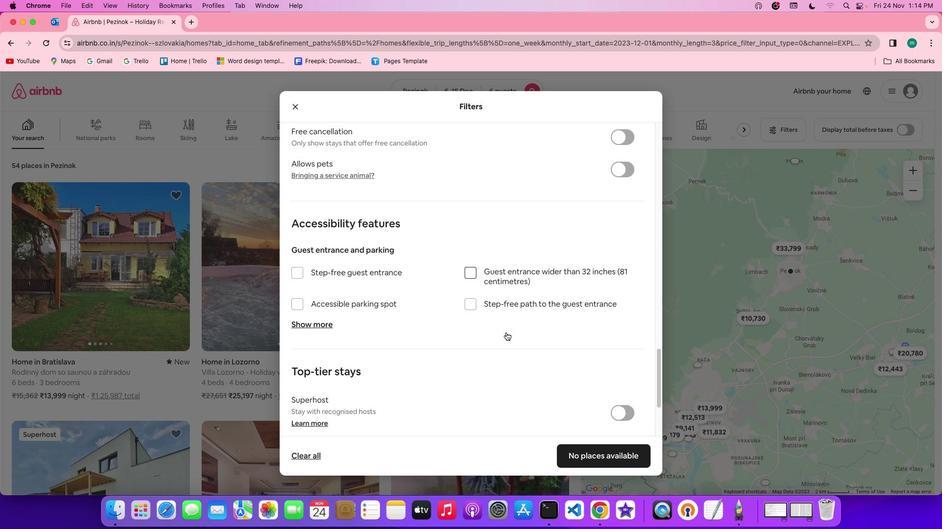 
Action: Mouse scrolled (505, 332) with delta (0, 0)
Screenshot: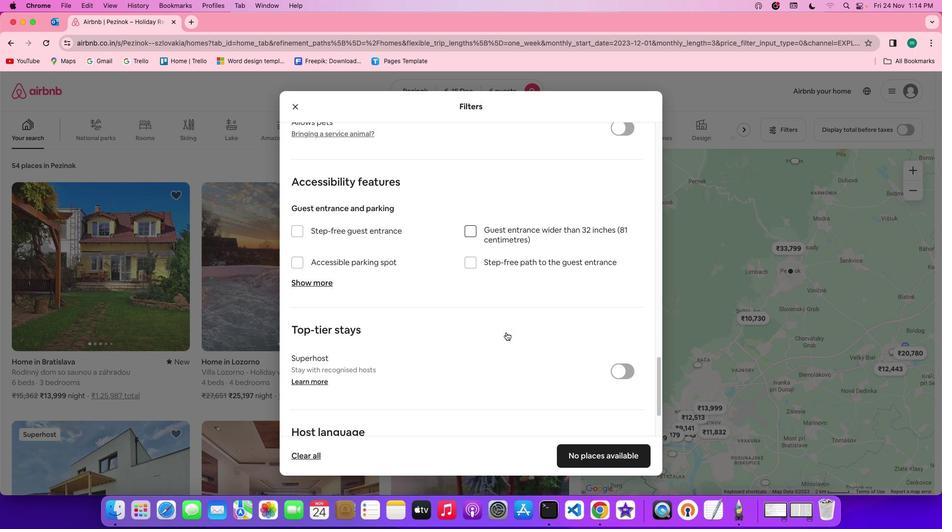 
Action: Mouse scrolled (505, 332) with delta (0, 0)
Screenshot: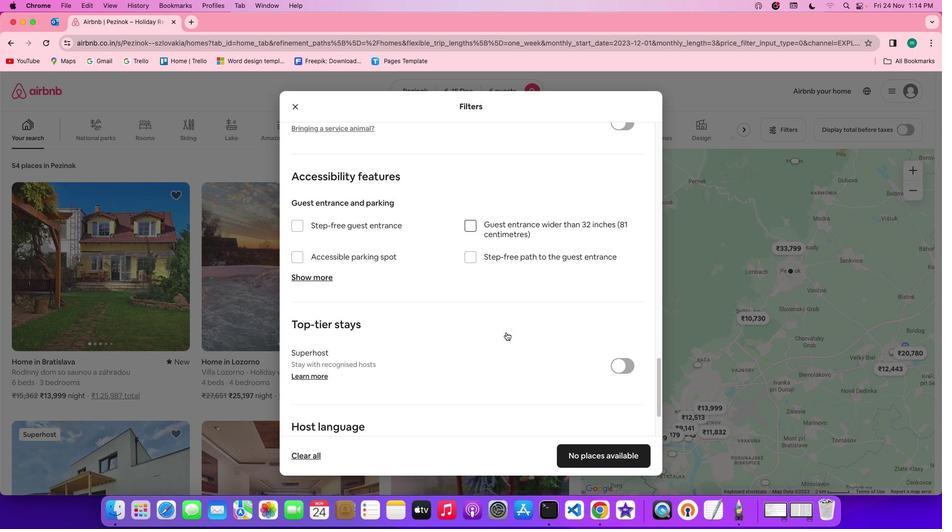 
Action: Mouse scrolled (505, 332) with delta (0, 0)
Screenshot: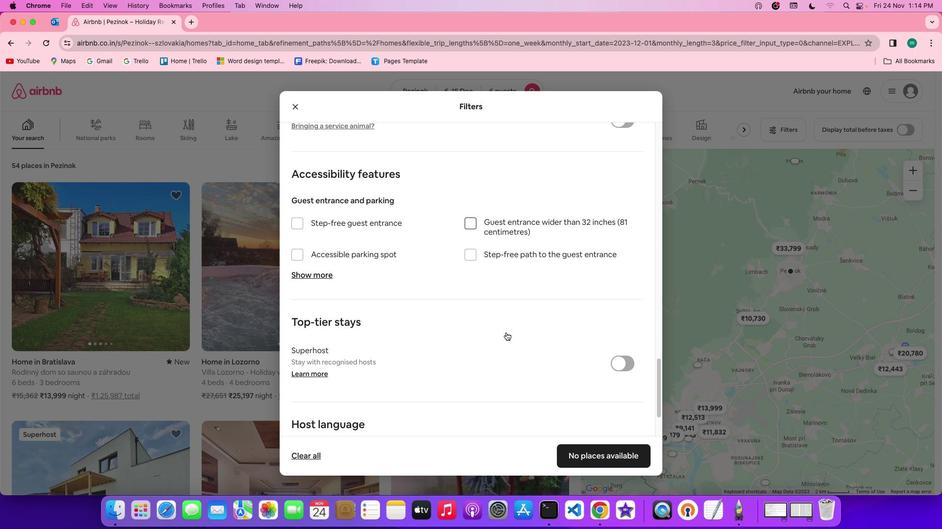 
Action: Mouse scrolled (505, 332) with delta (0, 0)
Screenshot: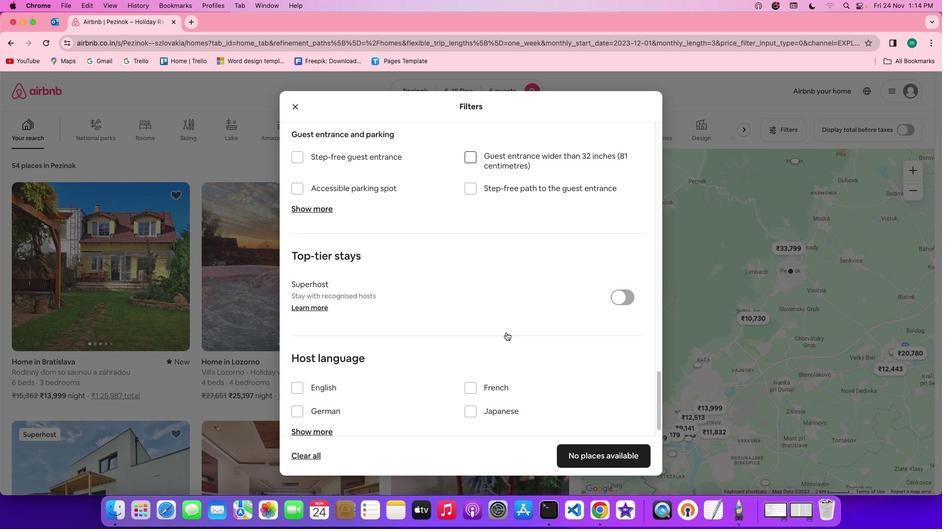 
Action: Mouse scrolled (505, 332) with delta (0, 0)
Screenshot: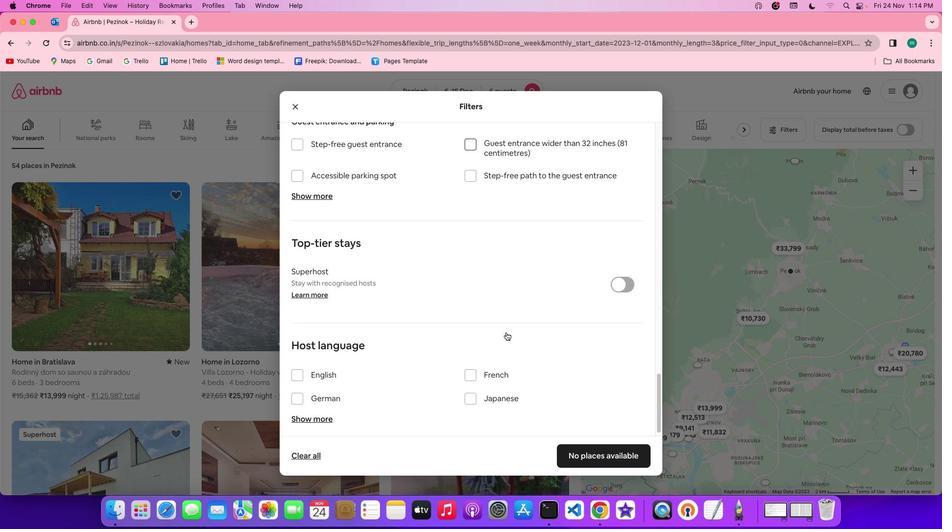 
Action: Mouse scrolled (505, 332) with delta (0, 0)
Screenshot: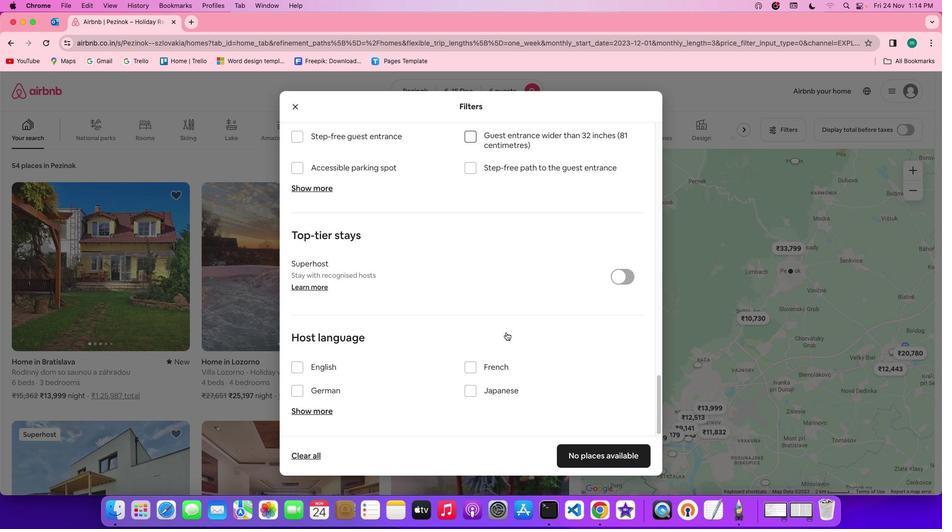 
Action: Mouse scrolled (505, 332) with delta (0, -1)
Screenshot: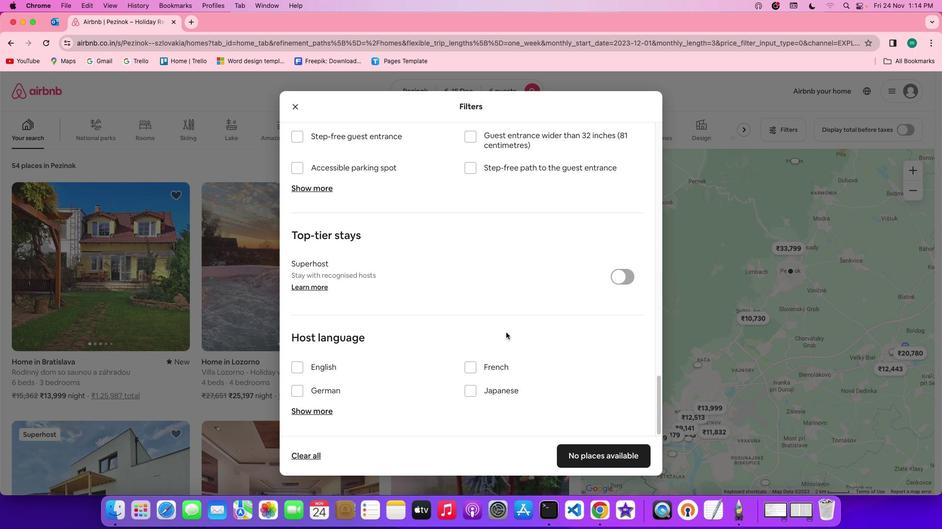 
Action: Mouse moved to (505, 332)
Screenshot: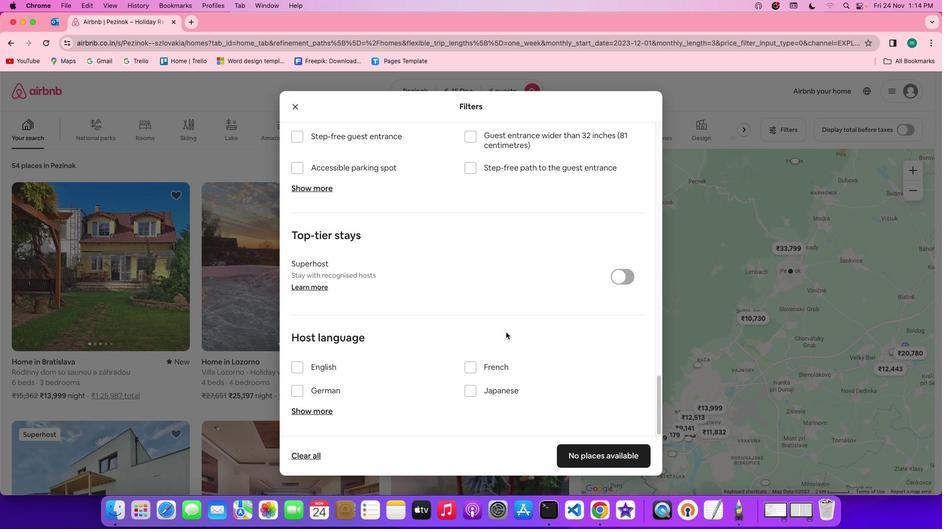 
Action: Mouse scrolled (505, 332) with delta (0, 0)
Screenshot: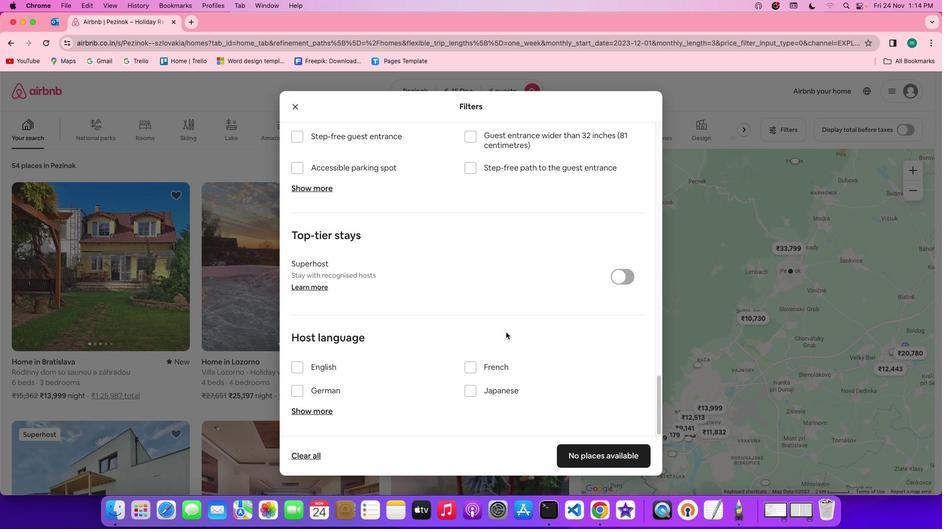 
Action: Mouse scrolled (505, 332) with delta (0, 0)
Screenshot: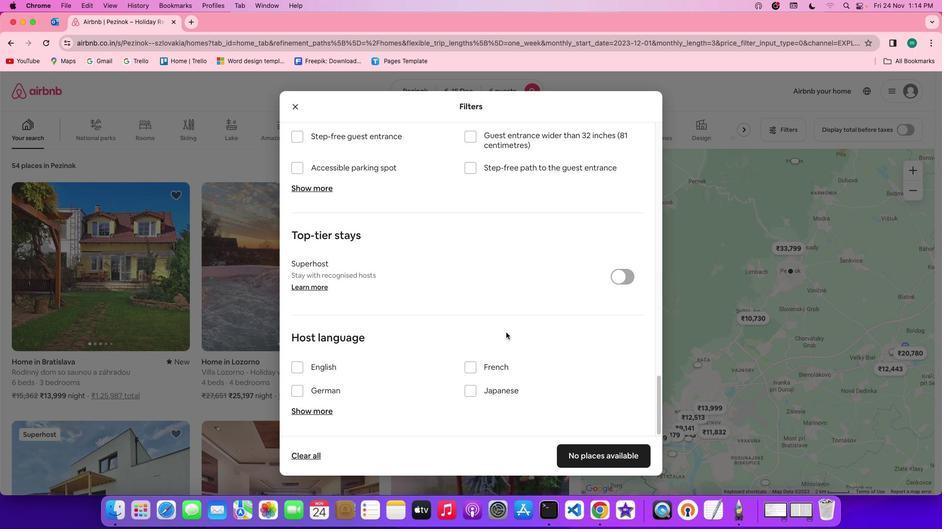 
Action: Mouse scrolled (505, 332) with delta (0, -1)
Screenshot: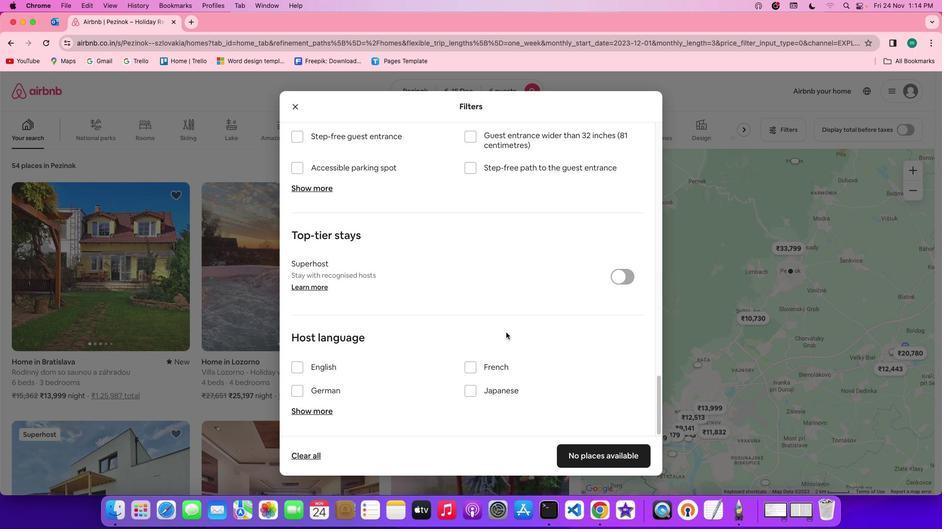 
Action: Mouse scrolled (505, 332) with delta (0, -1)
Screenshot: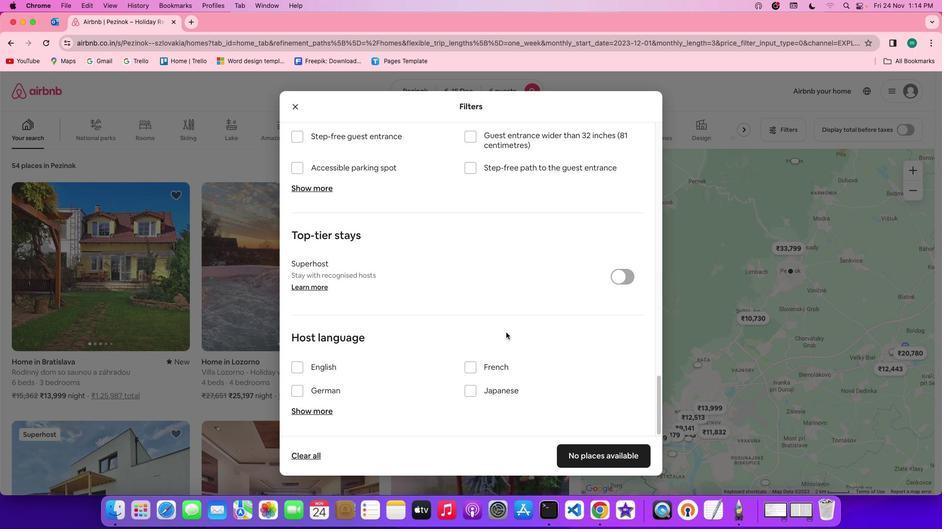 
Action: Mouse moved to (506, 332)
Screenshot: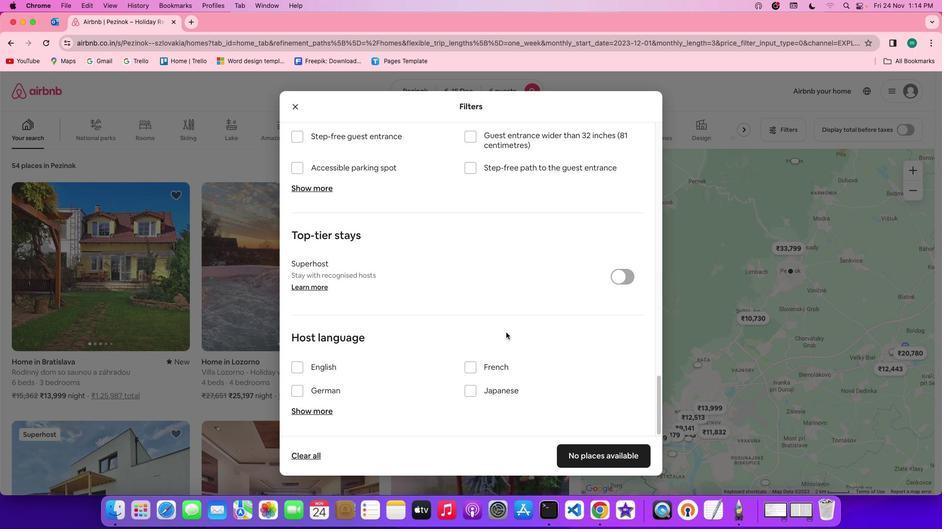 
Action: Mouse scrolled (506, 332) with delta (0, 0)
Screenshot: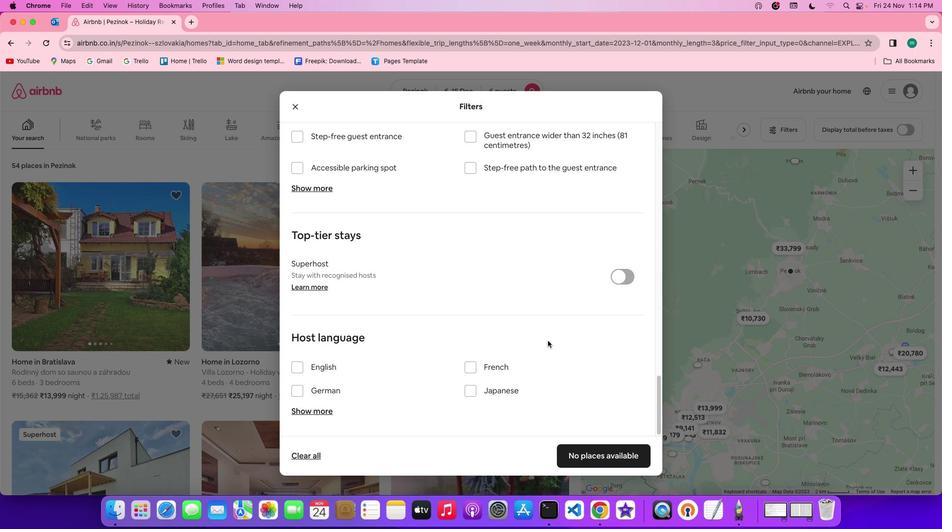 
Action: Mouse scrolled (506, 332) with delta (0, 0)
Screenshot: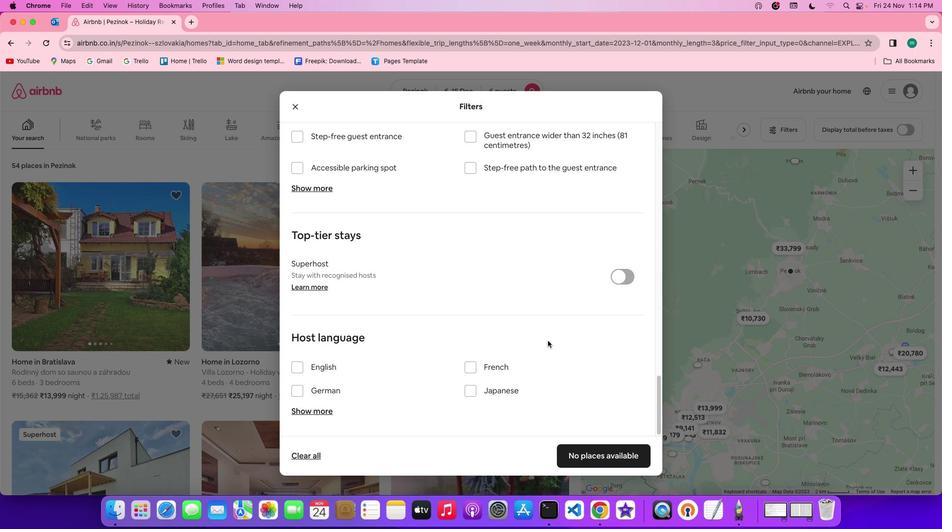 
Action: Mouse scrolled (506, 332) with delta (0, -1)
Screenshot: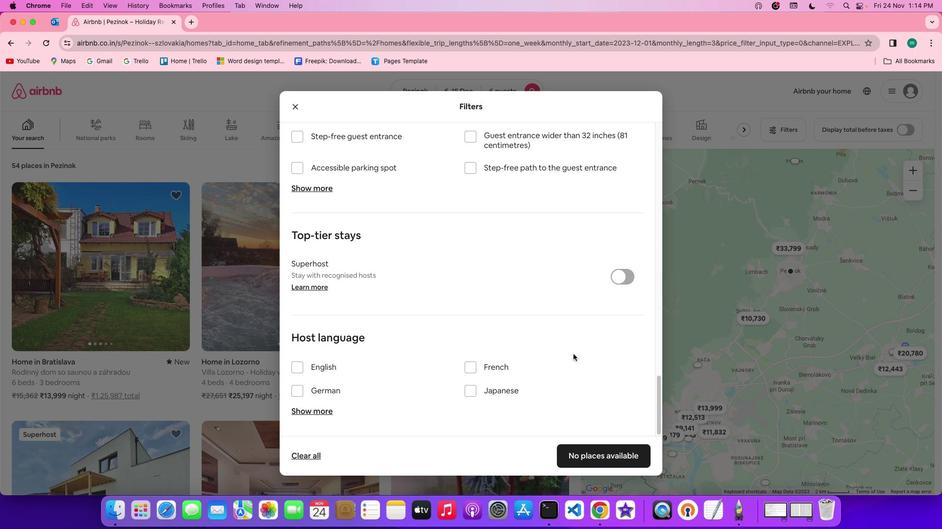 
Action: Mouse scrolled (506, 332) with delta (0, -2)
Screenshot: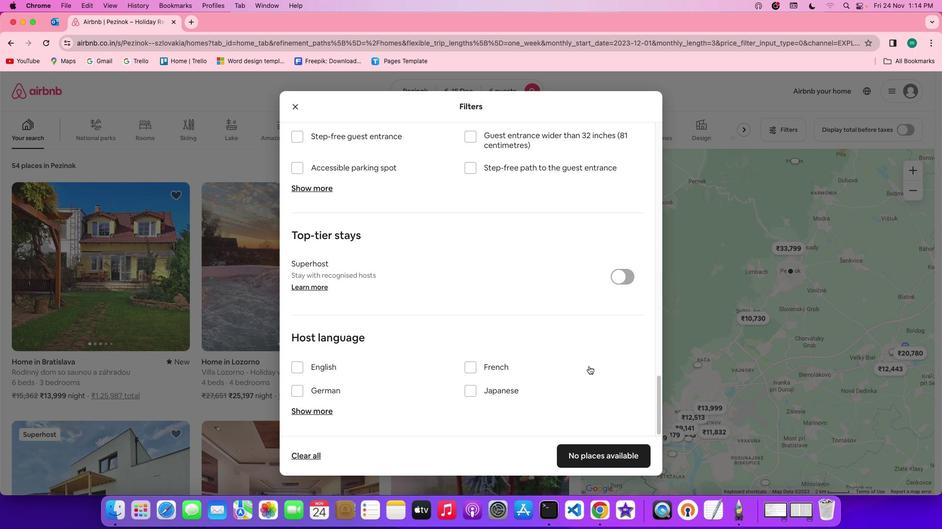 
Action: Mouse scrolled (506, 332) with delta (0, -2)
Screenshot: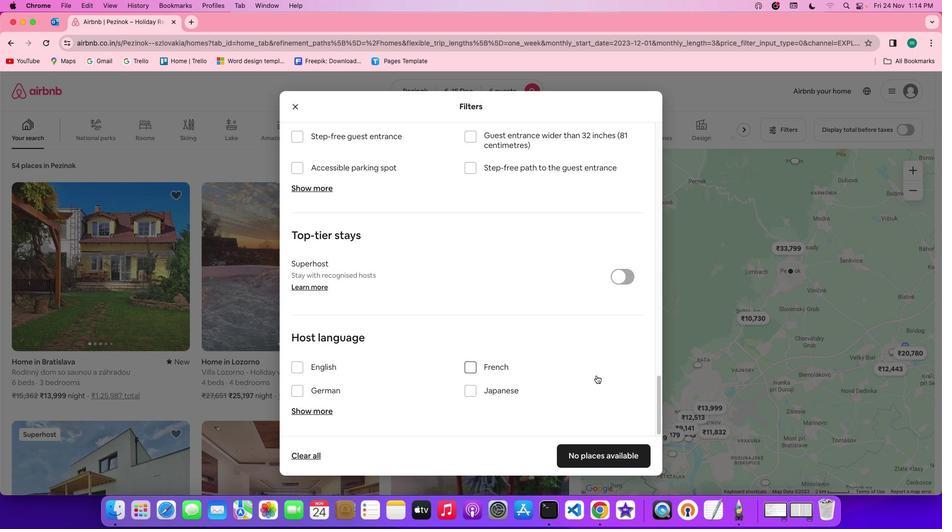 
Action: Mouse moved to (609, 456)
Screenshot: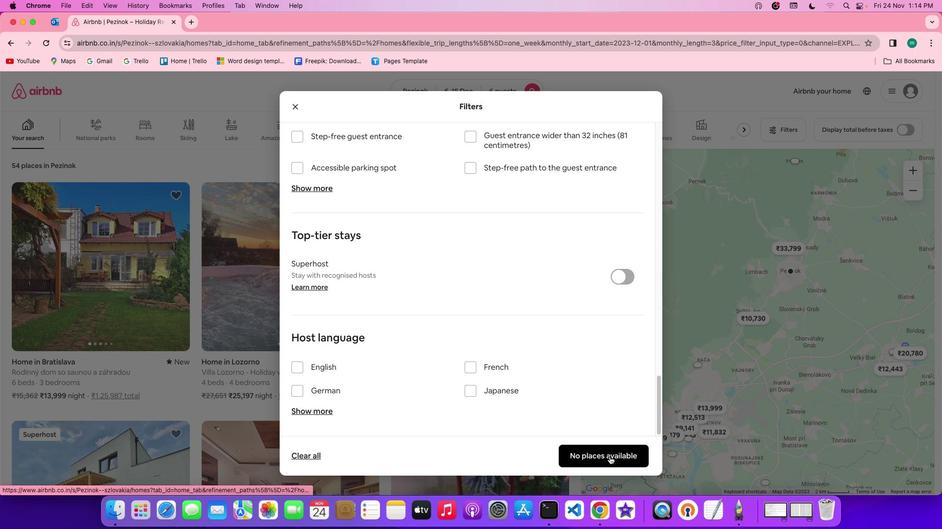 
Action: Mouse pressed left at (609, 456)
Screenshot: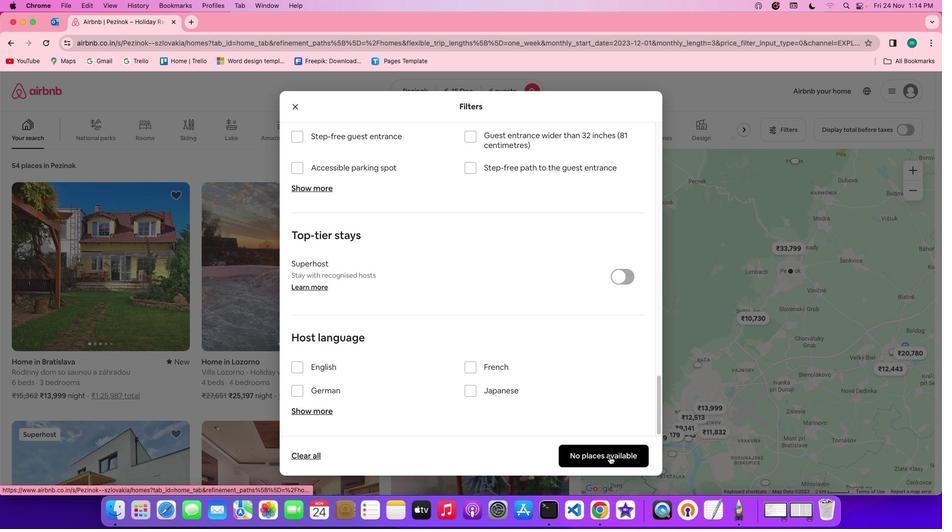 
Action: Mouse moved to (321, 264)
Screenshot: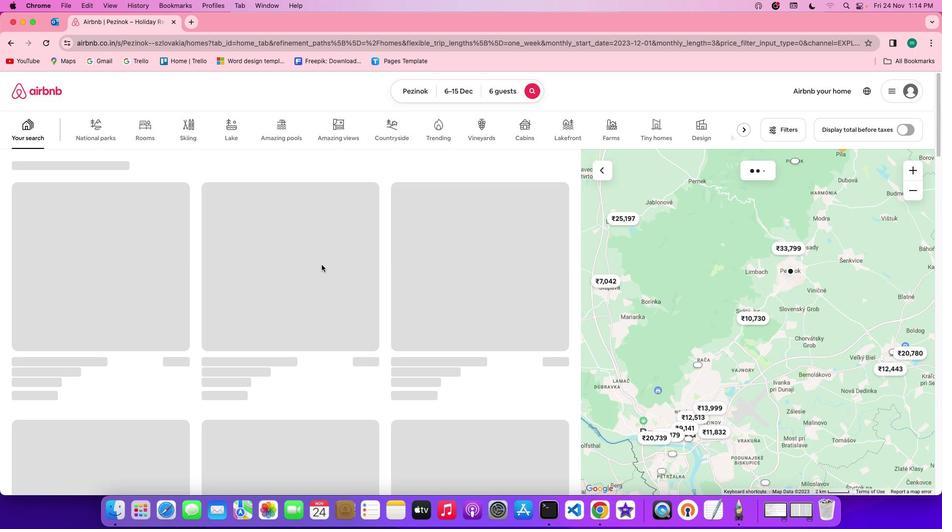 
